 Task: Check the average views per listing of mountain view in the last 3 years.
Action: Mouse moved to (994, 240)
Screenshot: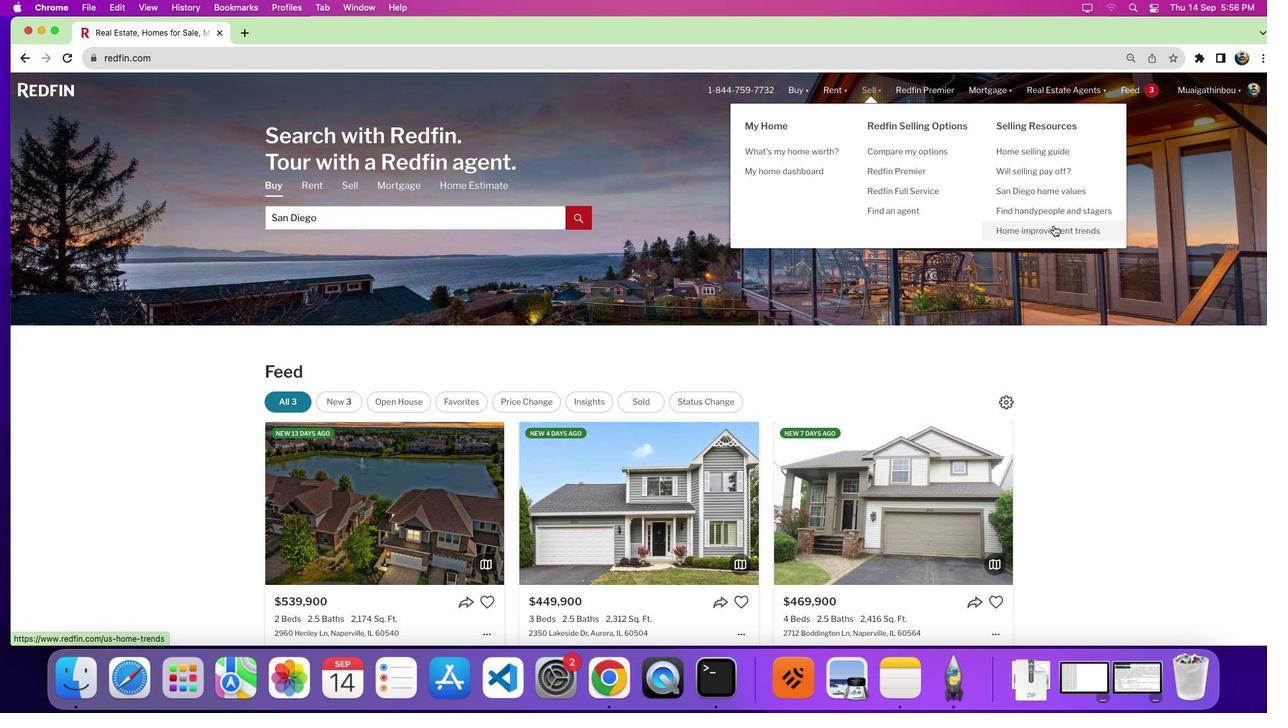 
Action: Mouse pressed left at (994, 240)
Screenshot: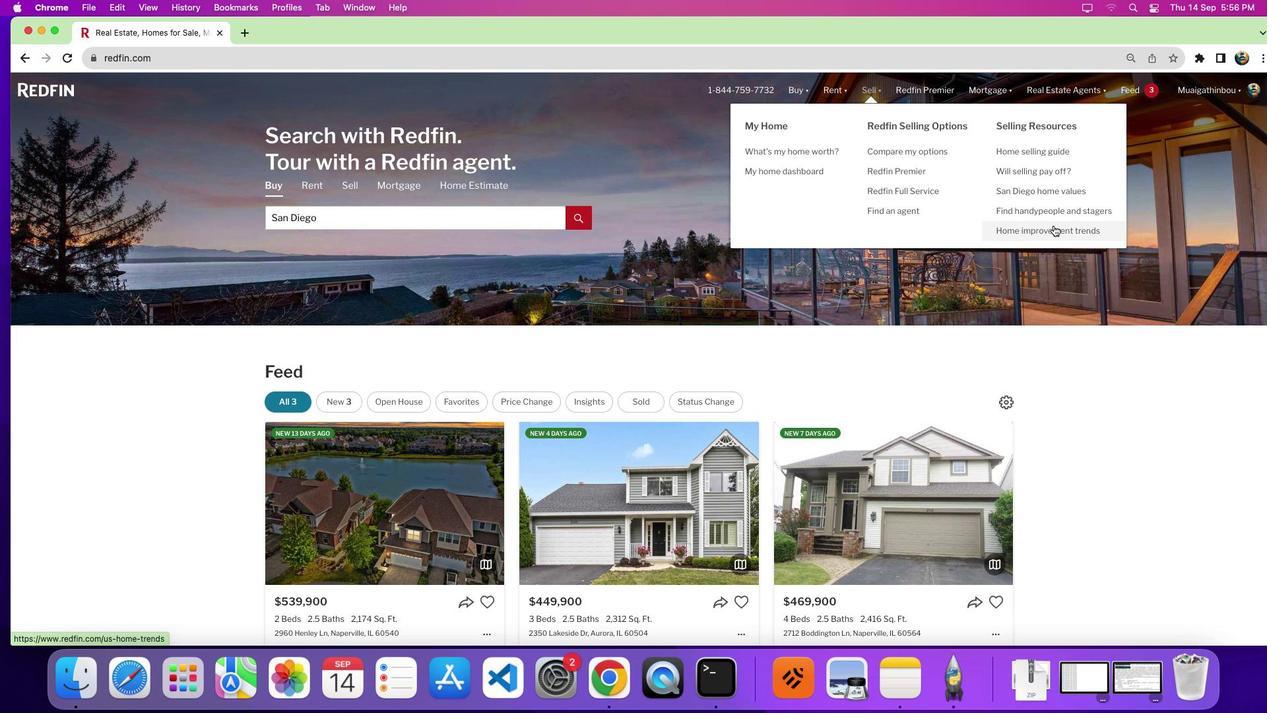 
Action: Mouse moved to (691, 369)
Screenshot: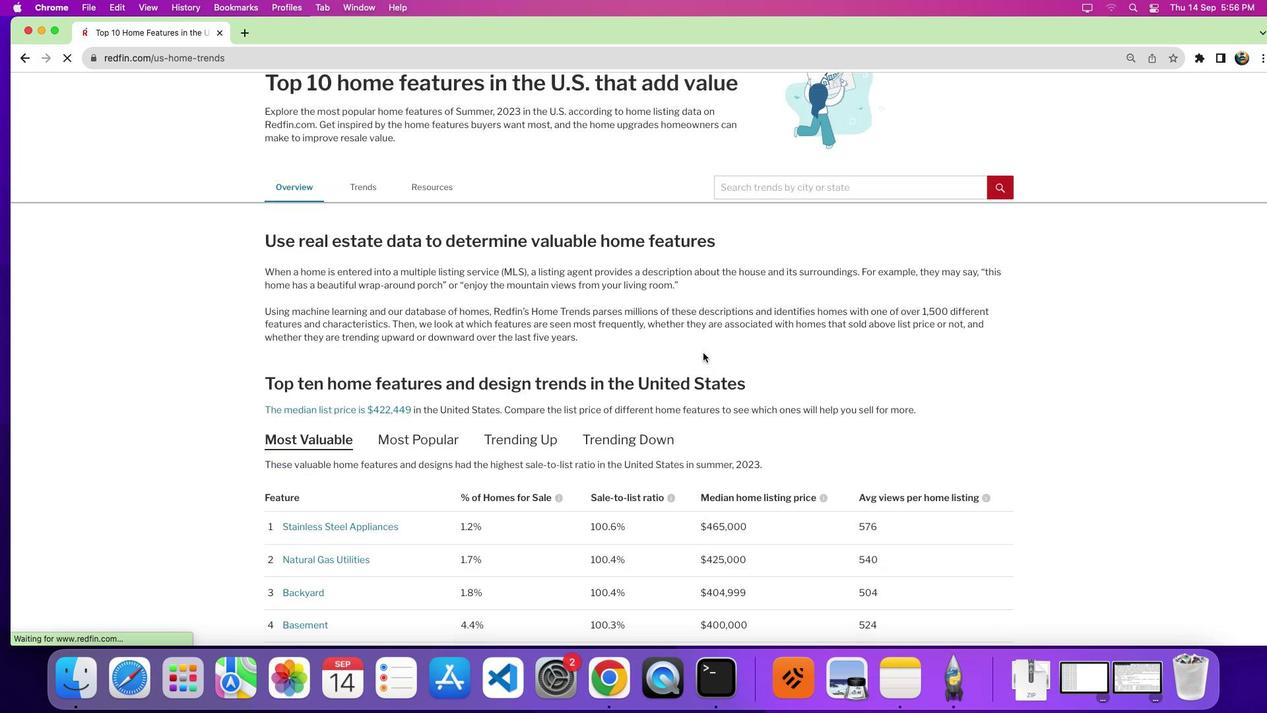 
Action: Mouse scrolled (691, 369) with delta (64, 26)
Screenshot: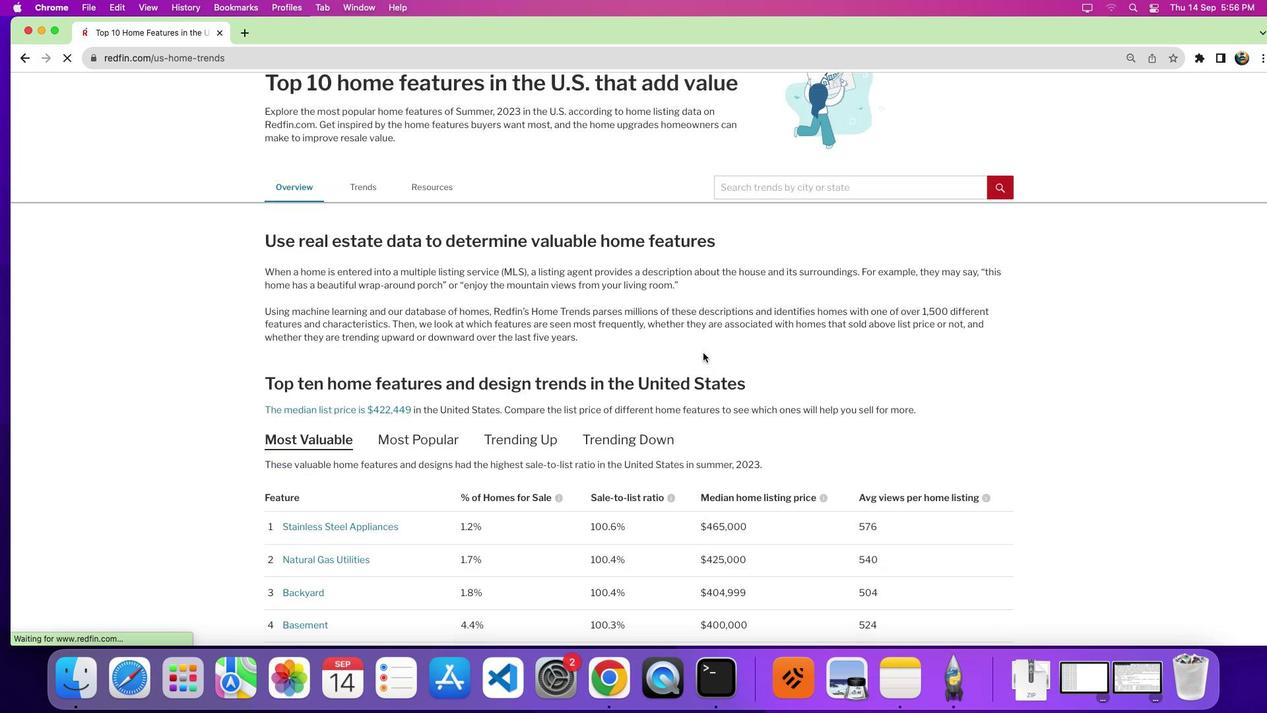 
Action: Mouse moved to (690, 368)
Screenshot: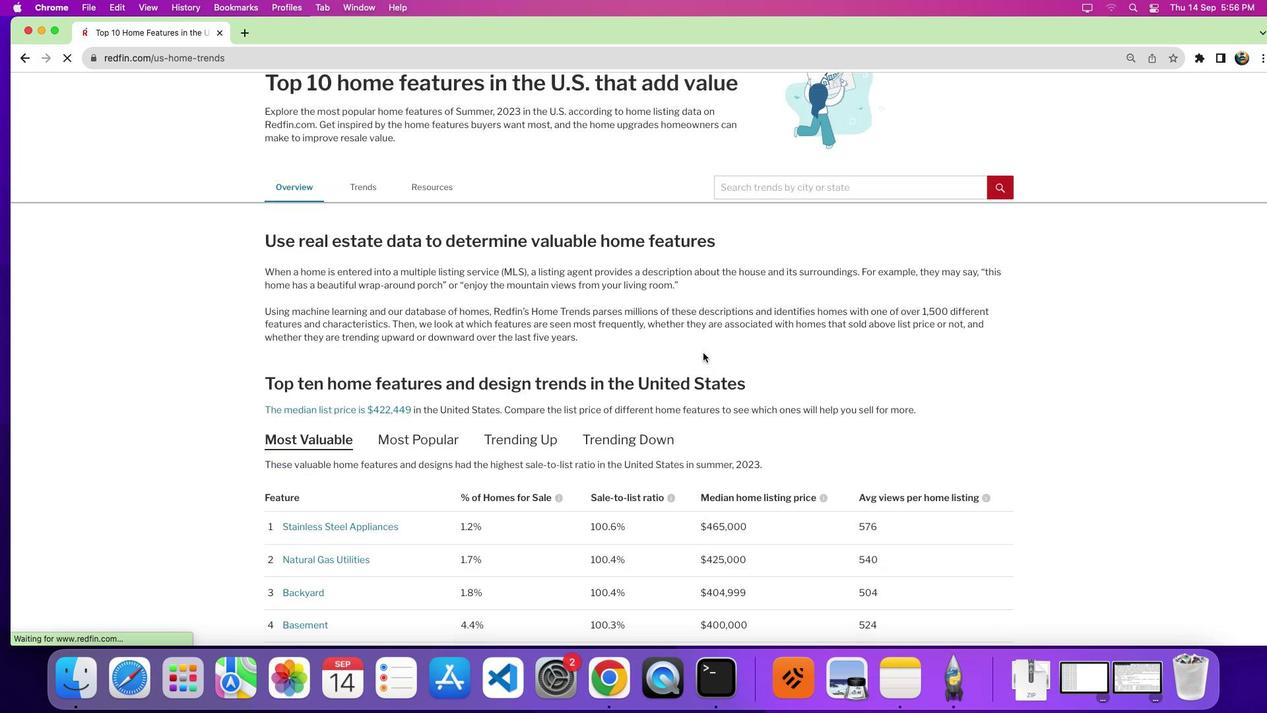 
Action: Mouse scrolled (690, 368) with delta (64, 26)
Screenshot: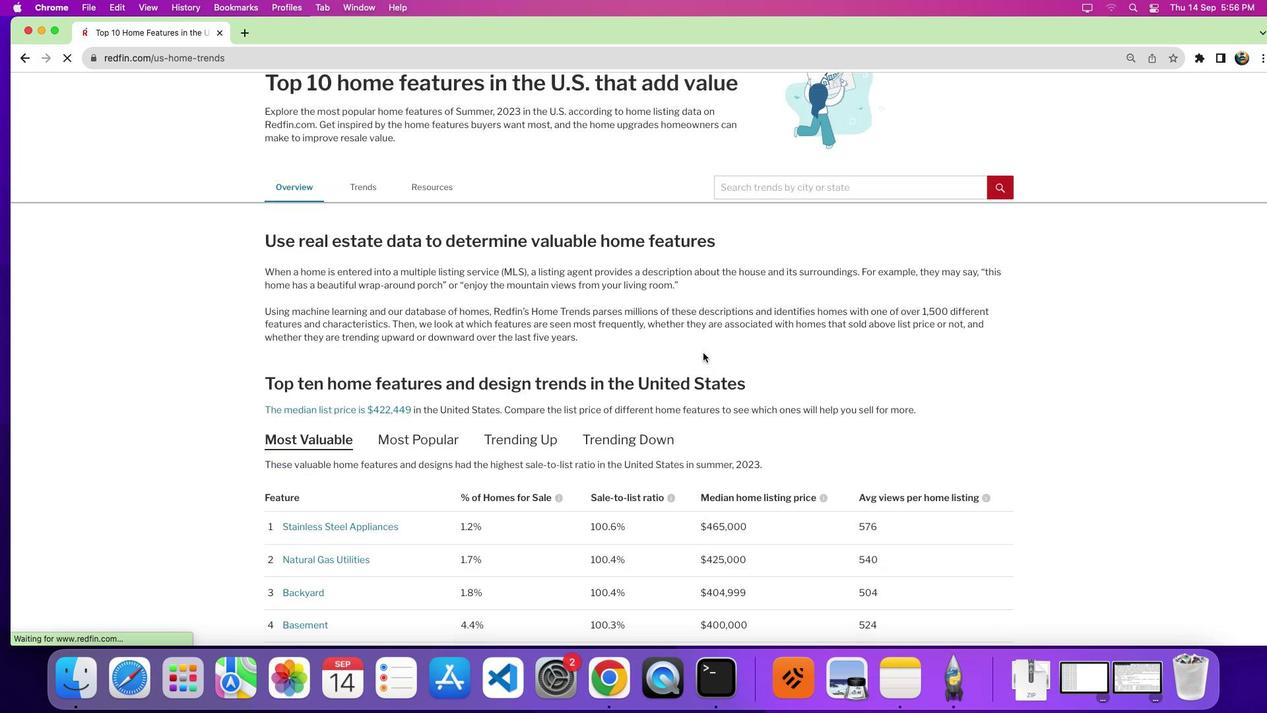 
Action: Mouse moved to (687, 363)
Screenshot: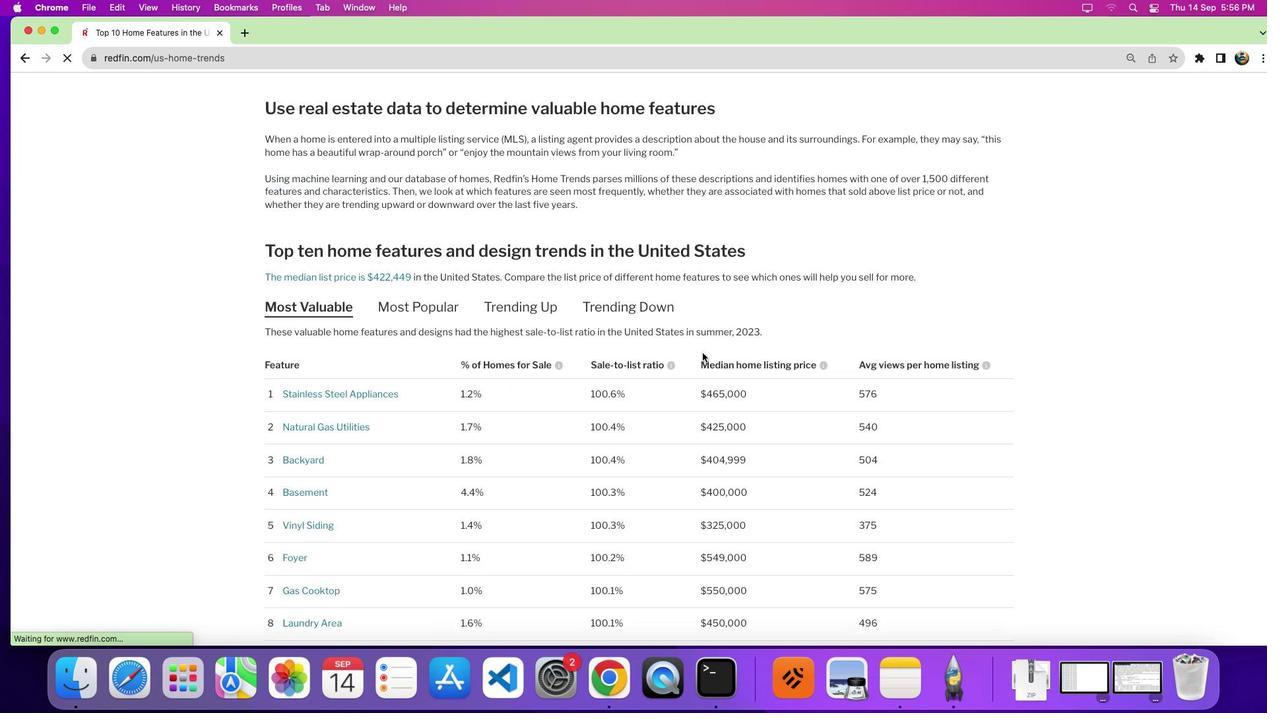 
Action: Mouse scrolled (687, 363) with delta (64, 22)
Screenshot: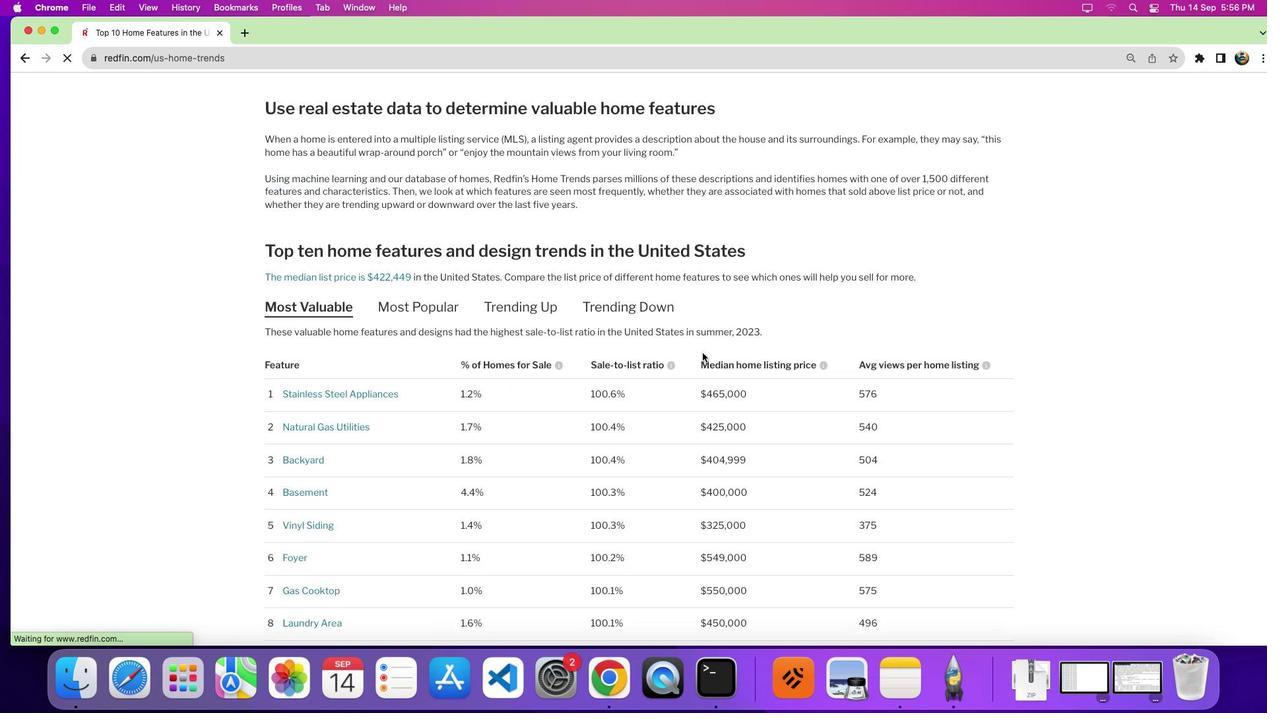 
Action: Mouse moved to (681, 360)
Screenshot: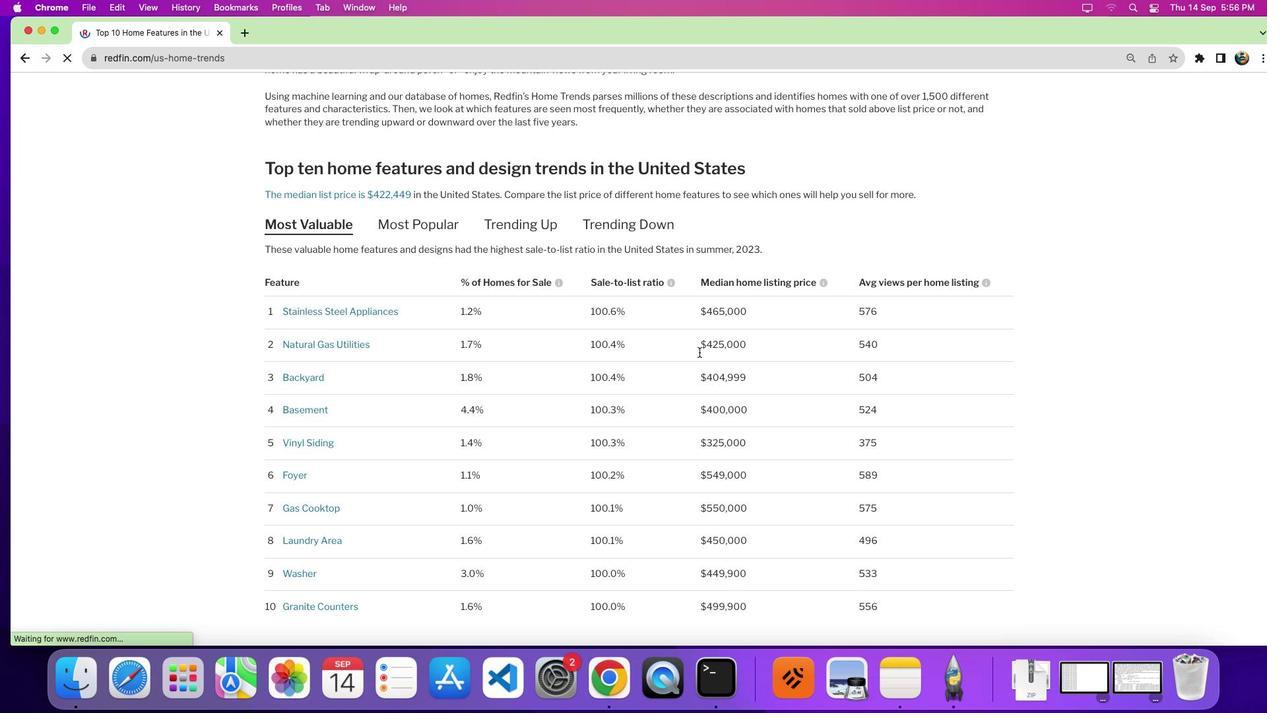 
Action: Mouse scrolled (681, 360) with delta (64, 26)
Screenshot: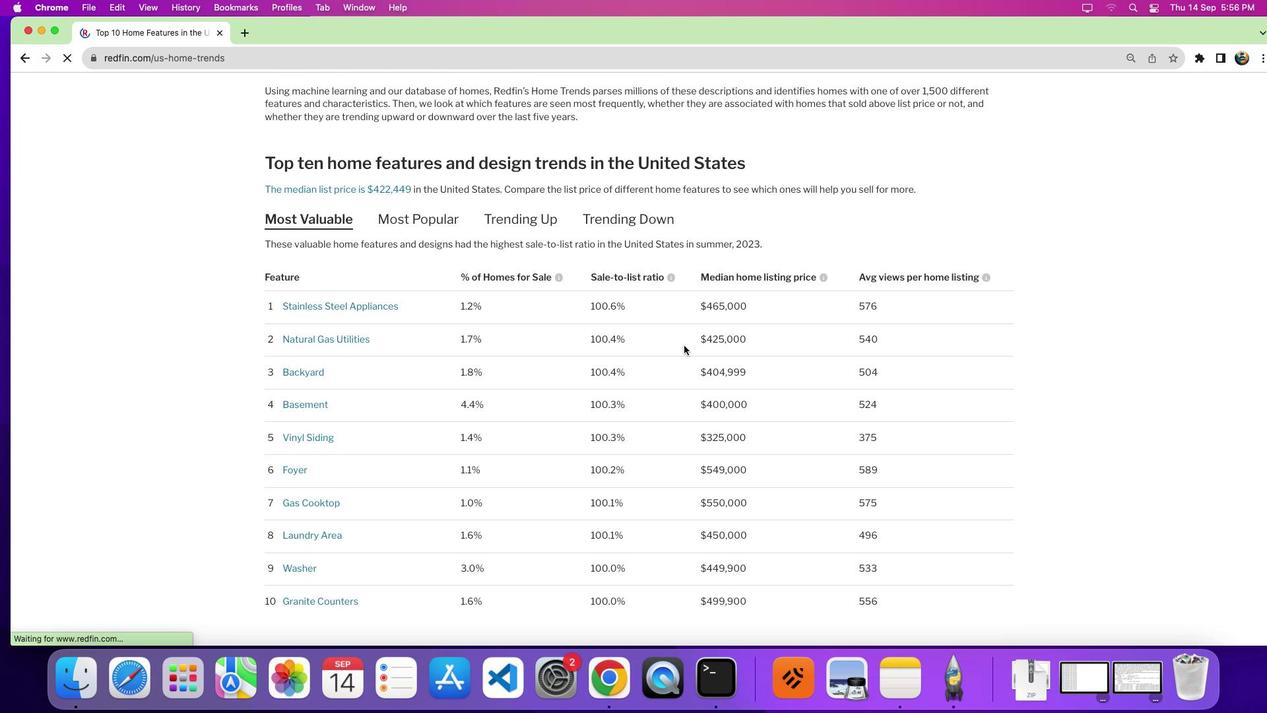 
Action: Mouse moved to (681, 360)
Screenshot: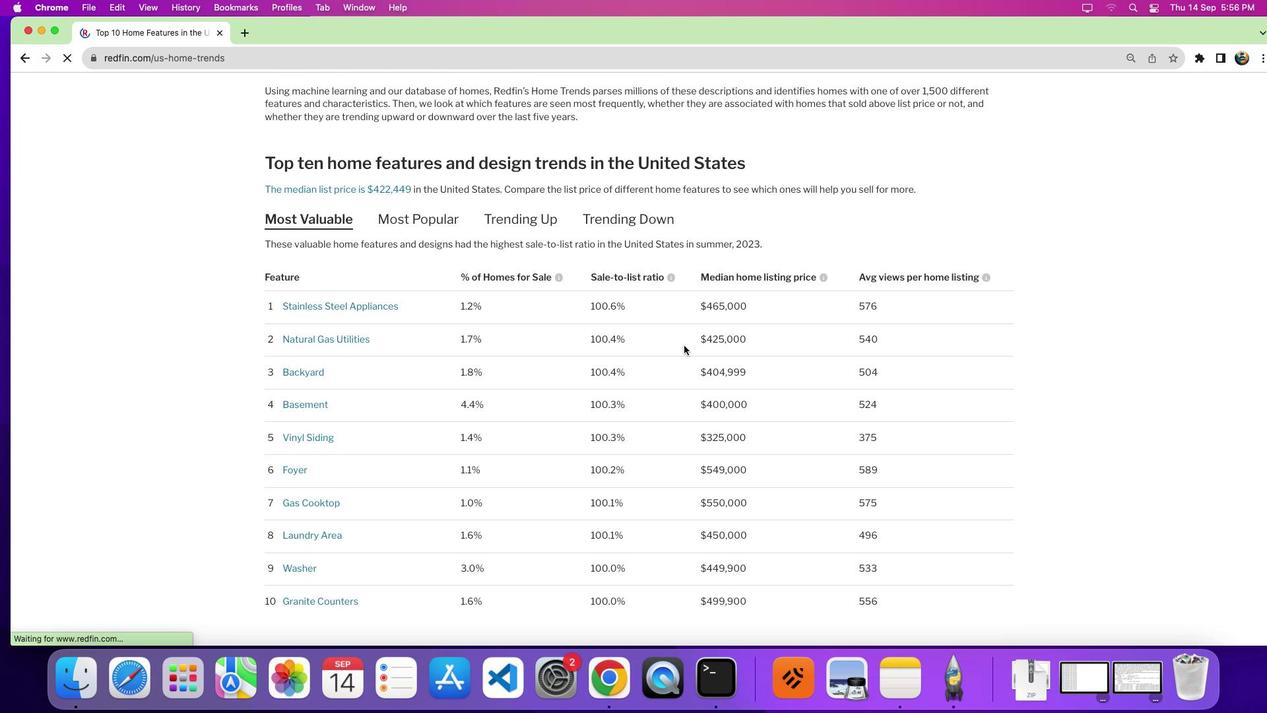 
Action: Mouse scrolled (681, 360) with delta (64, 26)
Screenshot: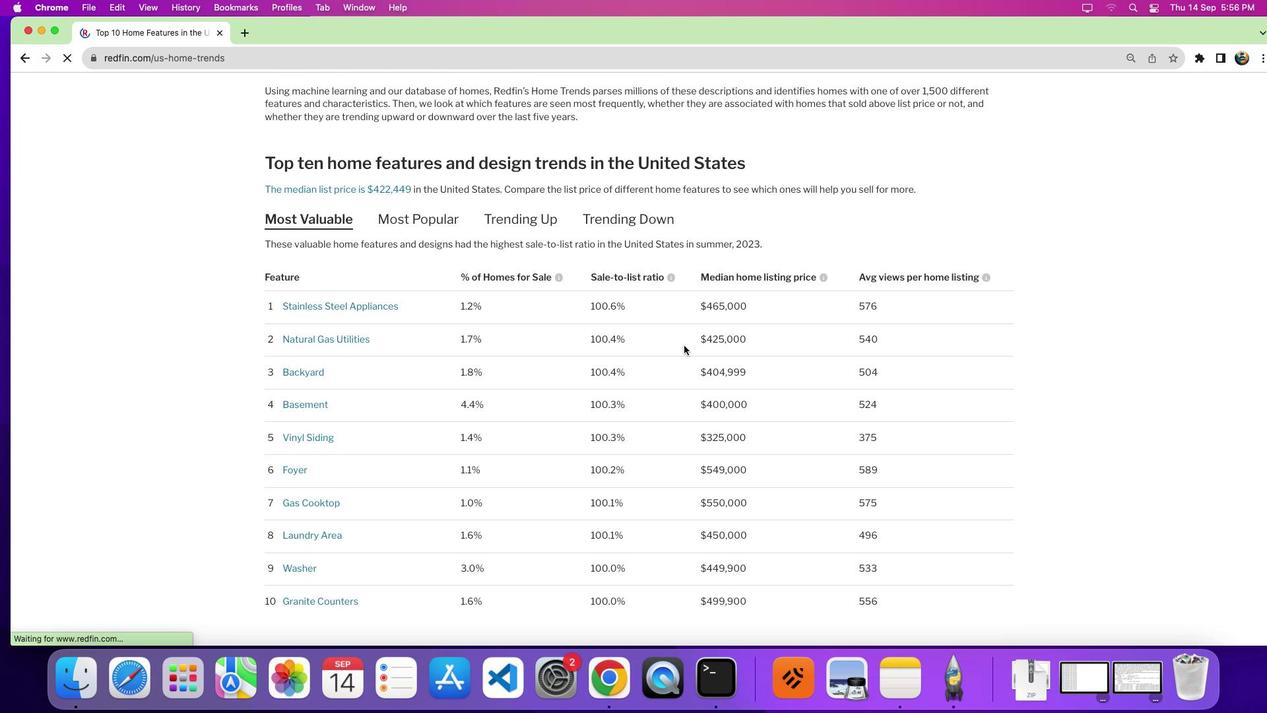 
Action: Mouse moved to (678, 359)
Screenshot: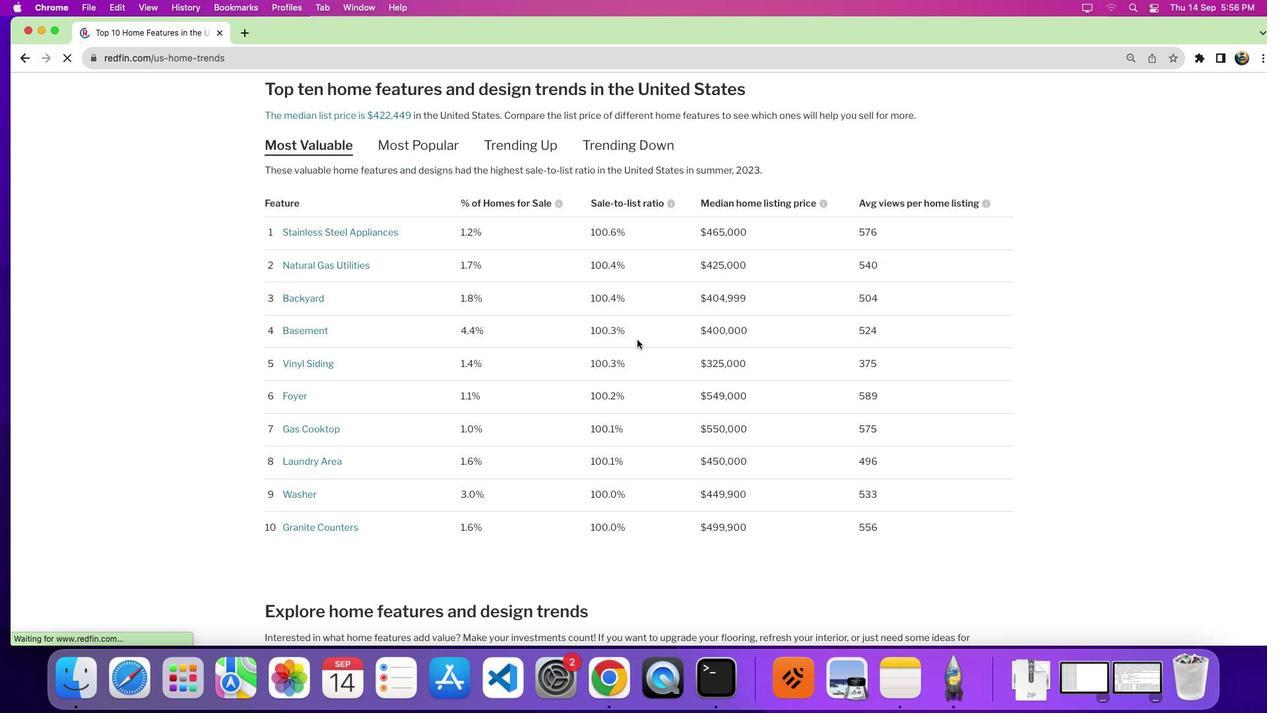 
Action: Mouse scrolled (678, 359) with delta (64, 23)
Screenshot: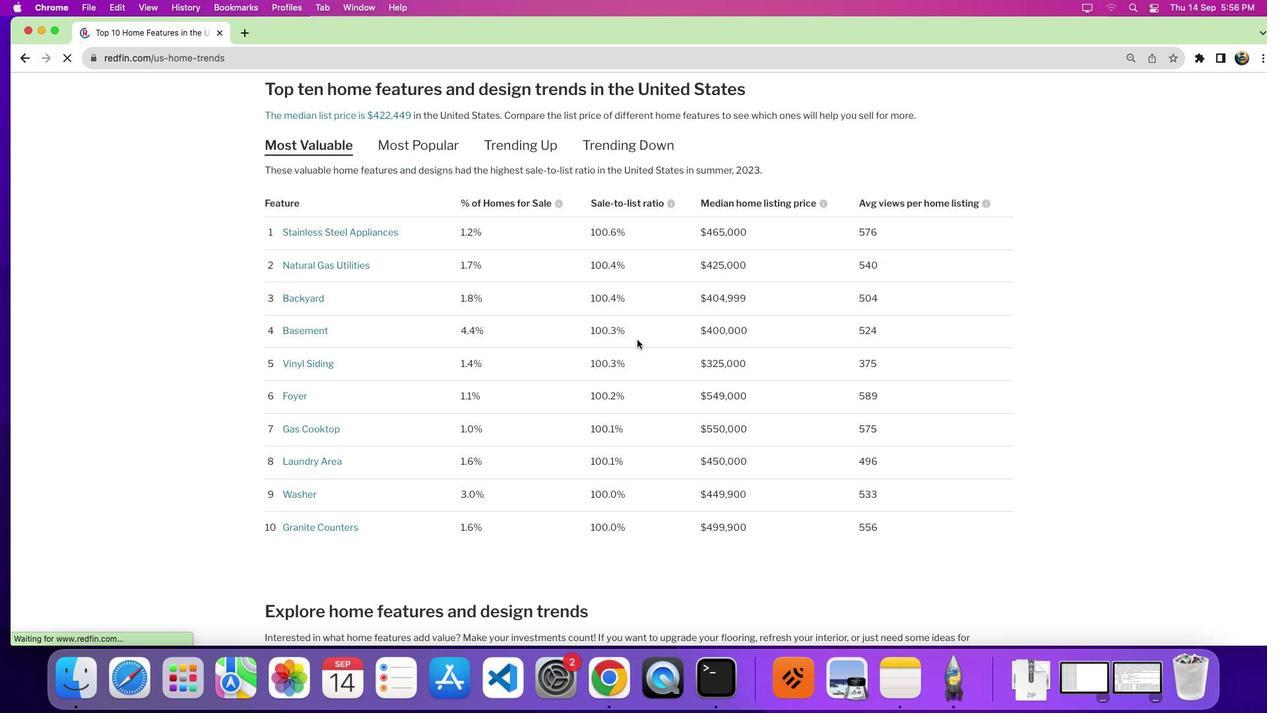 
Action: Mouse moved to (512, 349)
Screenshot: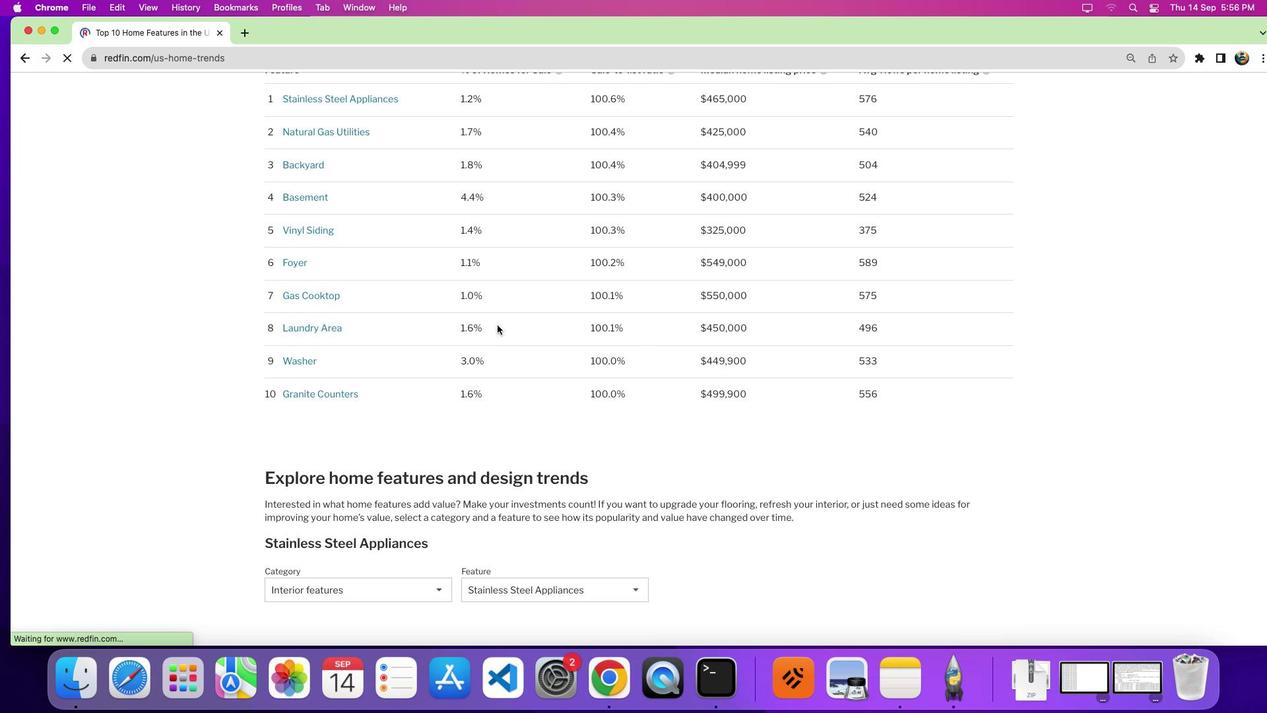 
Action: Mouse scrolled (512, 349) with delta (64, 26)
Screenshot: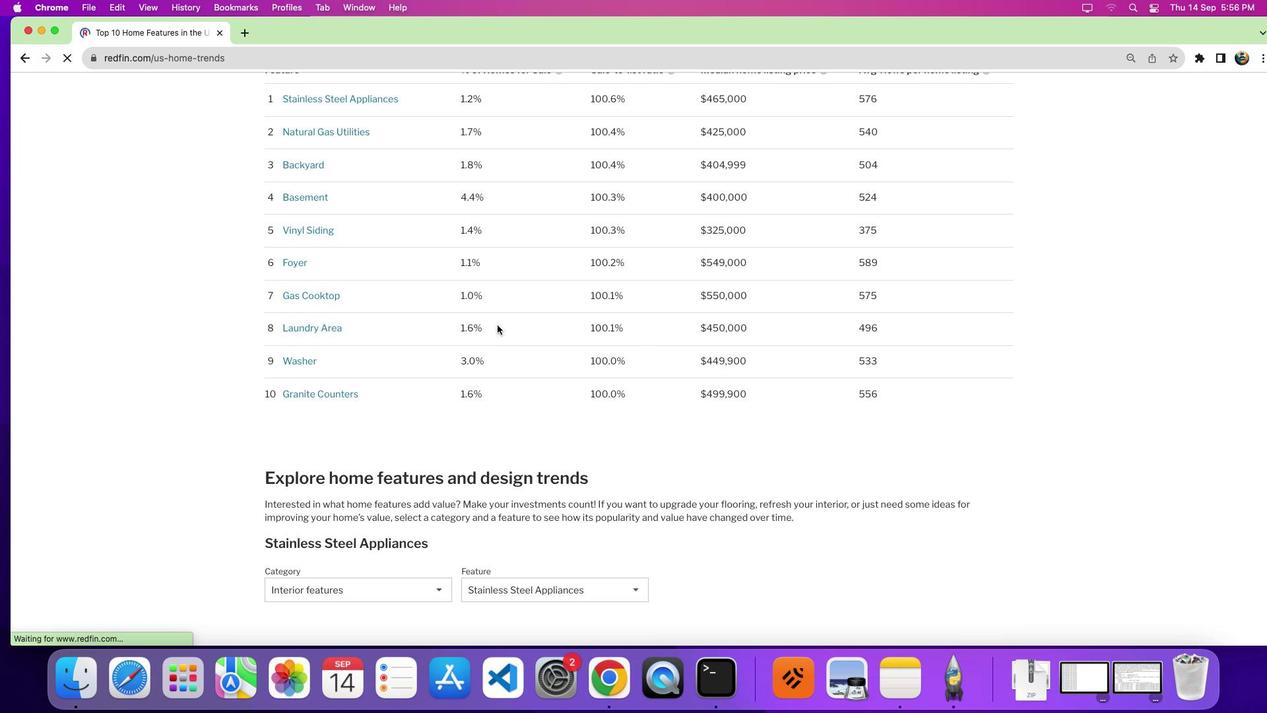 
Action: Mouse moved to (509, 345)
Screenshot: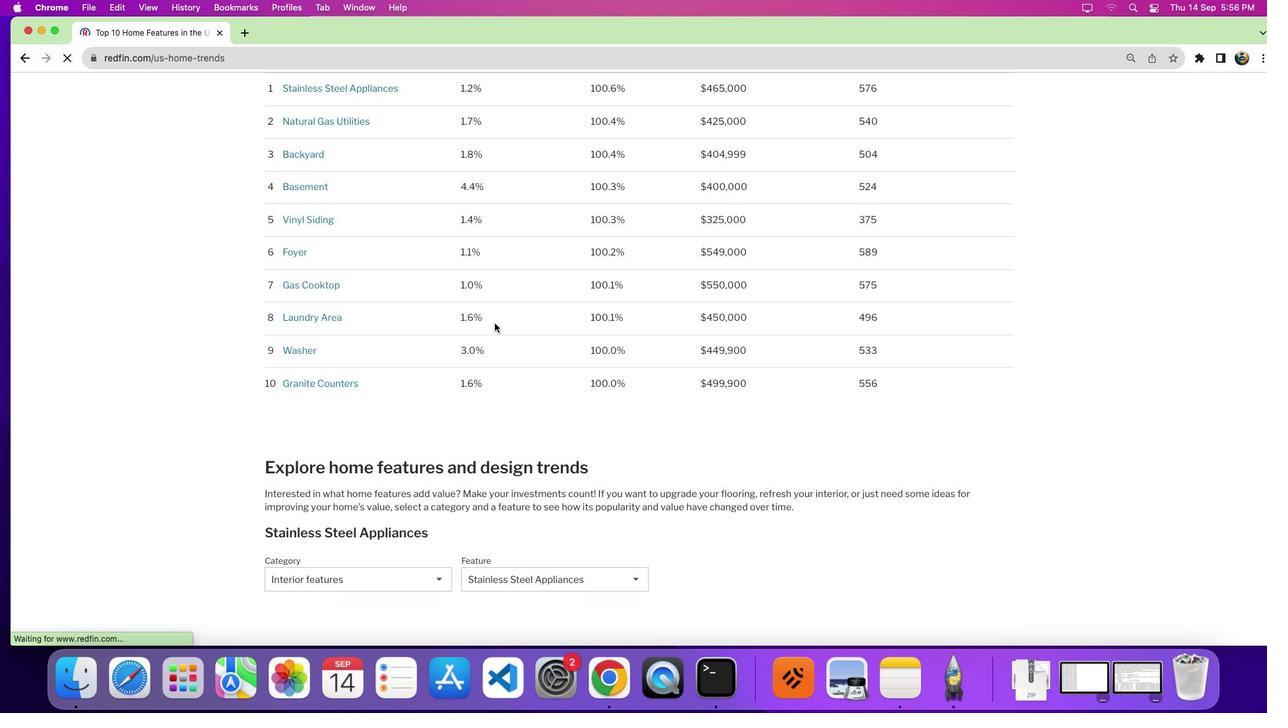 
Action: Mouse scrolled (509, 345) with delta (64, 26)
Screenshot: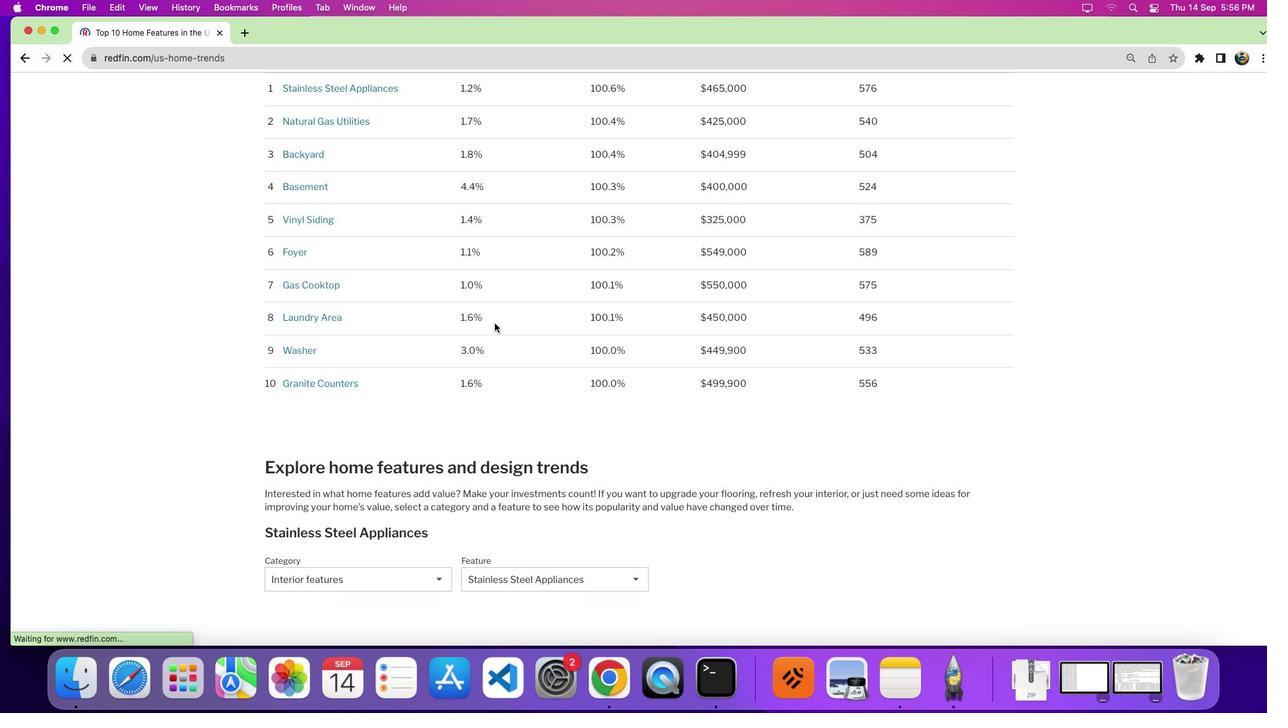 
Action: Mouse moved to (503, 335)
Screenshot: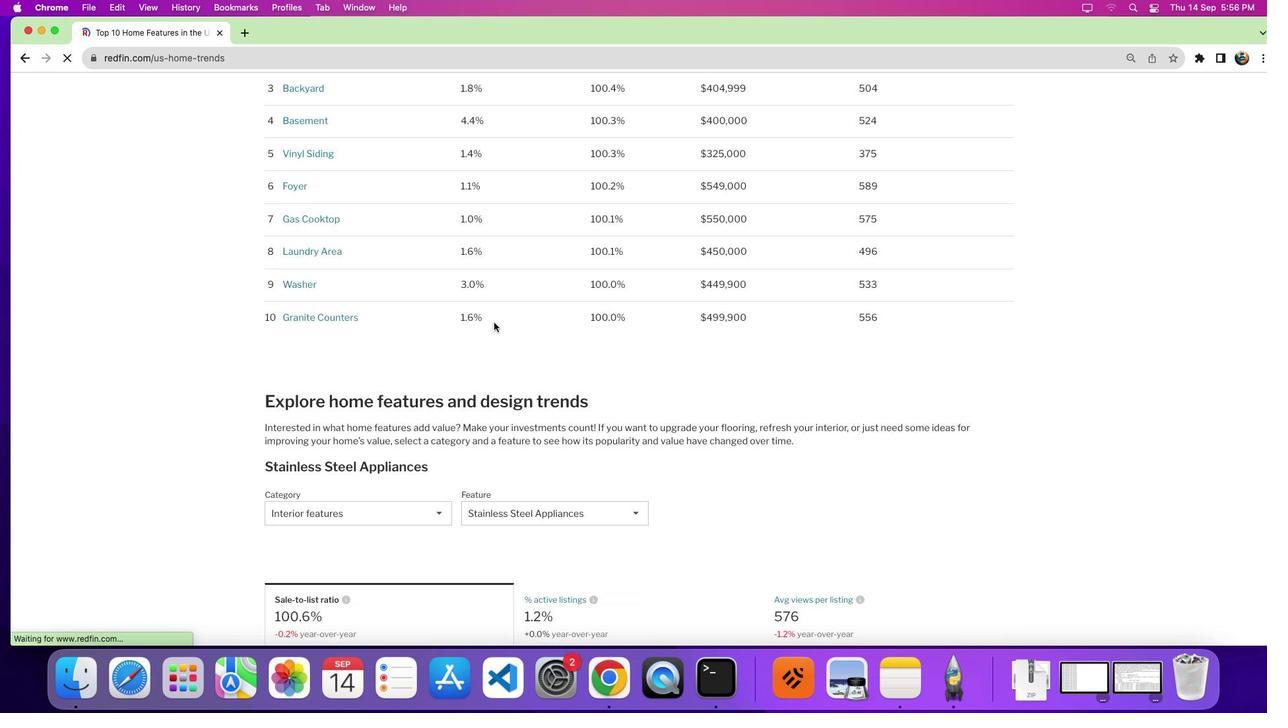 
Action: Mouse scrolled (503, 335) with delta (64, 25)
Screenshot: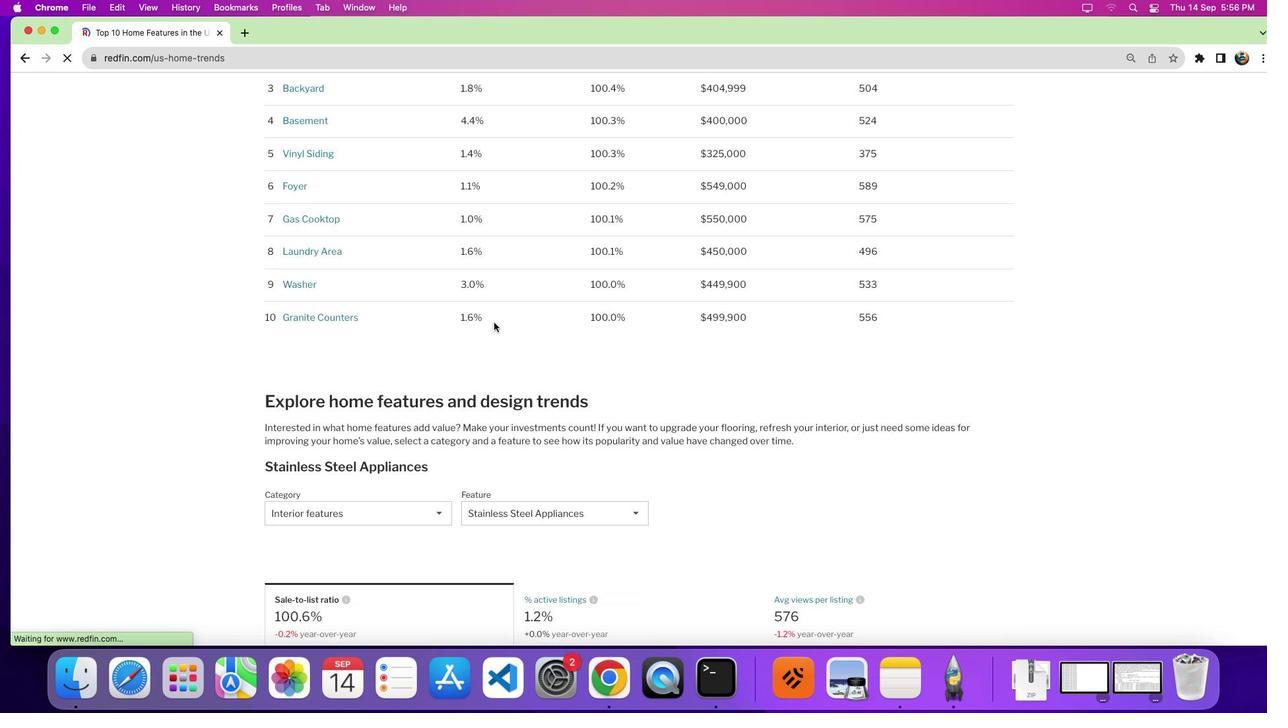
Action: Mouse moved to (431, 431)
Screenshot: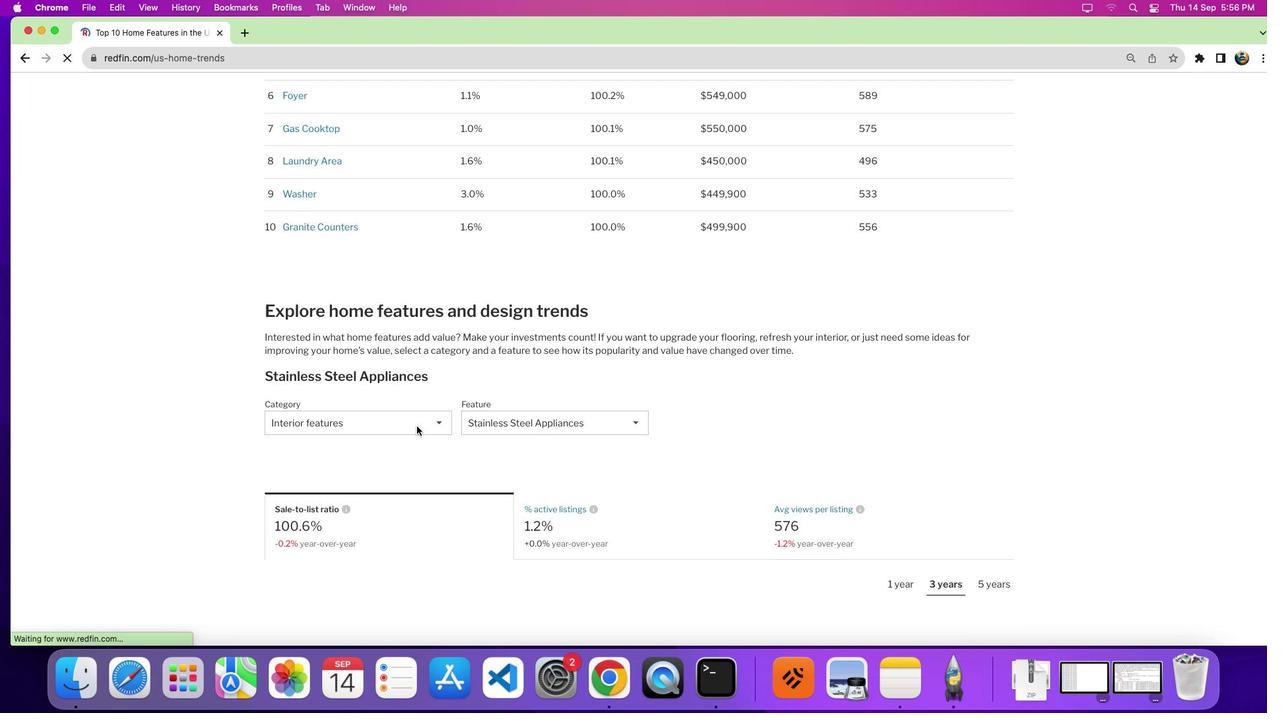 
Action: Mouse pressed left at (431, 431)
Screenshot: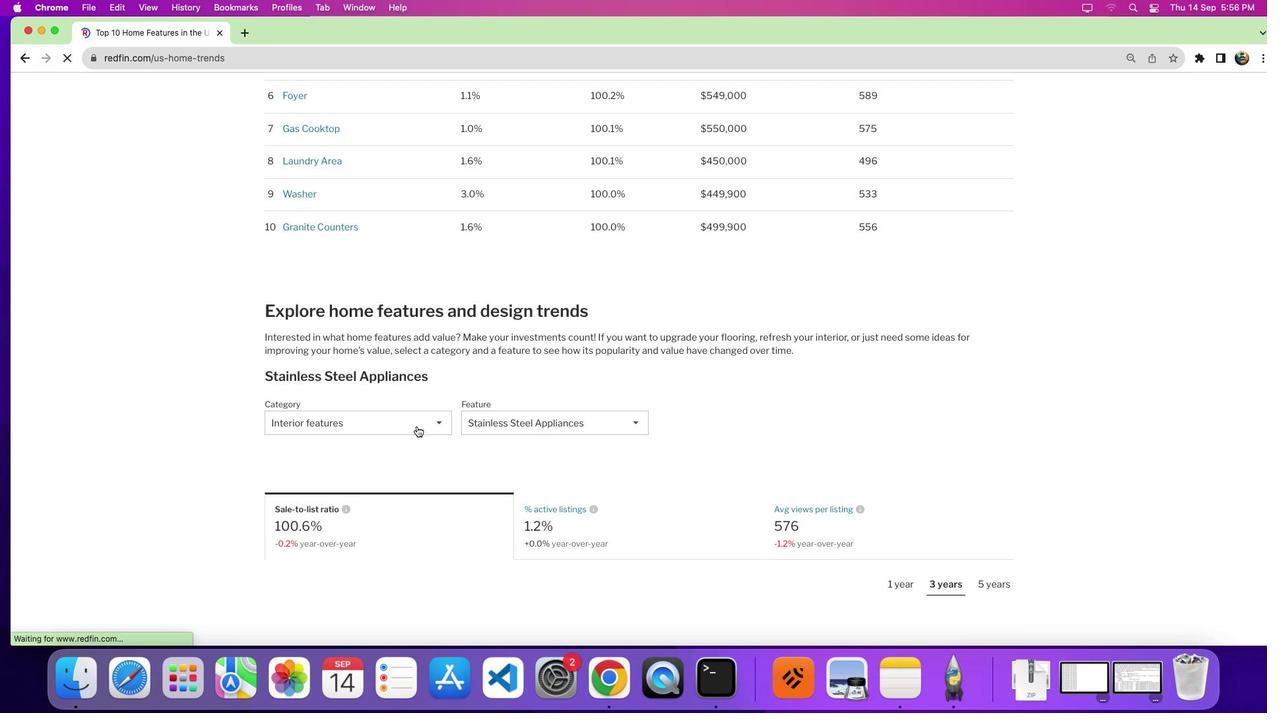 
Action: Mouse moved to (433, 452)
Screenshot: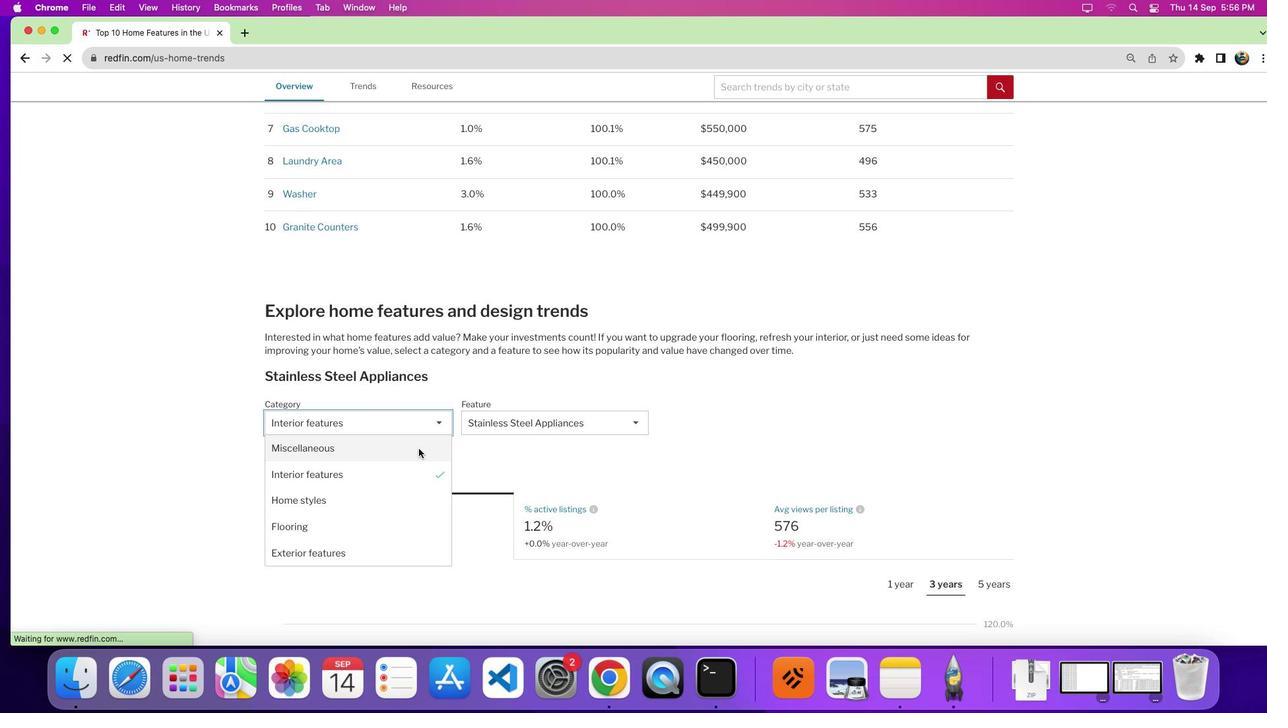 
Action: Mouse pressed left at (433, 452)
Screenshot: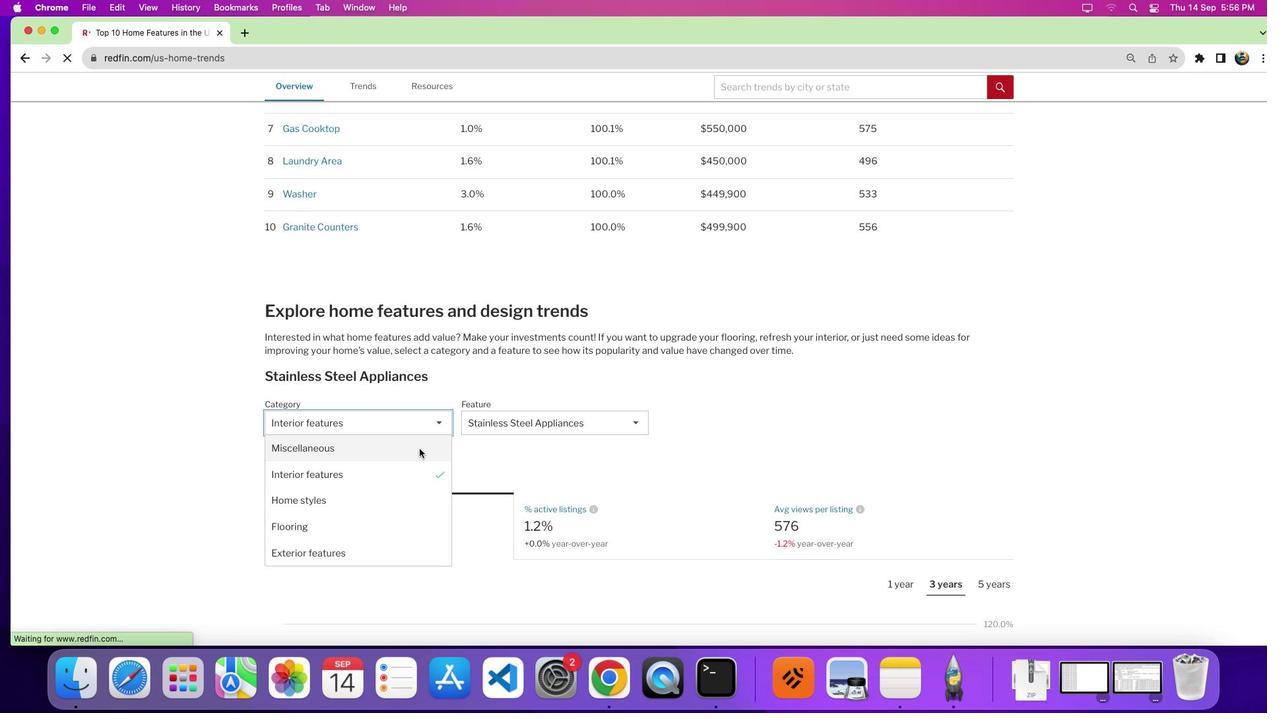 
Action: Mouse moved to (512, 423)
Screenshot: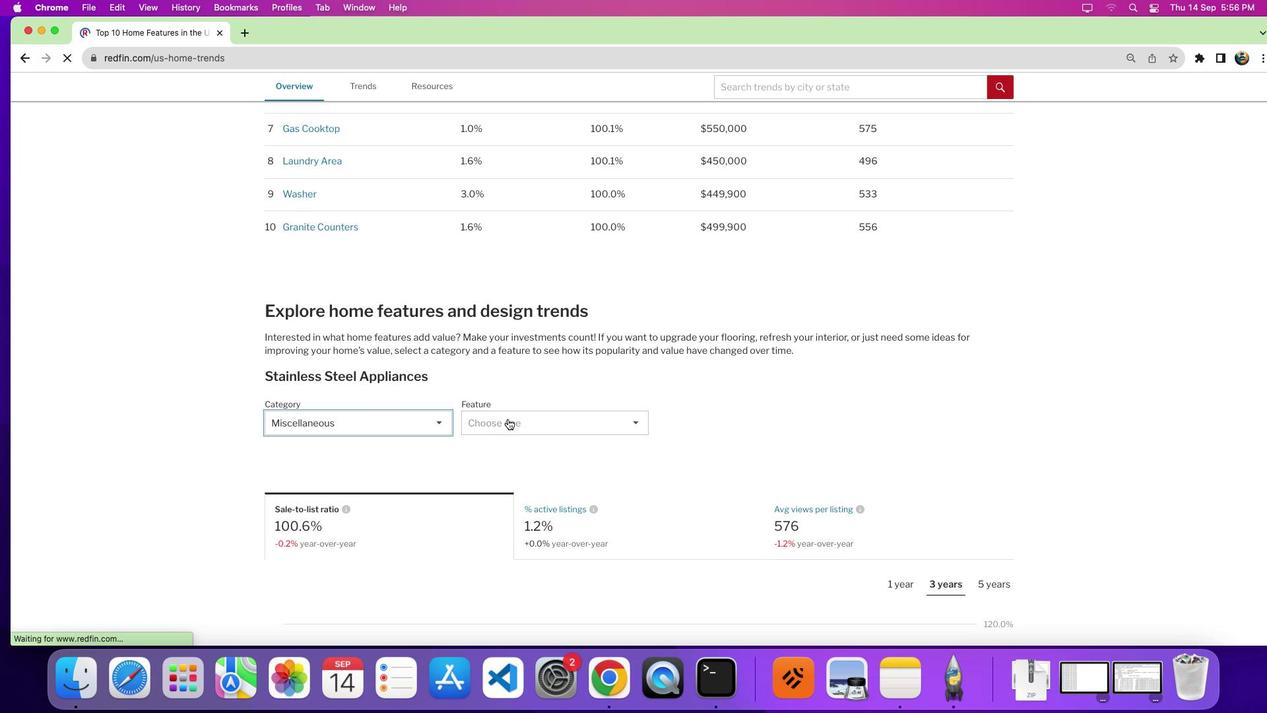 
Action: Mouse pressed left at (512, 423)
Screenshot: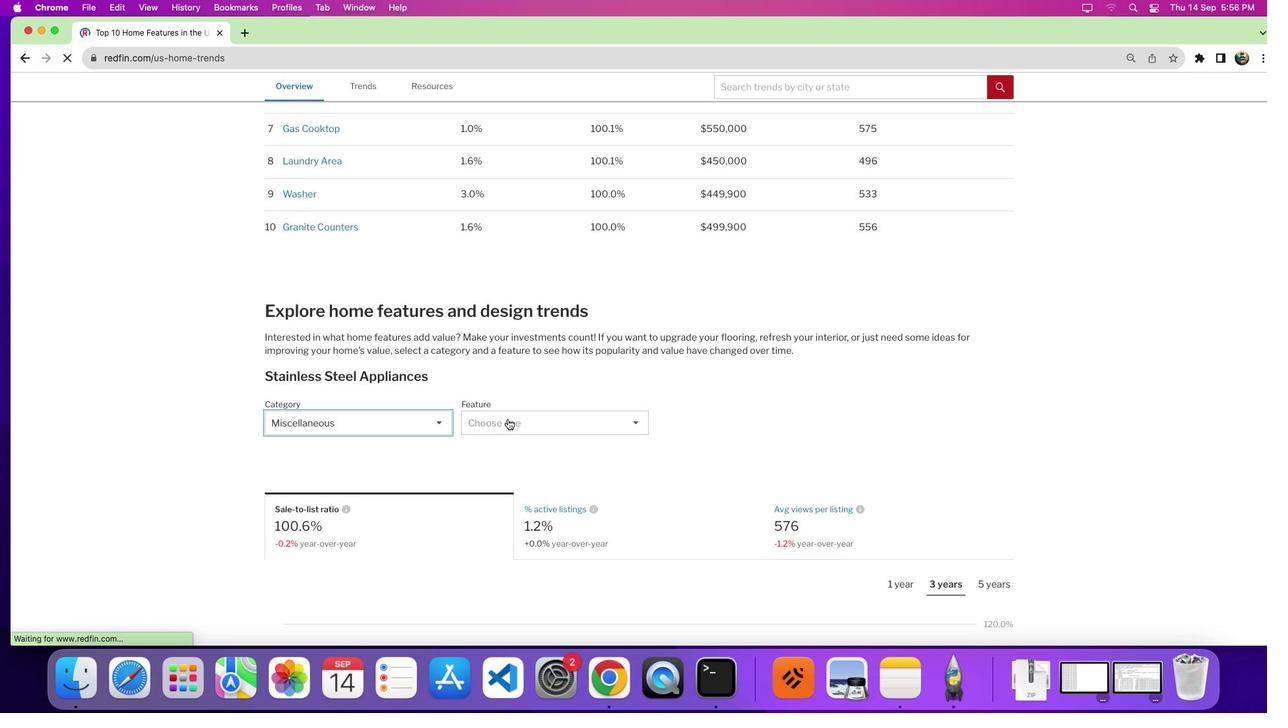
Action: Mouse moved to (514, 437)
Screenshot: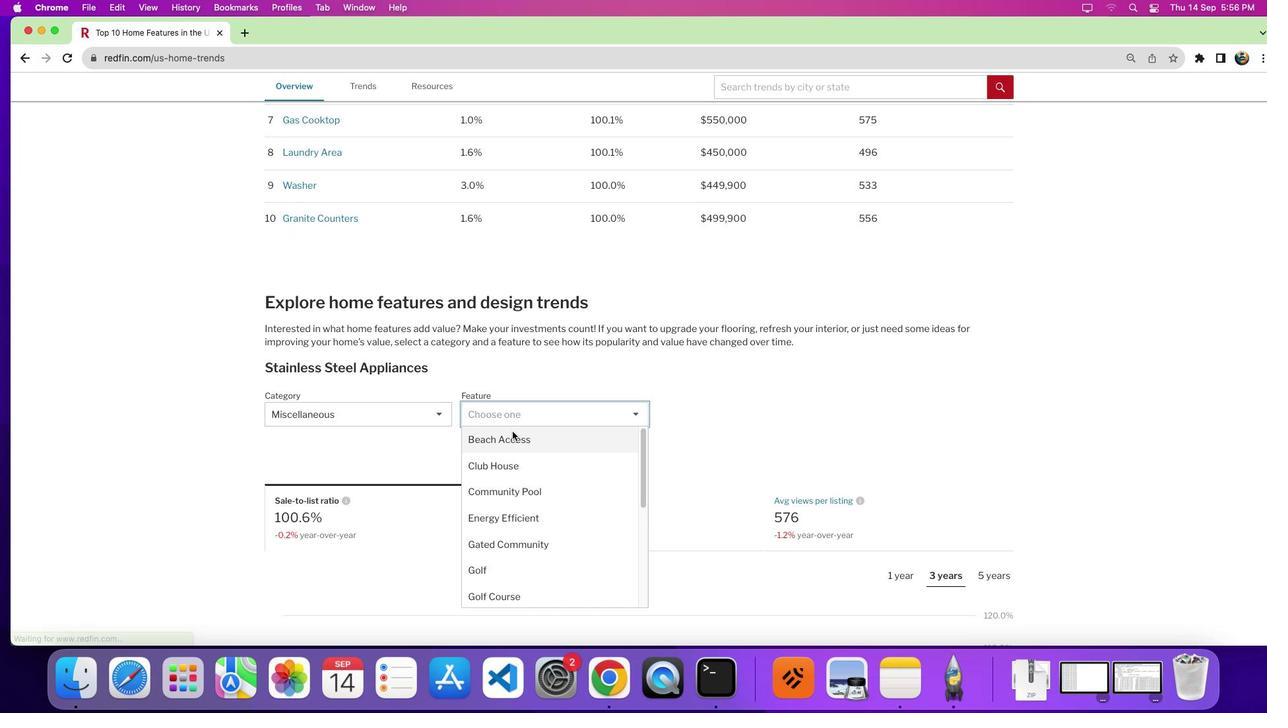 
Action: Mouse scrolled (514, 437) with delta (64, 26)
Screenshot: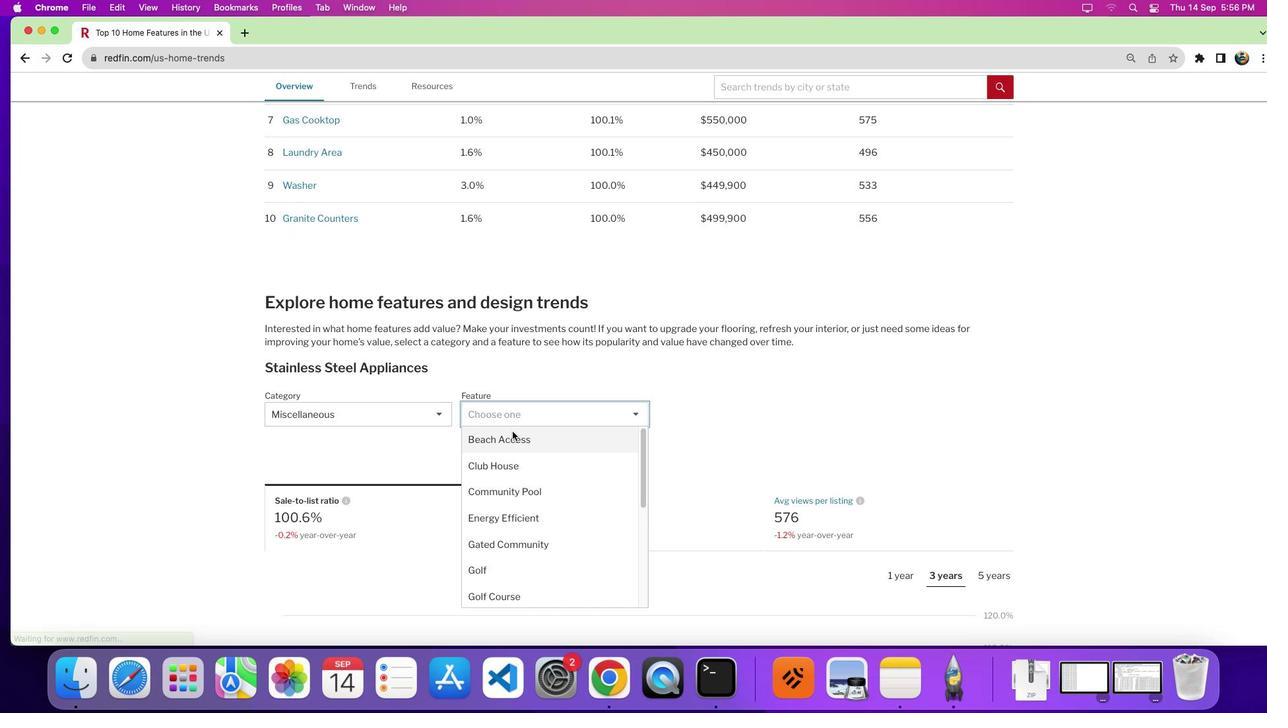 
Action: Mouse moved to (514, 437)
Screenshot: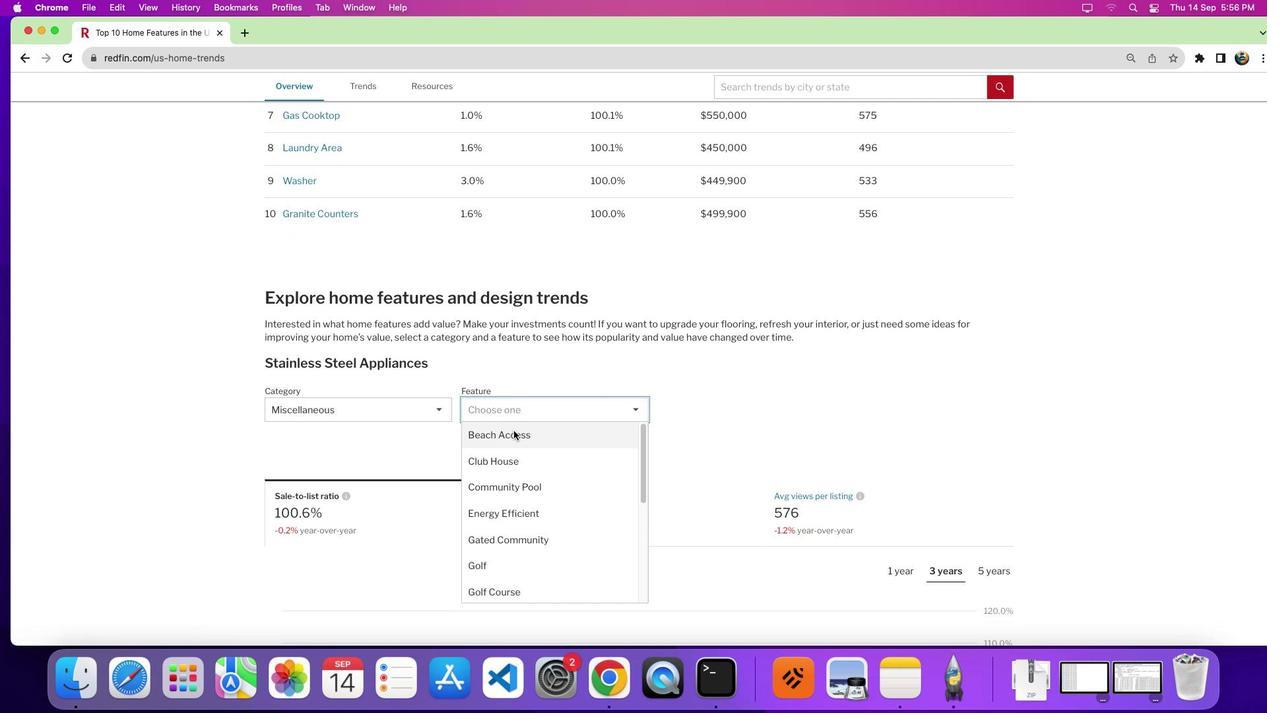
Action: Mouse scrolled (514, 437) with delta (64, 26)
Screenshot: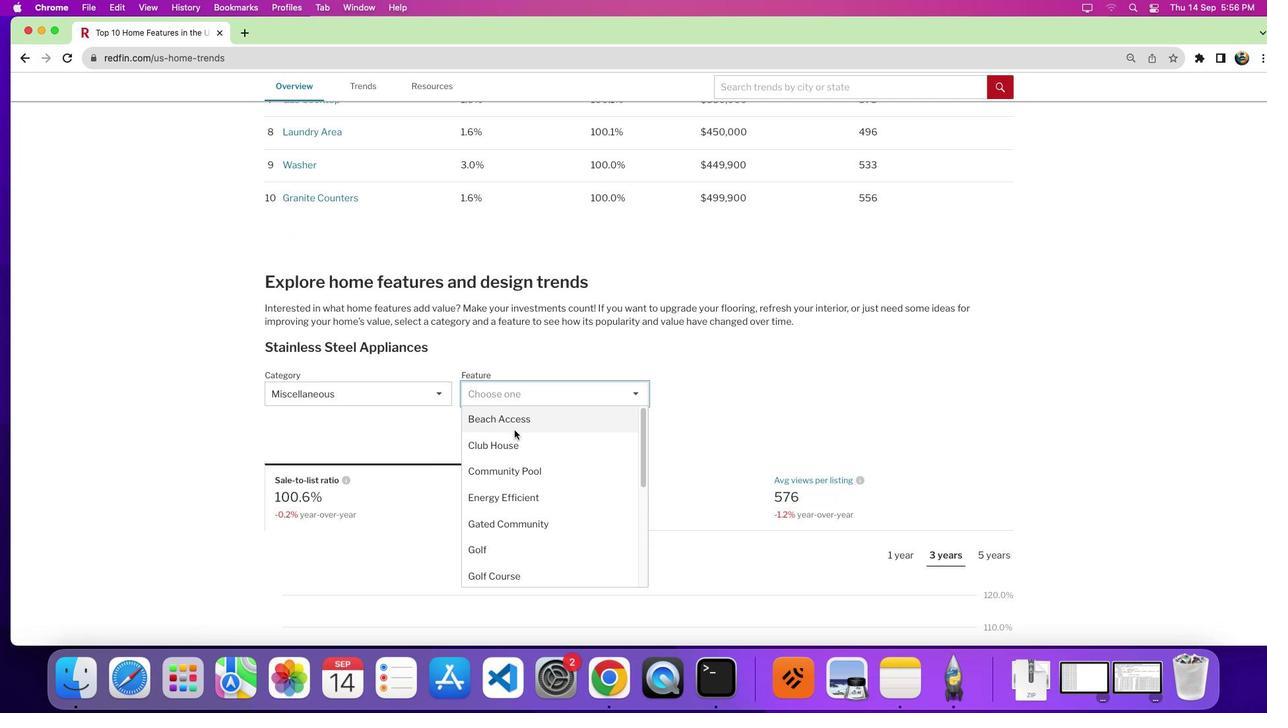 
Action: Mouse moved to (530, 433)
Screenshot: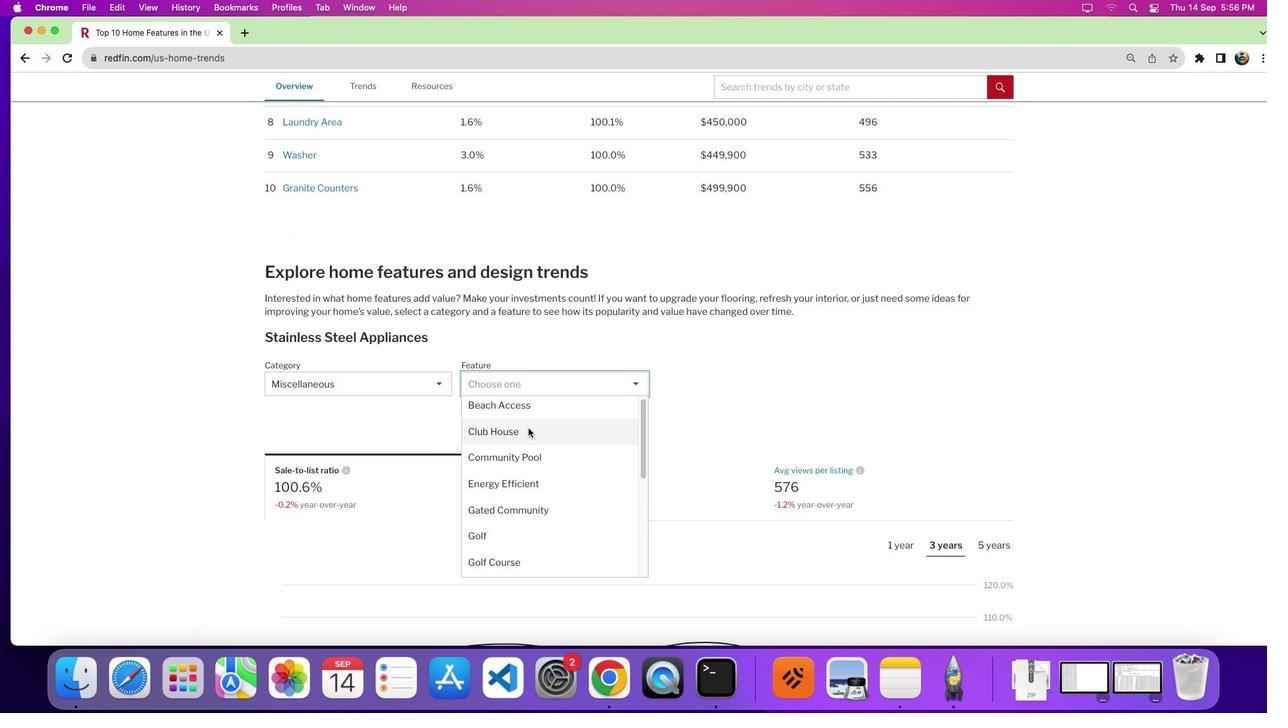 
Action: Mouse scrolled (530, 433) with delta (64, 26)
Screenshot: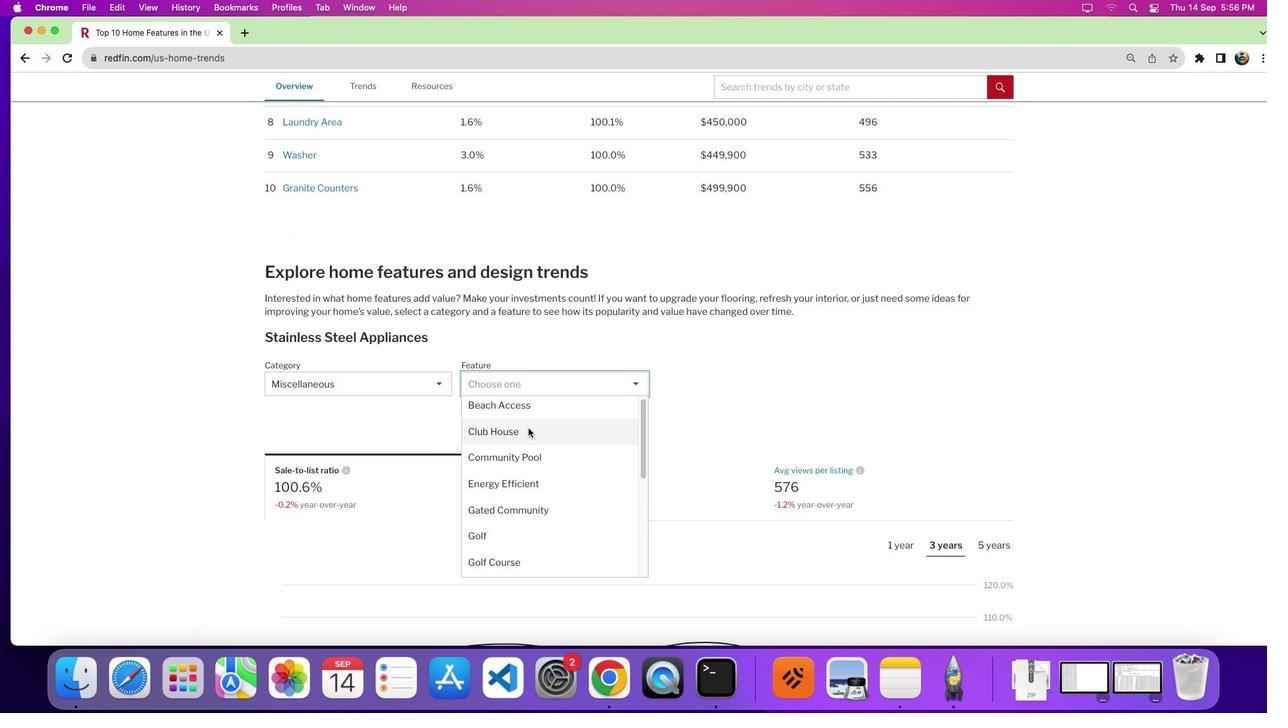
Action: Mouse scrolled (530, 433) with delta (64, 26)
Screenshot: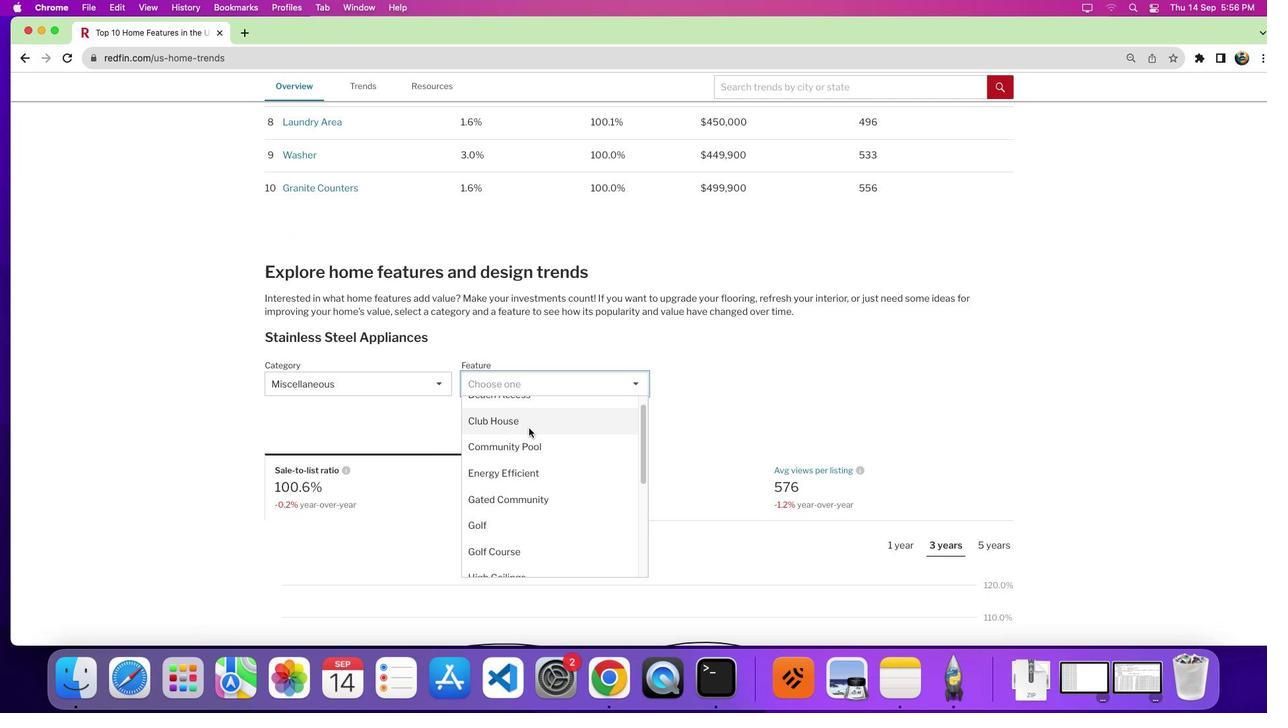
Action: Mouse moved to (531, 432)
Screenshot: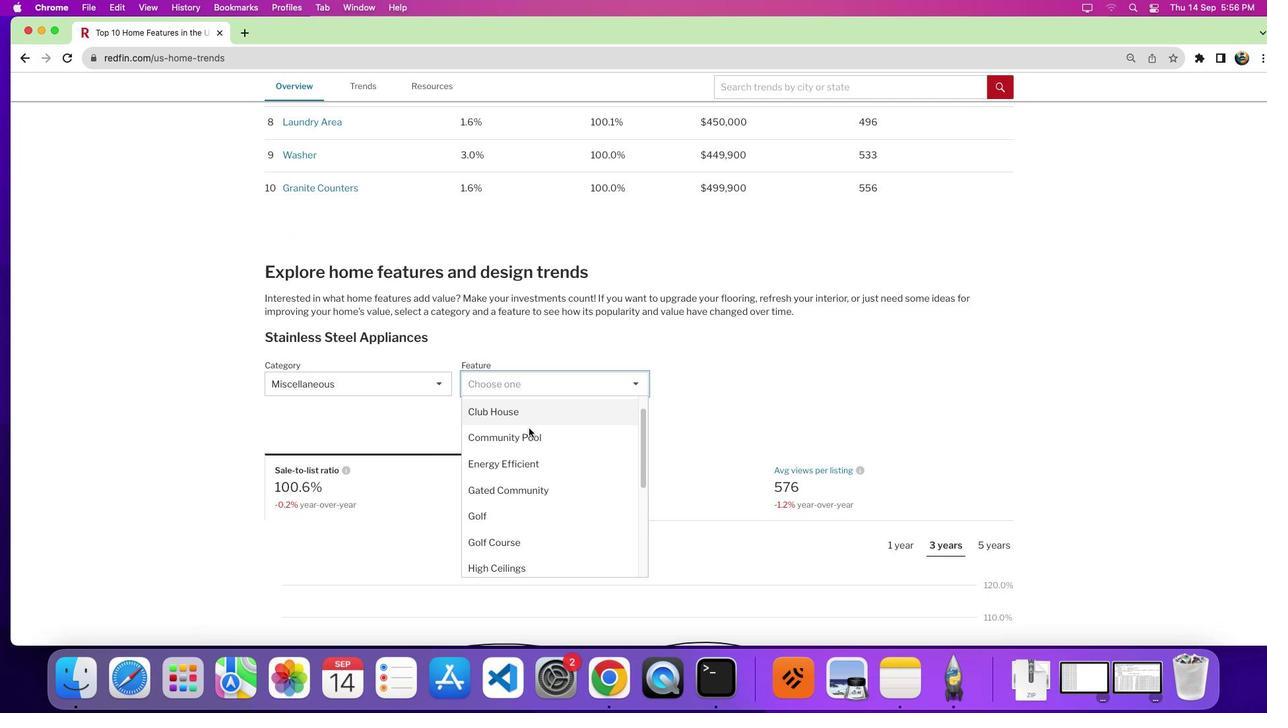 
Action: Mouse scrolled (531, 432) with delta (64, 26)
Screenshot: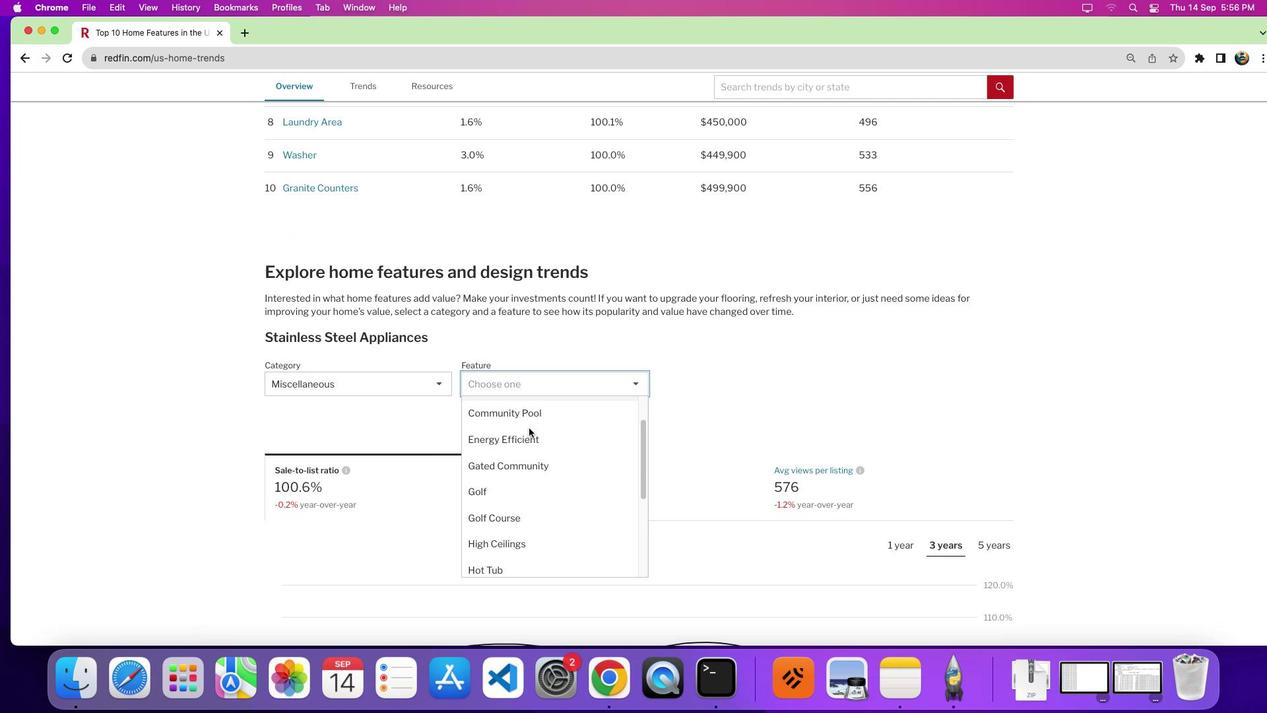 
Action: Mouse scrolled (531, 432) with delta (64, 26)
Screenshot: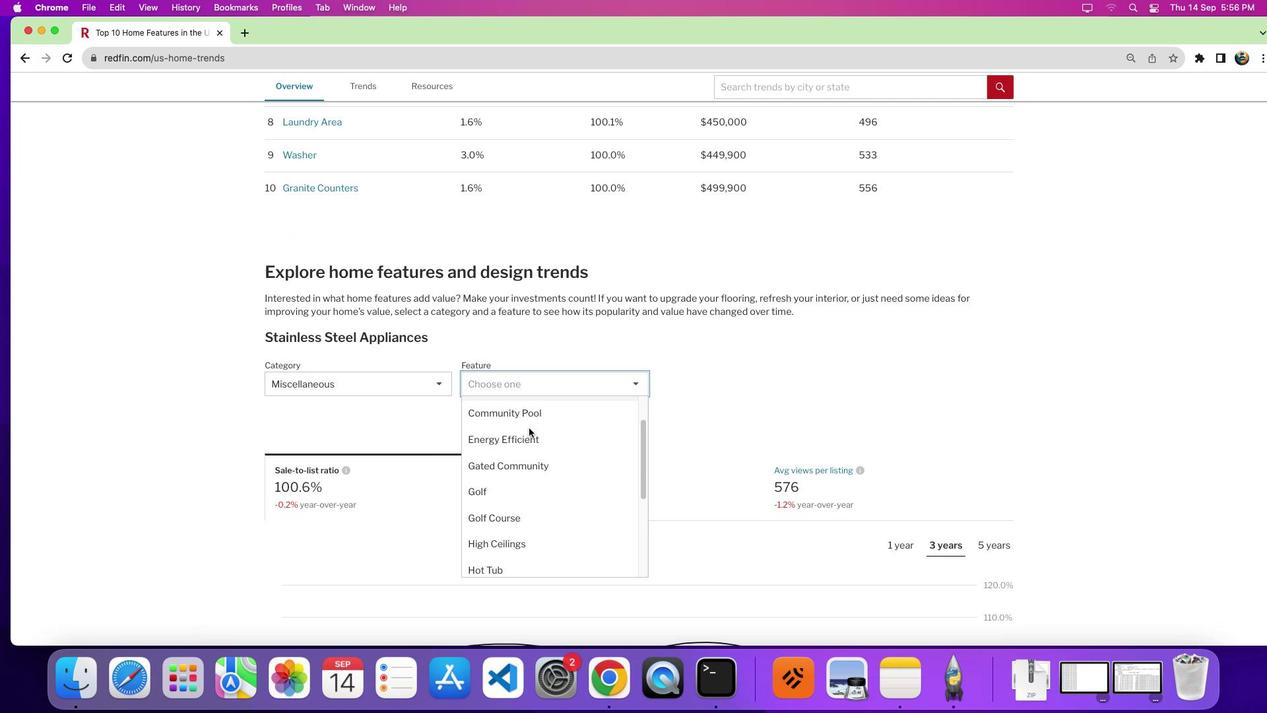 
Action: Mouse moved to (533, 435)
Screenshot: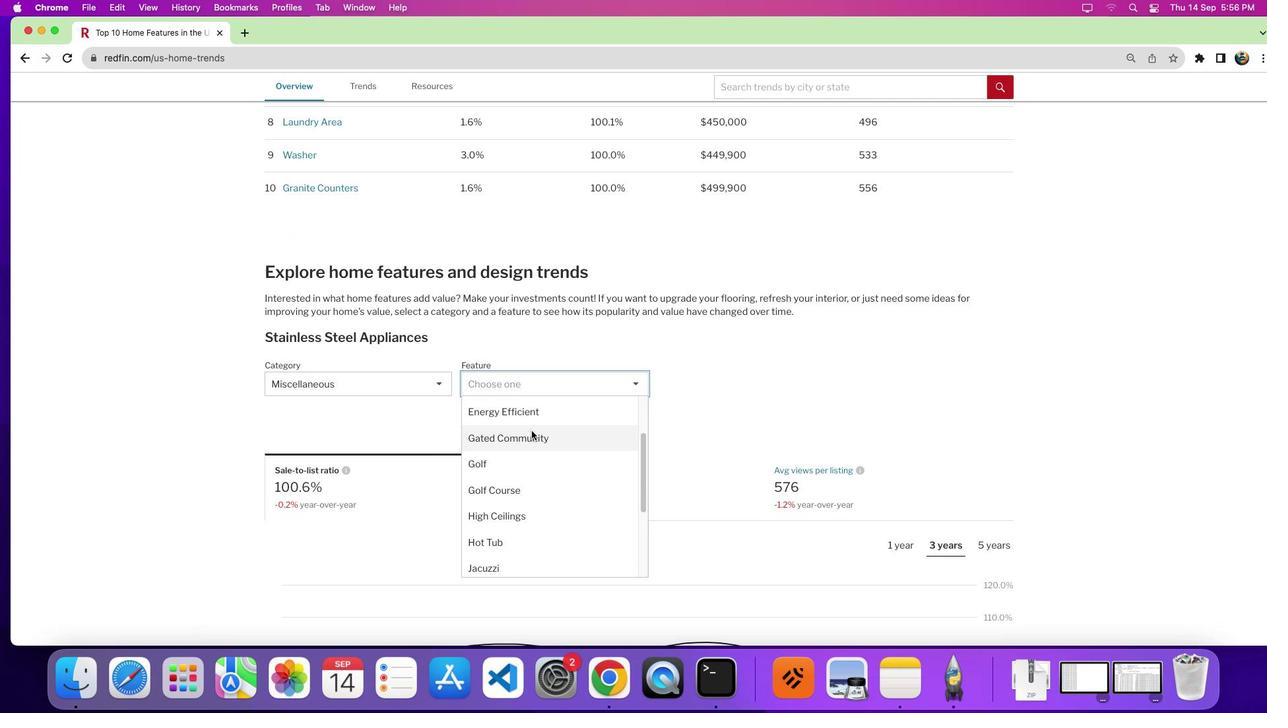 
Action: Mouse scrolled (533, 435) with delta (64, 26)
Screenshot: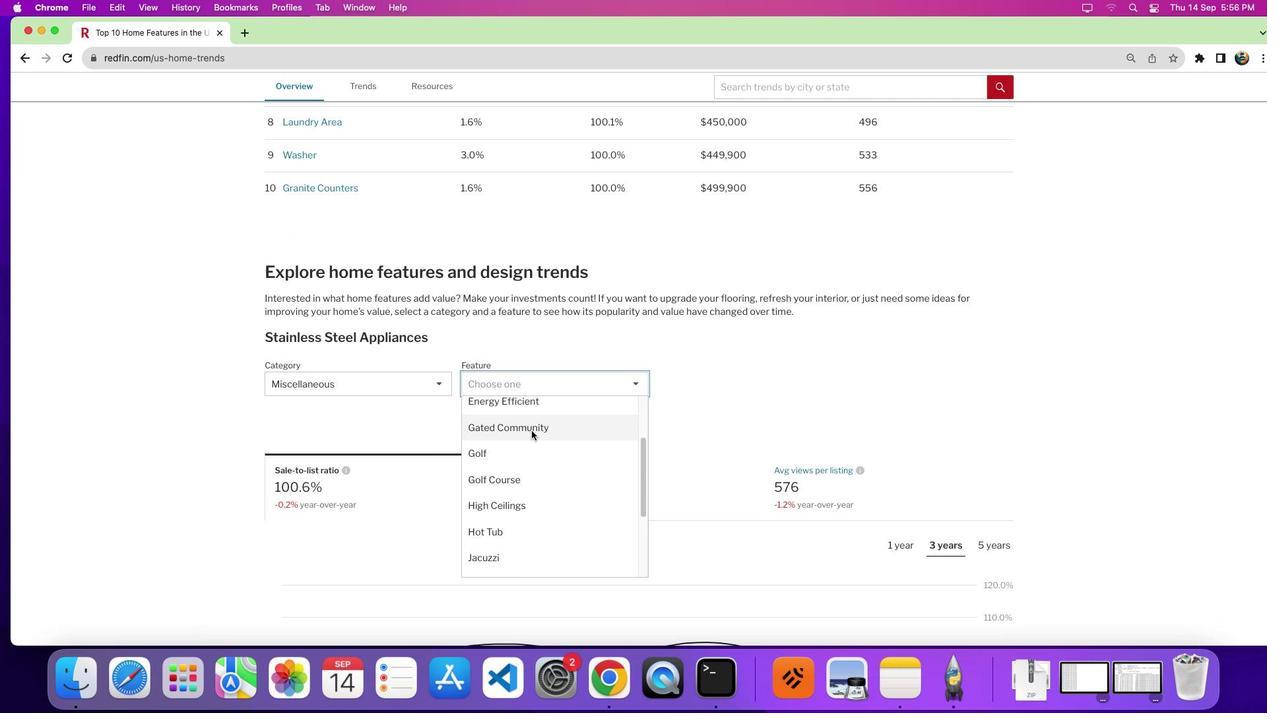 
Action: Mouse moved to (534, 435)
Screenshot: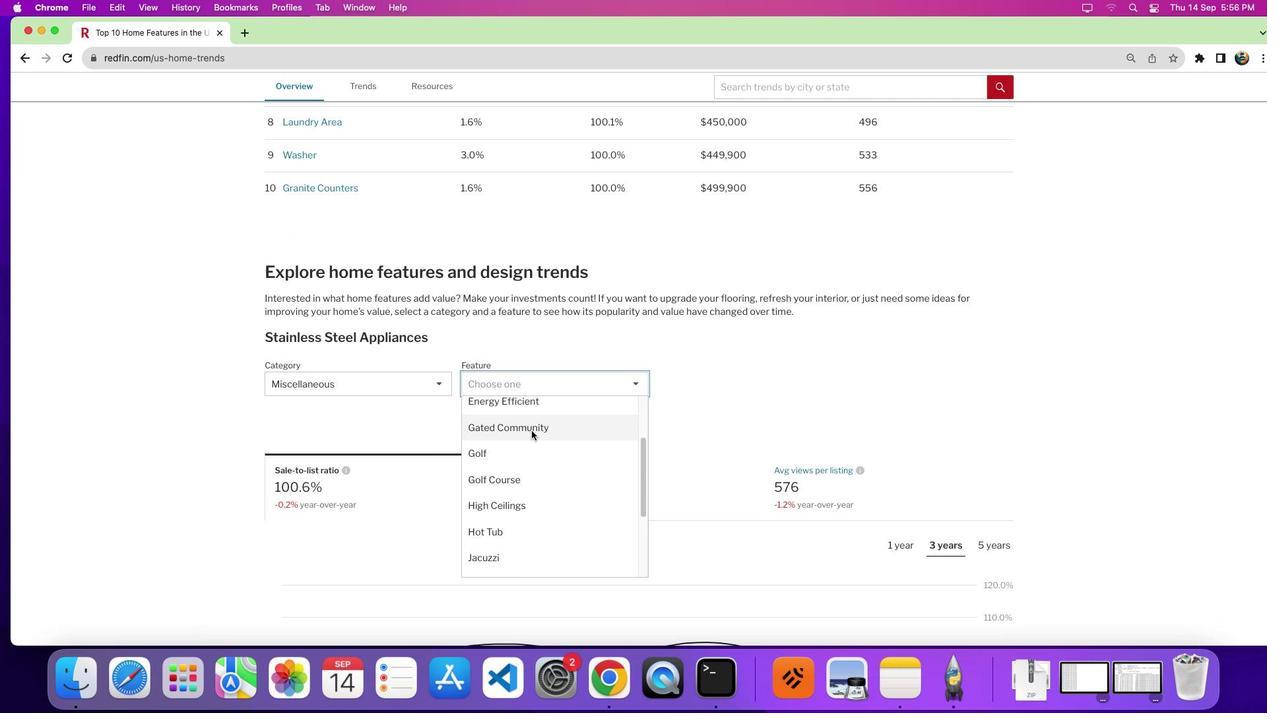 
Action: Mouse scrolled (534, 435) with delta (64, 26)
Screenshot: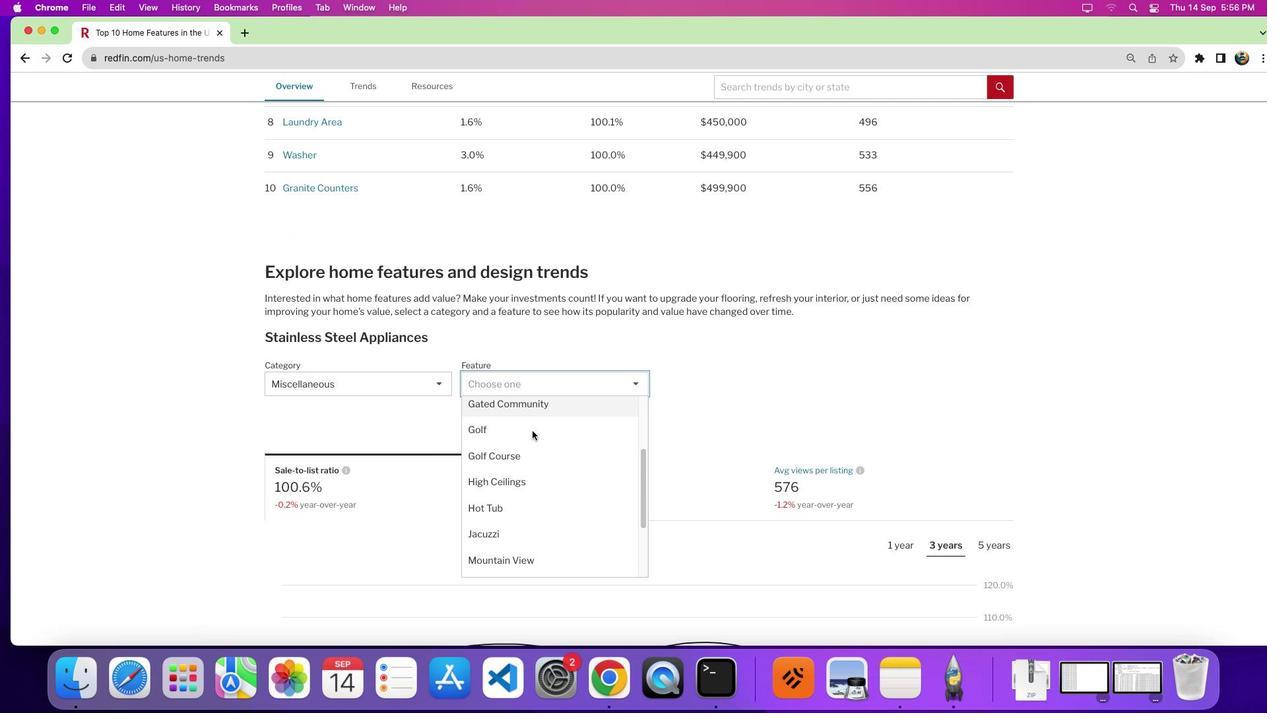 
Action: Mouse moved to (534, 435)
Screenshot: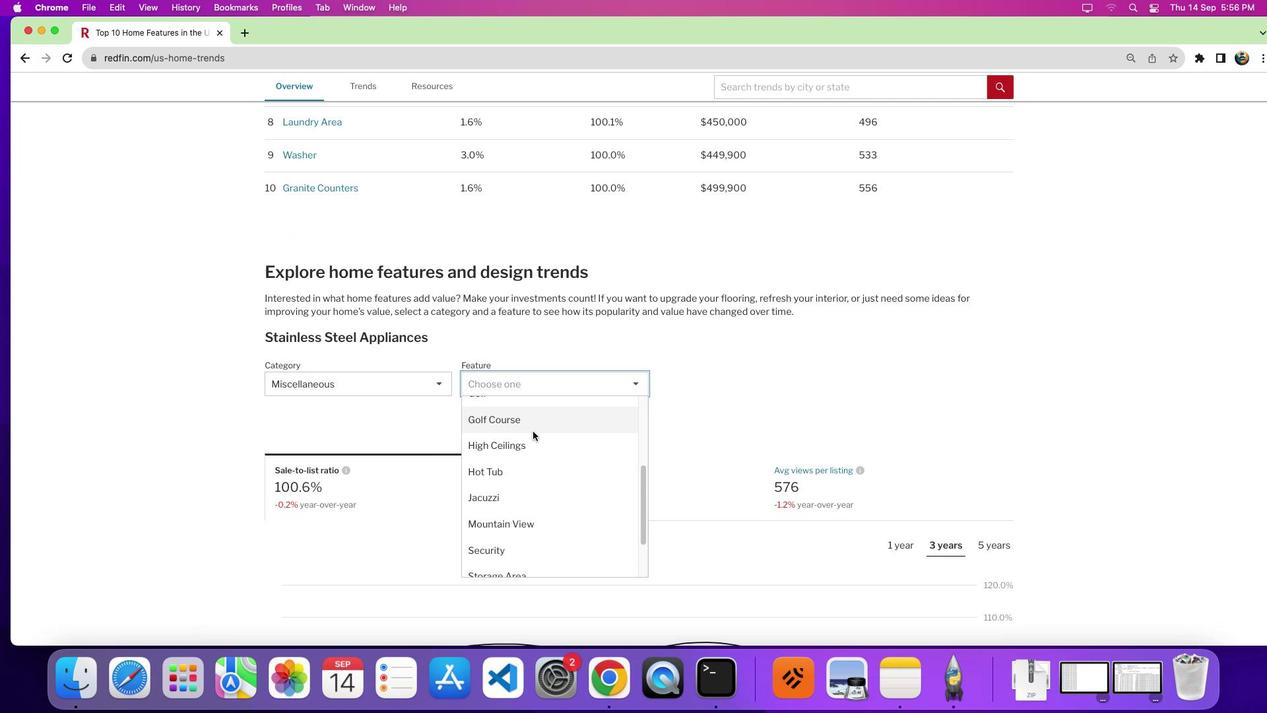 
Action: Mouse scrolled (534, 435) with delta (64, 24)
Screenshot: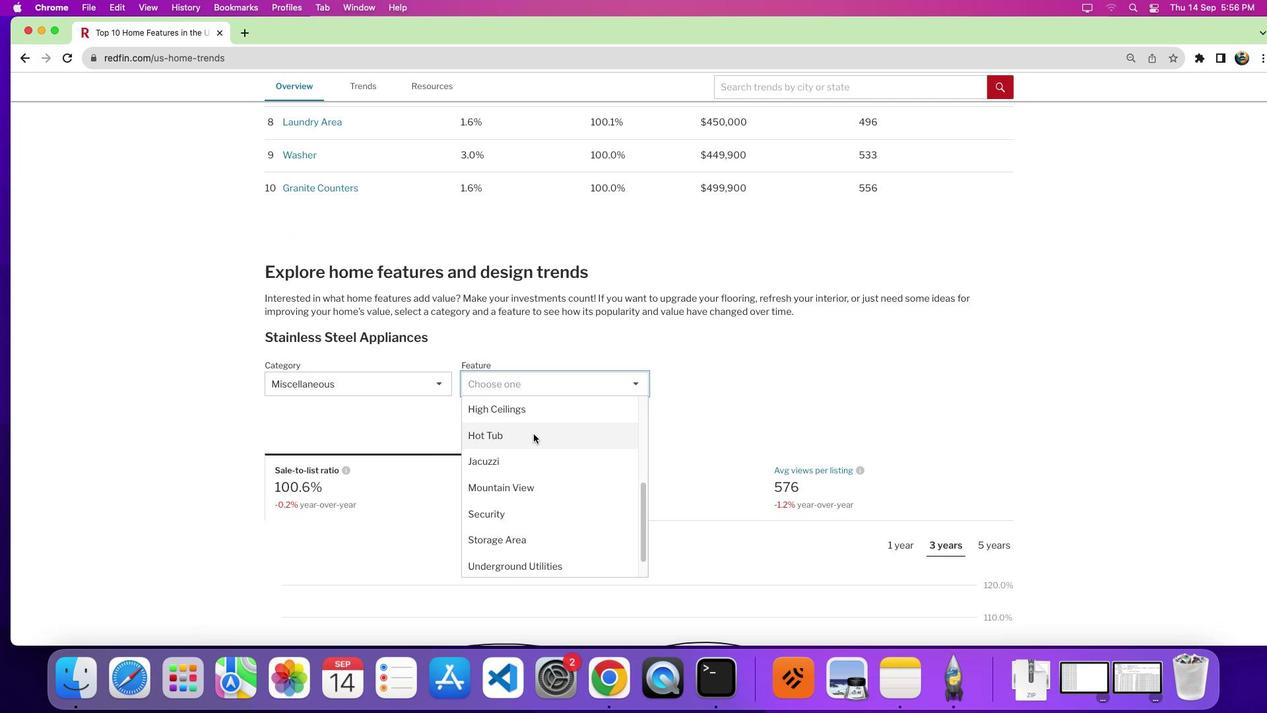 
Action: Mouse moved to (543, 470)
Screenshot: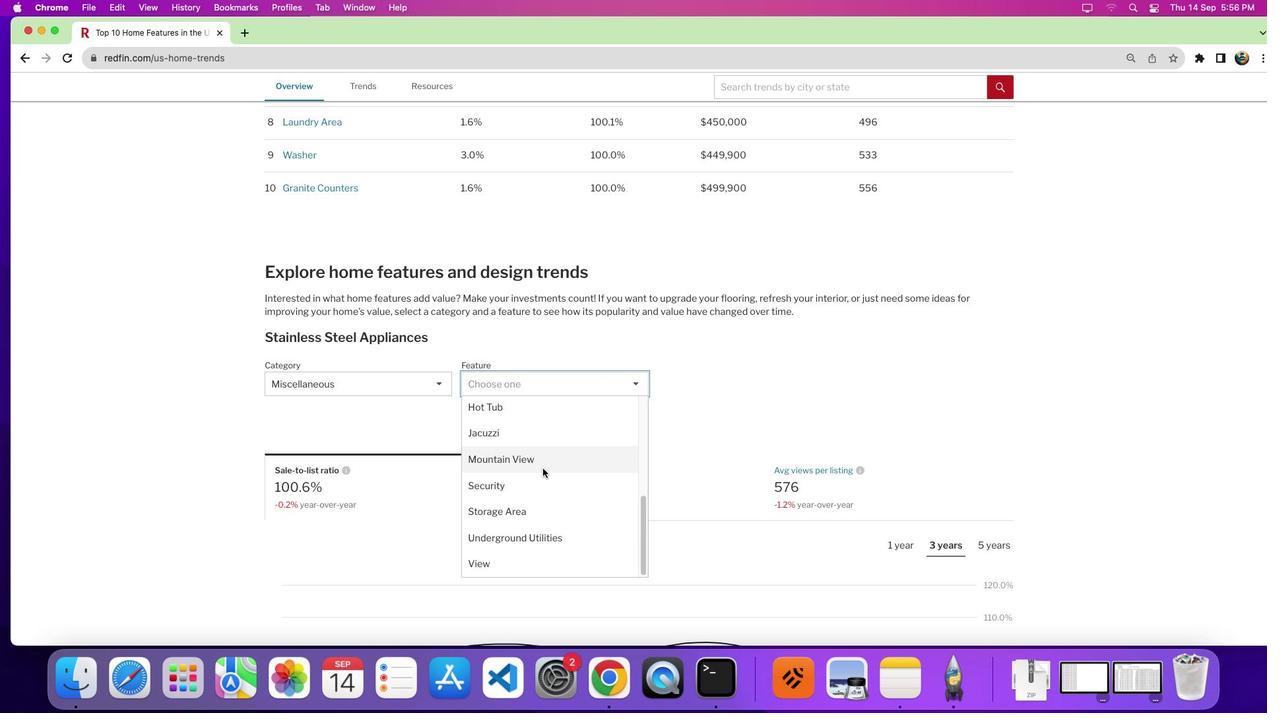 
Action: Mouse pressed left at (543, 470)
Screenshot: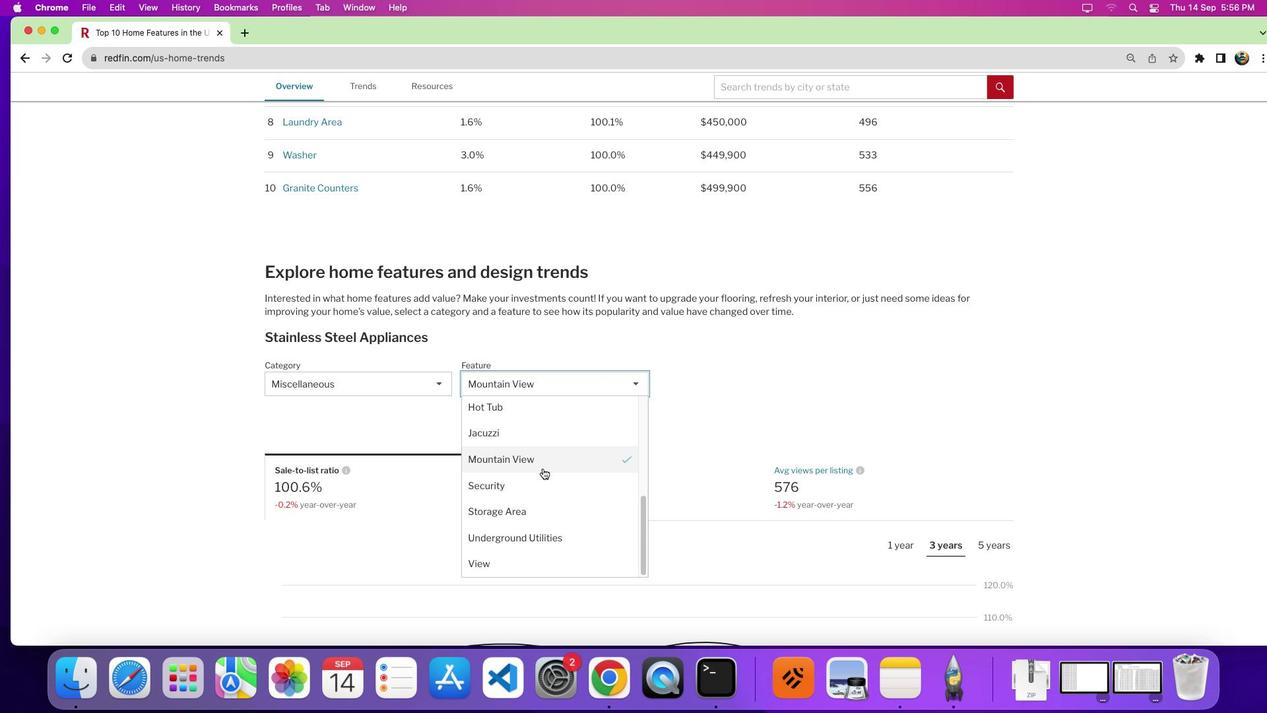 
Action: Mouse moved to (604, 444)
Screenshot: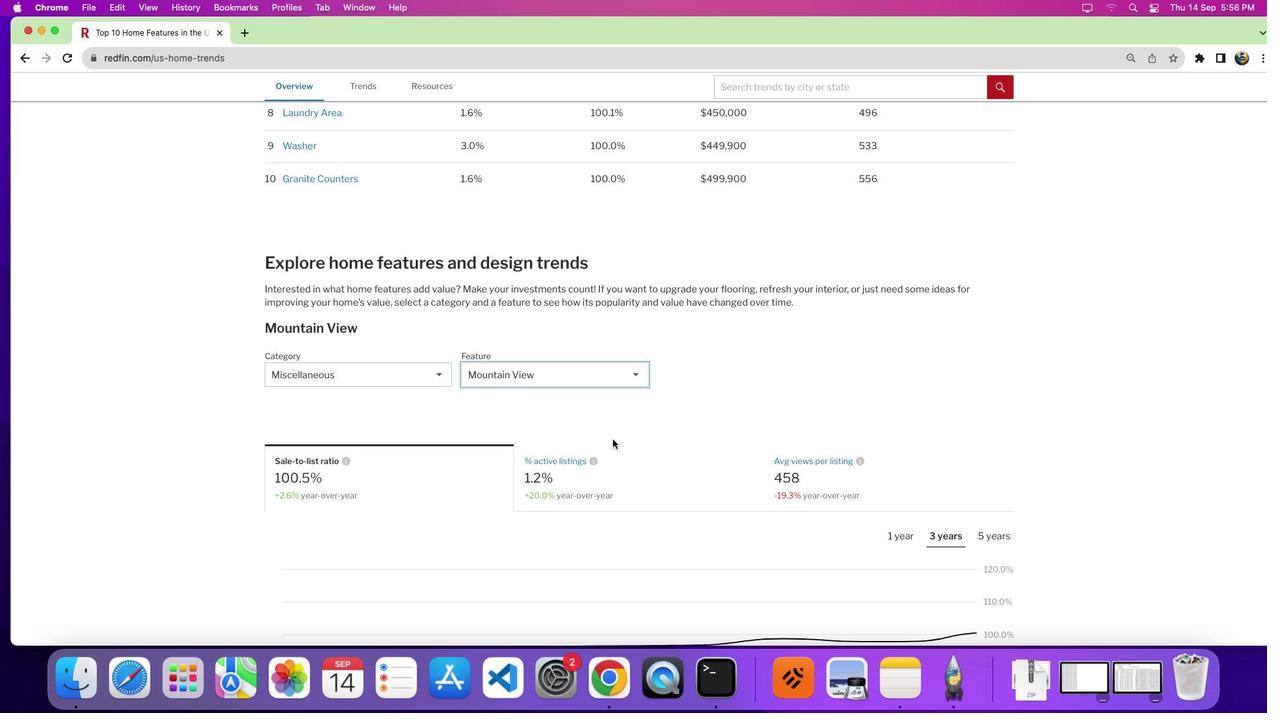 
Action: Mouse scrolled (604, 444) with delta (64, 26)
Screenshot: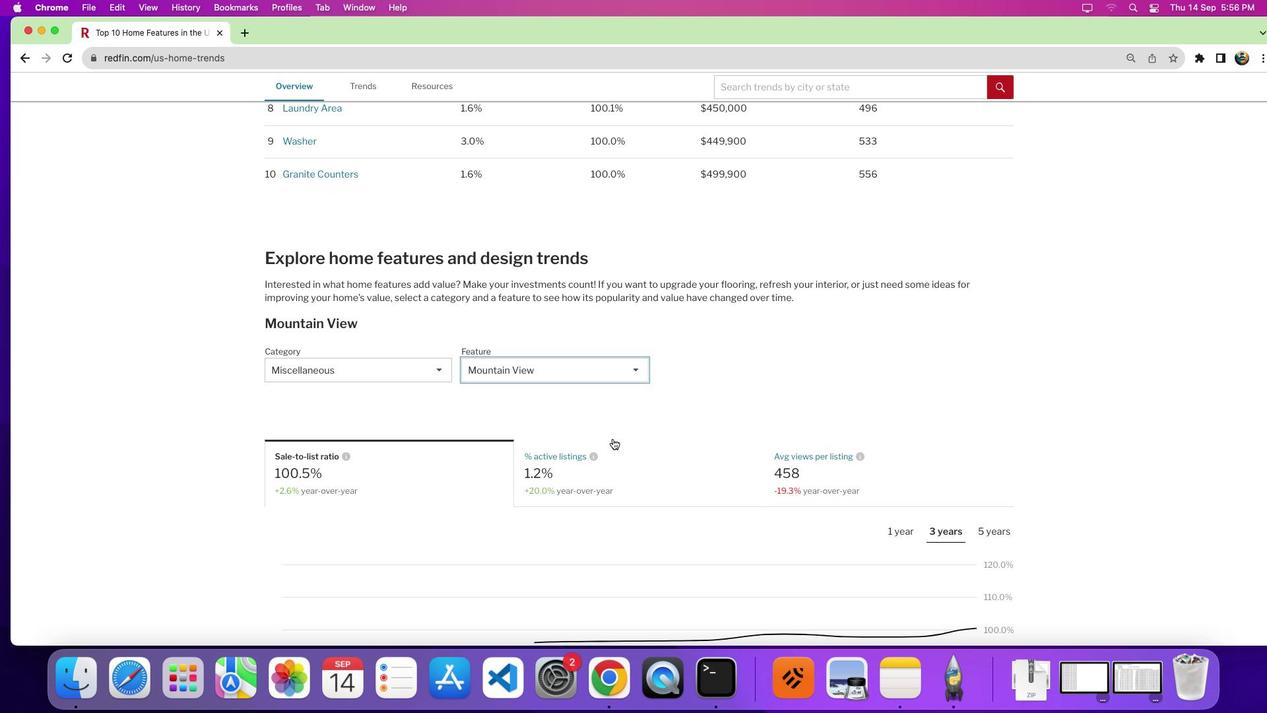 
Action: Mouse moved to (604, 444)
Screenshot: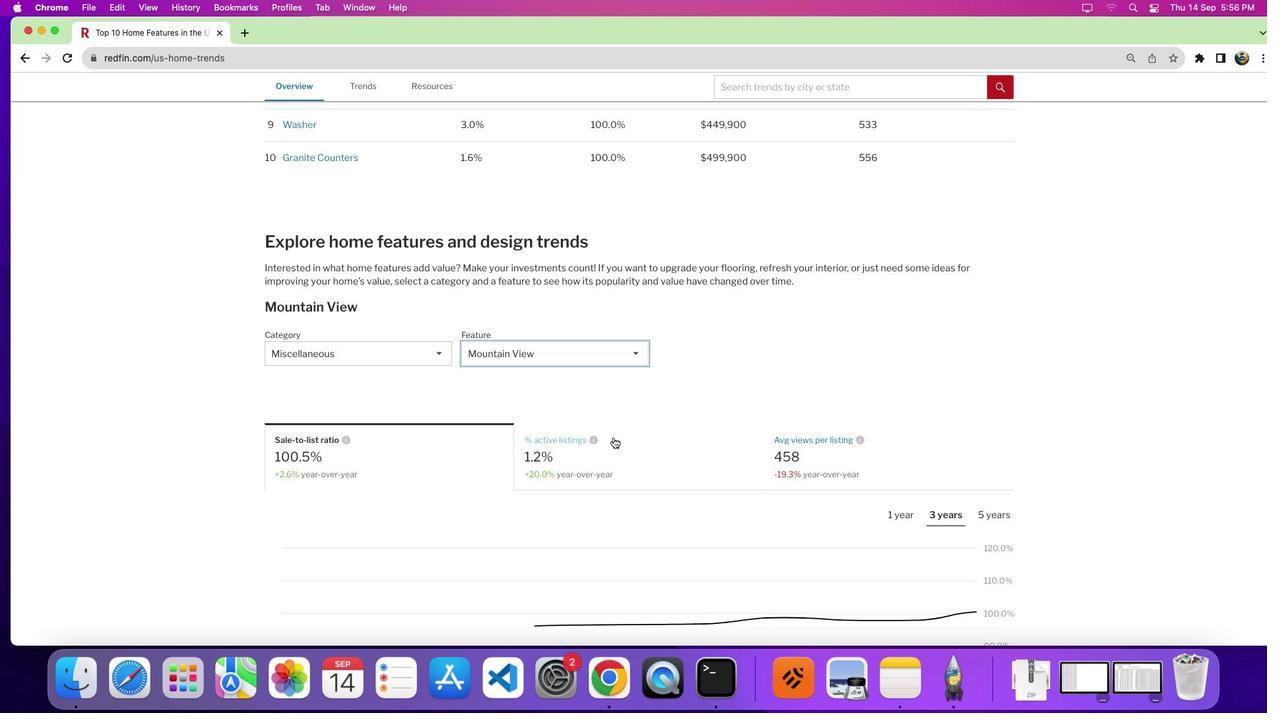 
Action: Mouse scrolled (604, 444) with delta (64, 26)
Screenshot: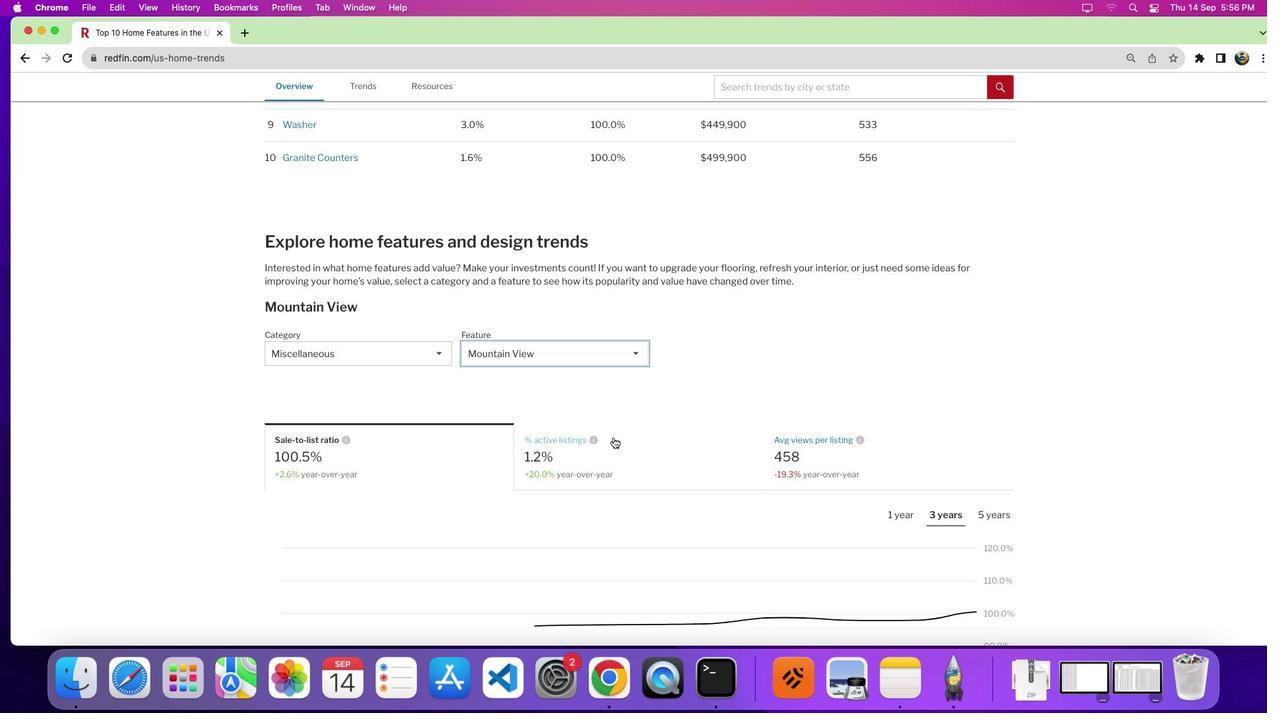 
Action: Mouse moved to (605, 443)
Screenshot: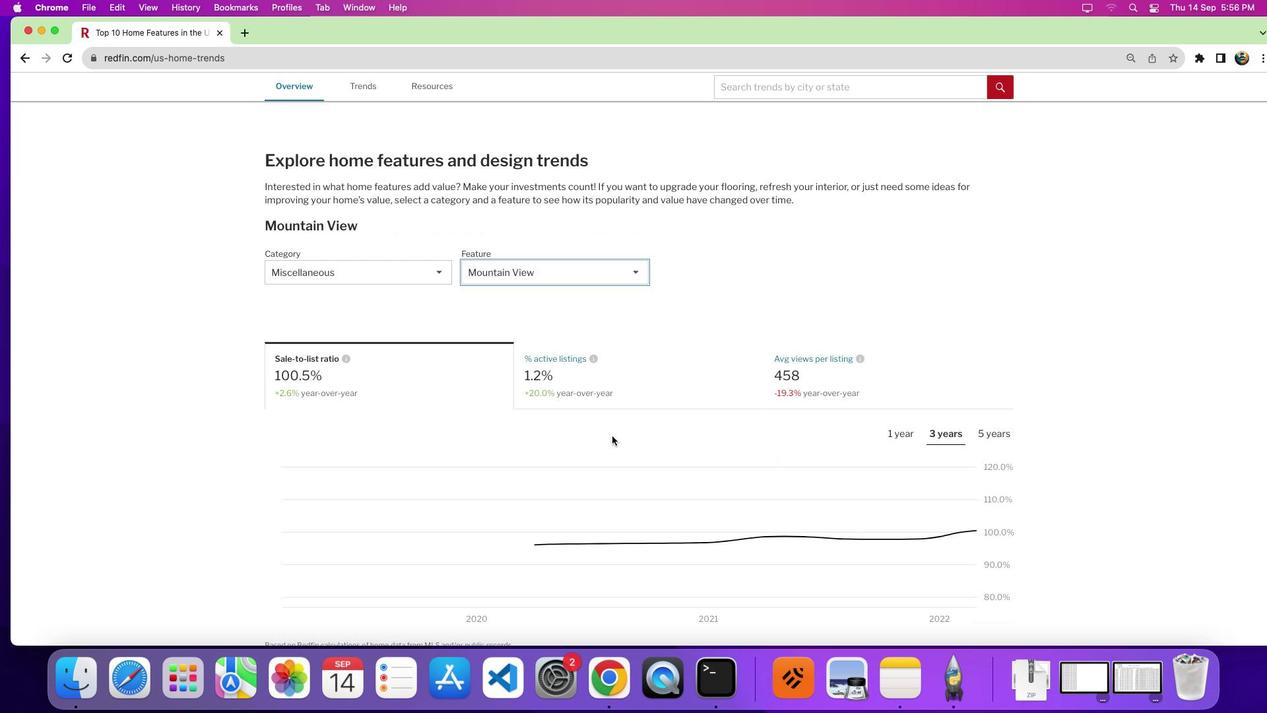 
Action: Mouse scrolled (605, 443) with delta (64, 25)
Screenshot: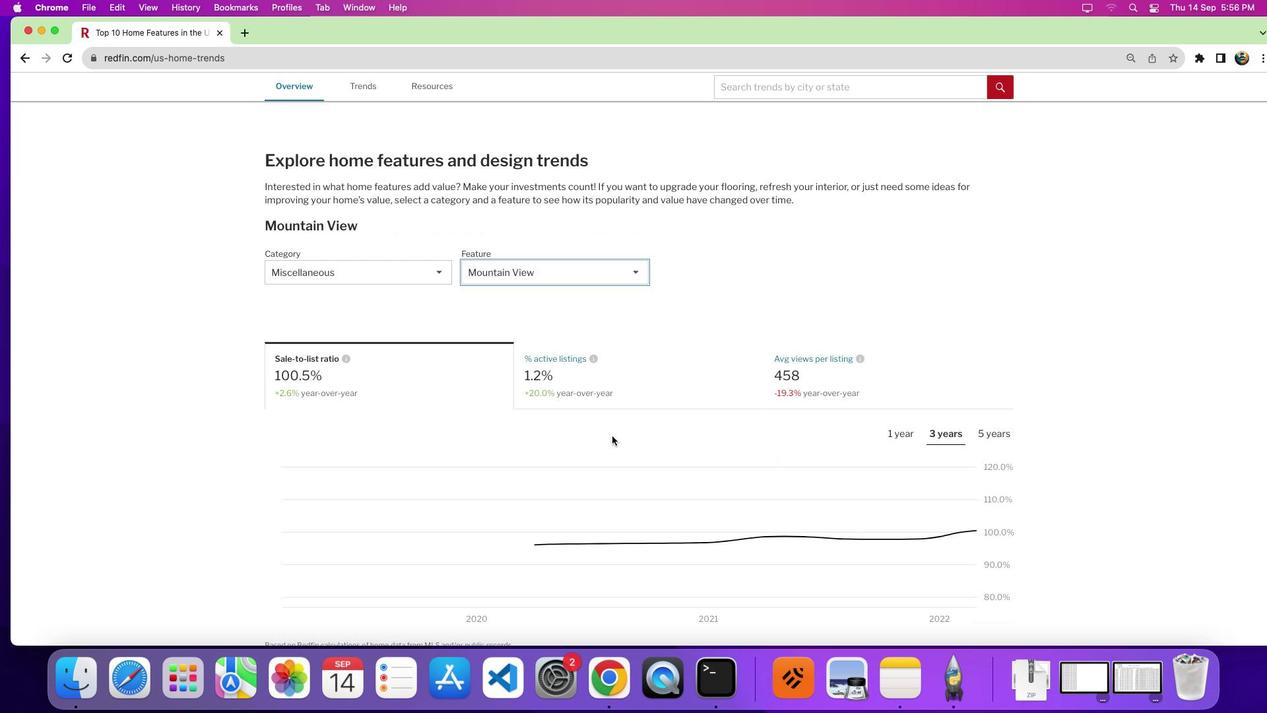 
Action: Mouse moved to (598, 434)
Screenshot: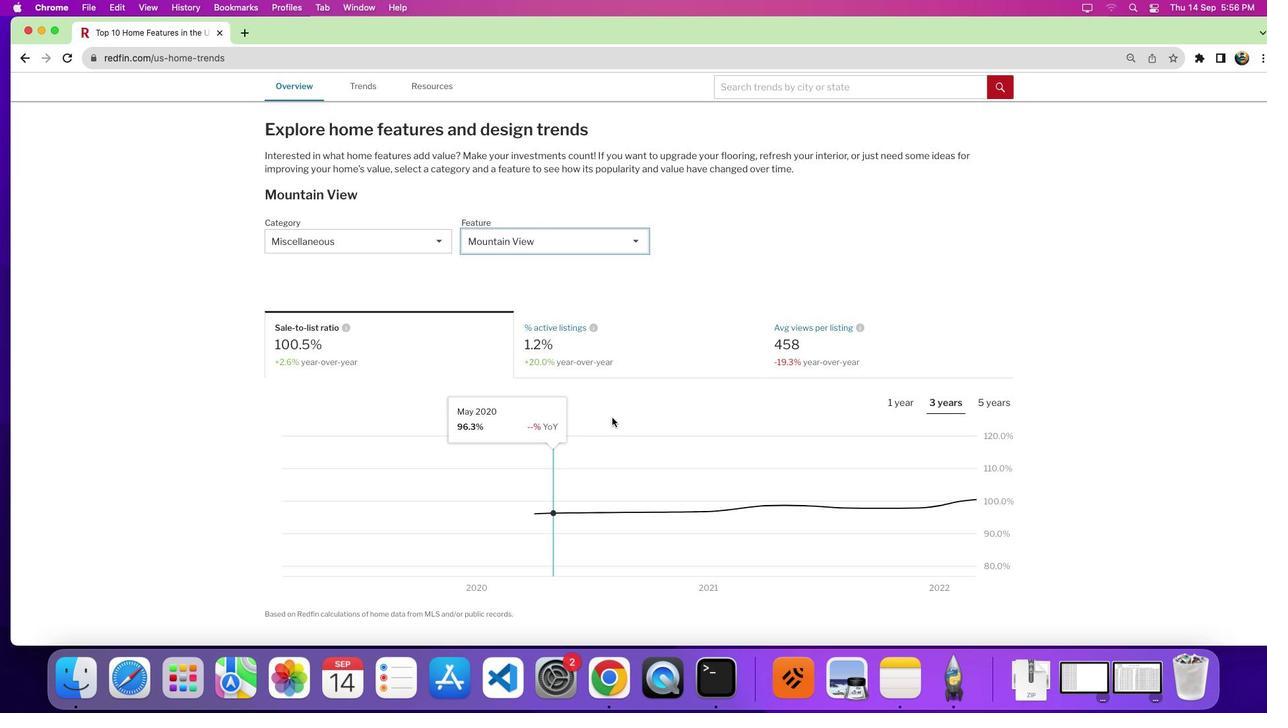 
Action: Mouse scrolled (598, 434) with delta (64, 26)
Screenshot: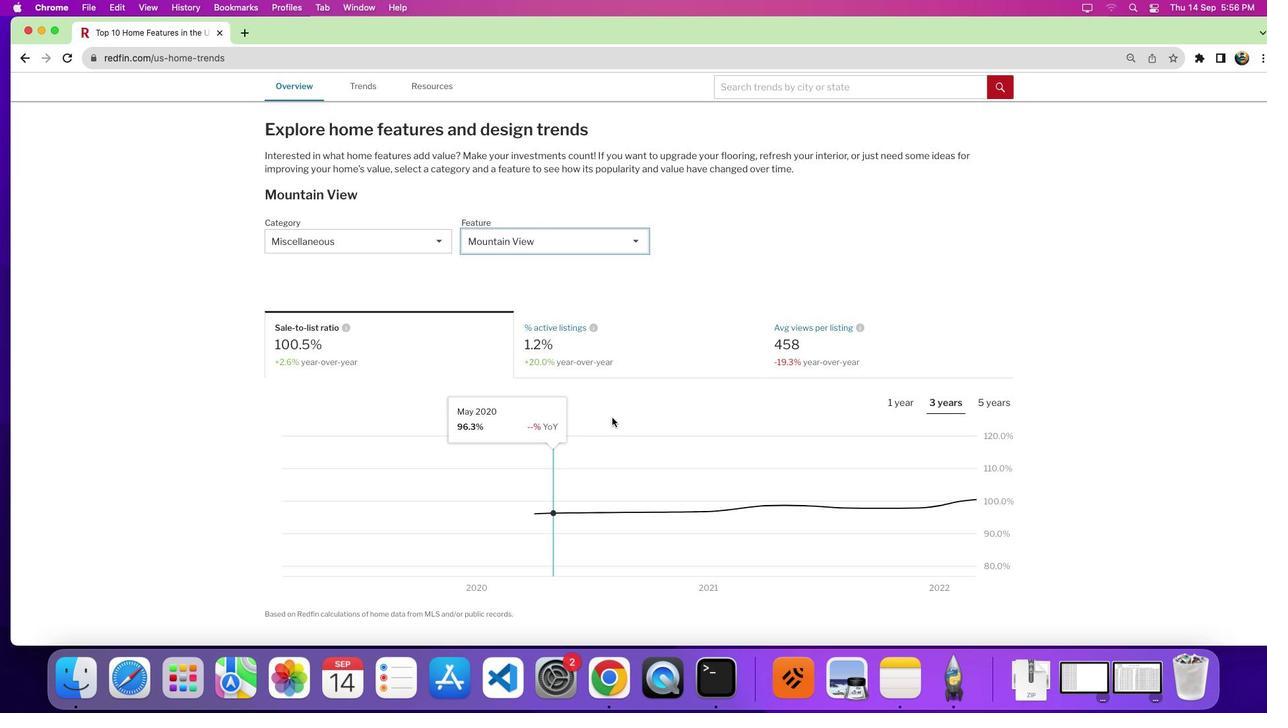 
Action: Mouse moved to (769, 357)
Screenshot: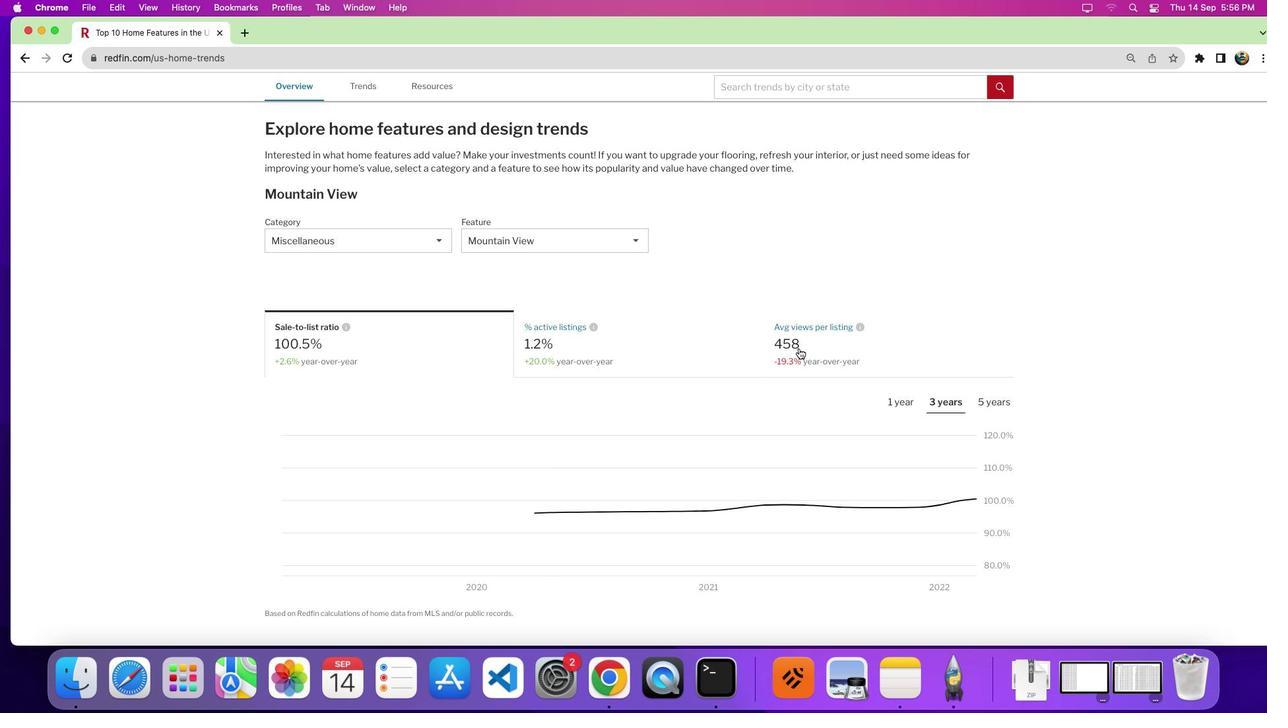 
Action: Mouse pressed left at (769, 357)
Screenshot: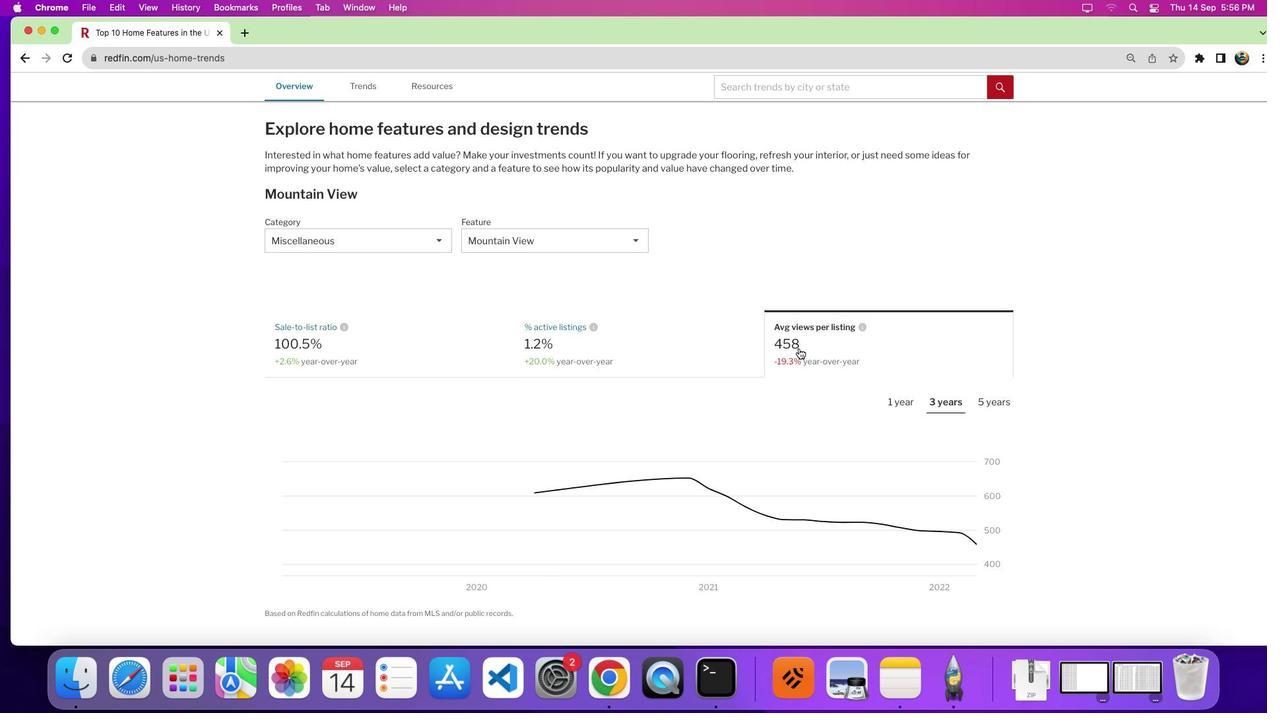 
Action: Mouse pressed left at (769, 357)
Screenshot: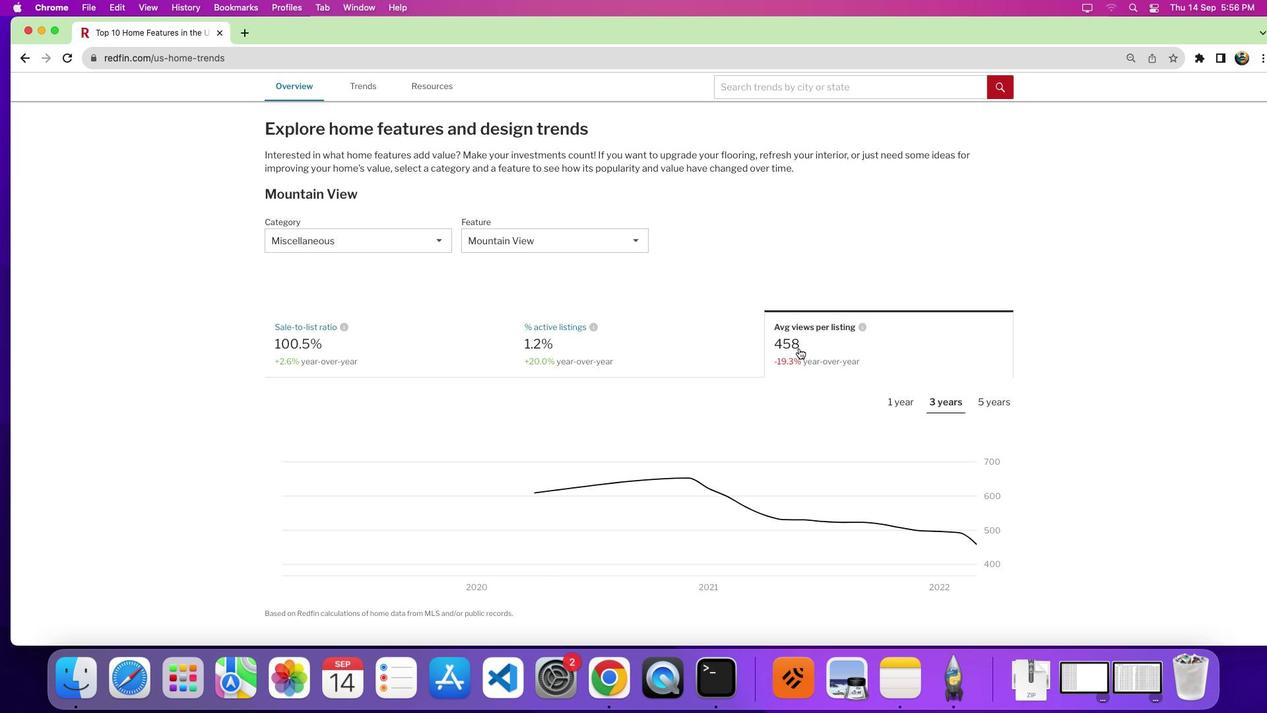 
Action: Mouse moved to (968, 445)
Screenshot: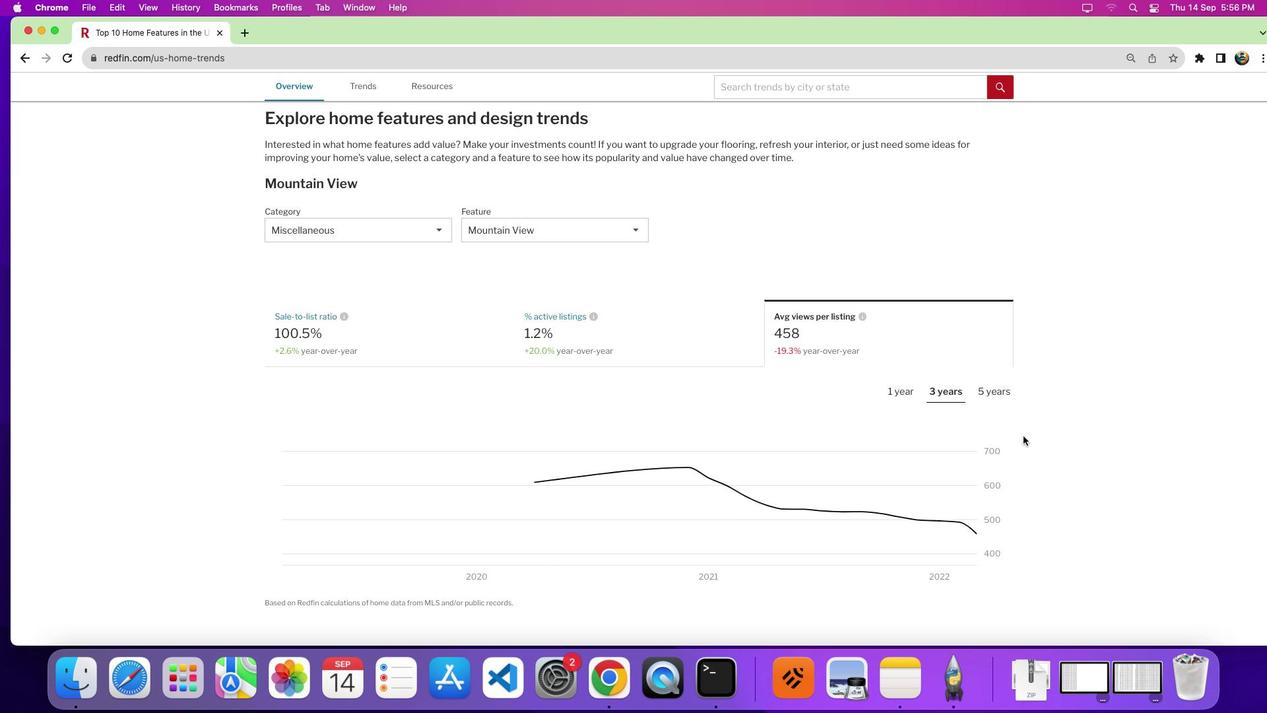 
Action: Mouse scrolled (968, 445) with delta (64, 26)
Screenshot: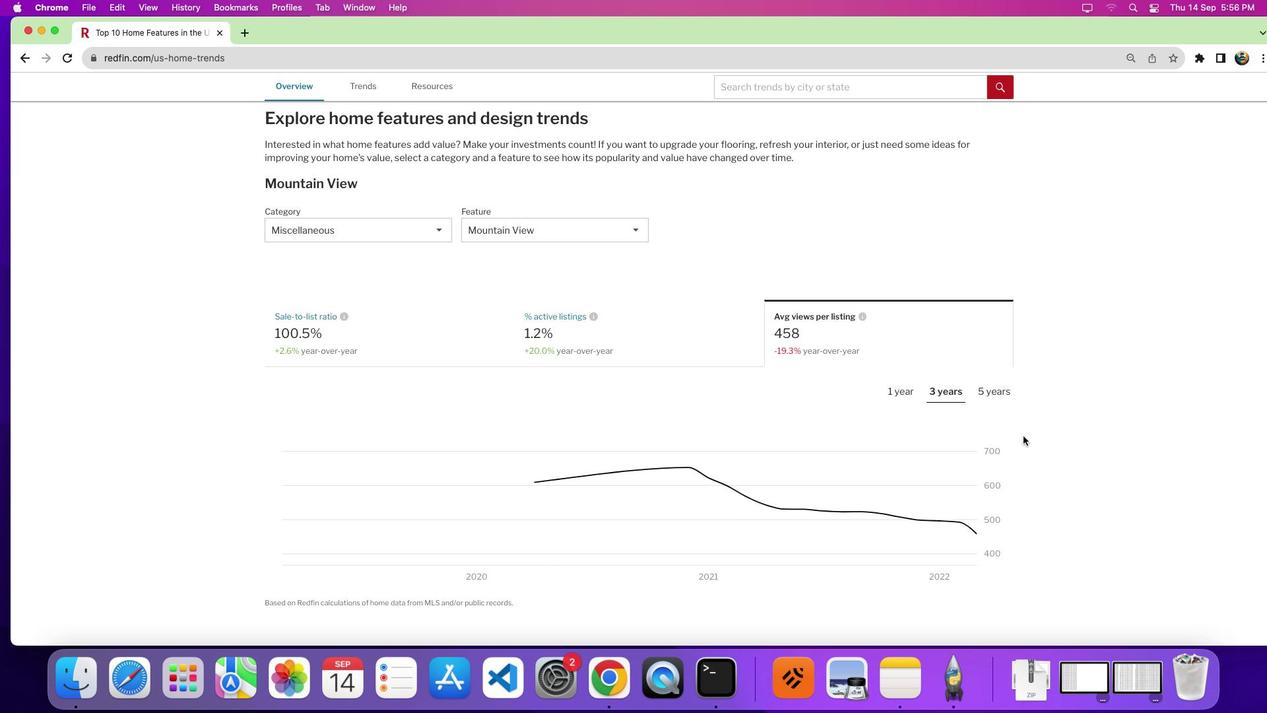 
Action: Mouse moved to (968, 444)
Screenshot: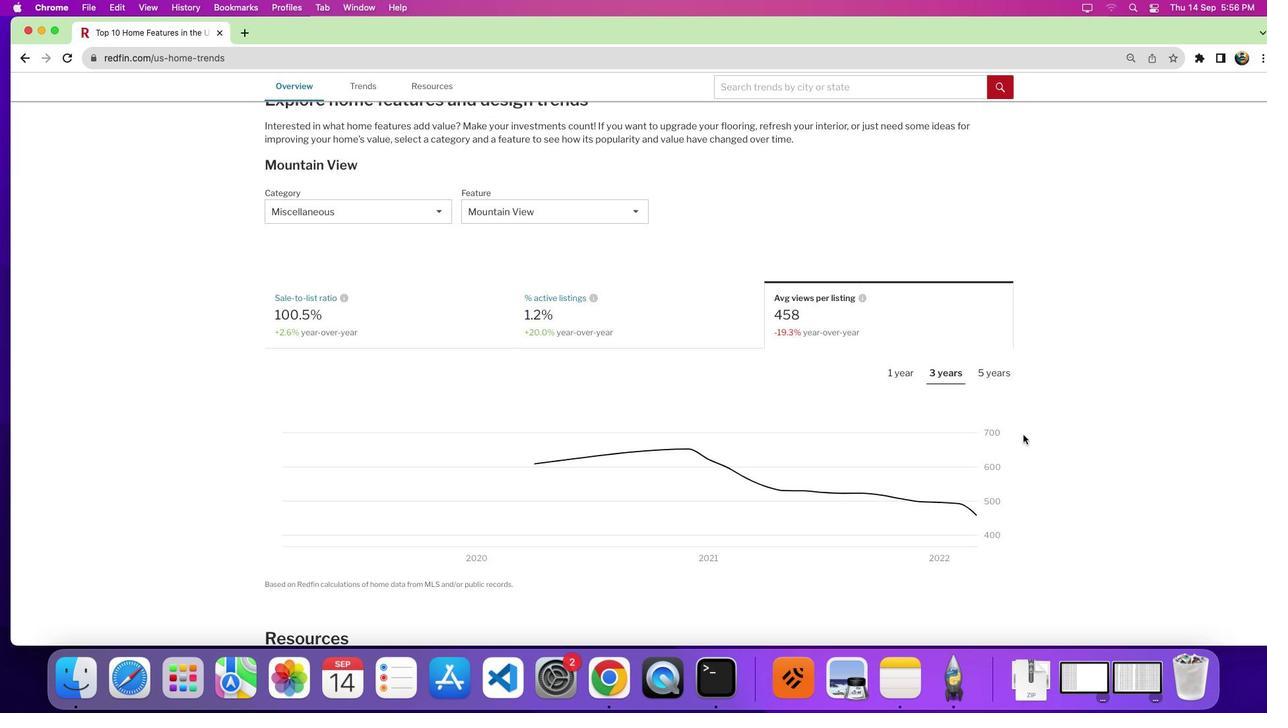 
Action: Mouse scrolled (968, 444) with delta (64, 26)
Screenshot: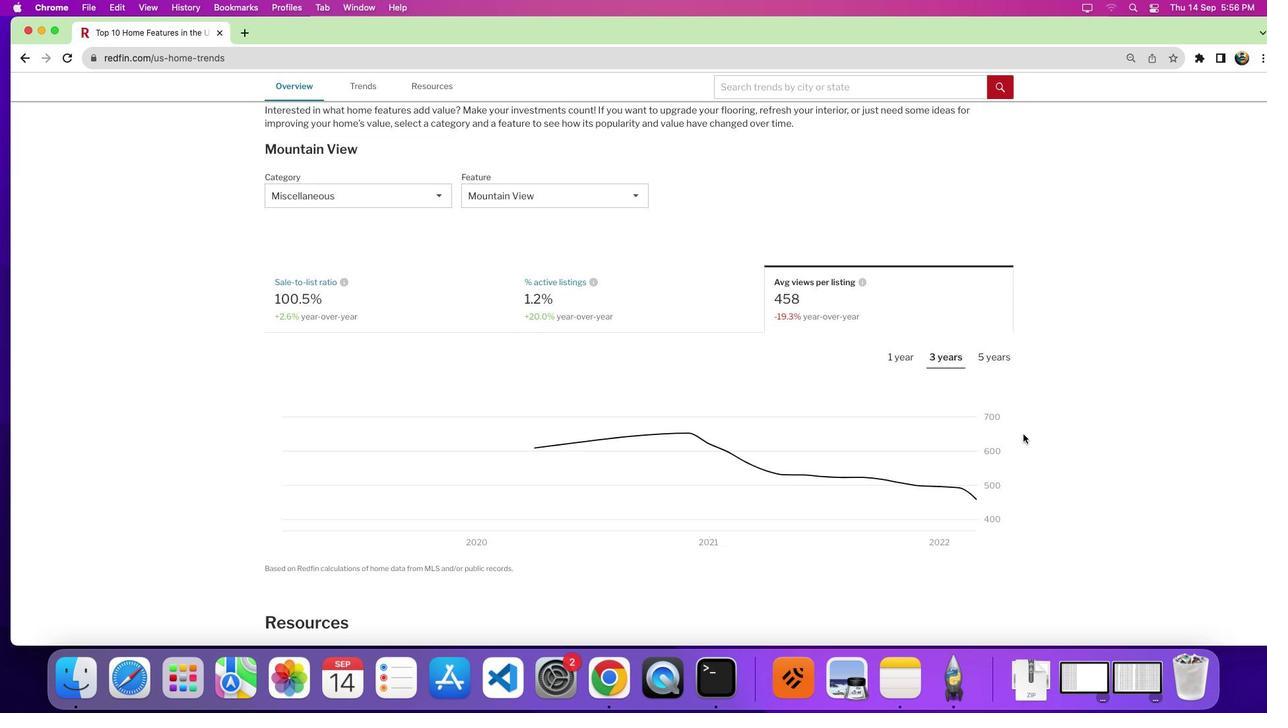 
Action: Mouse moved to (967, 441)
Screenshot: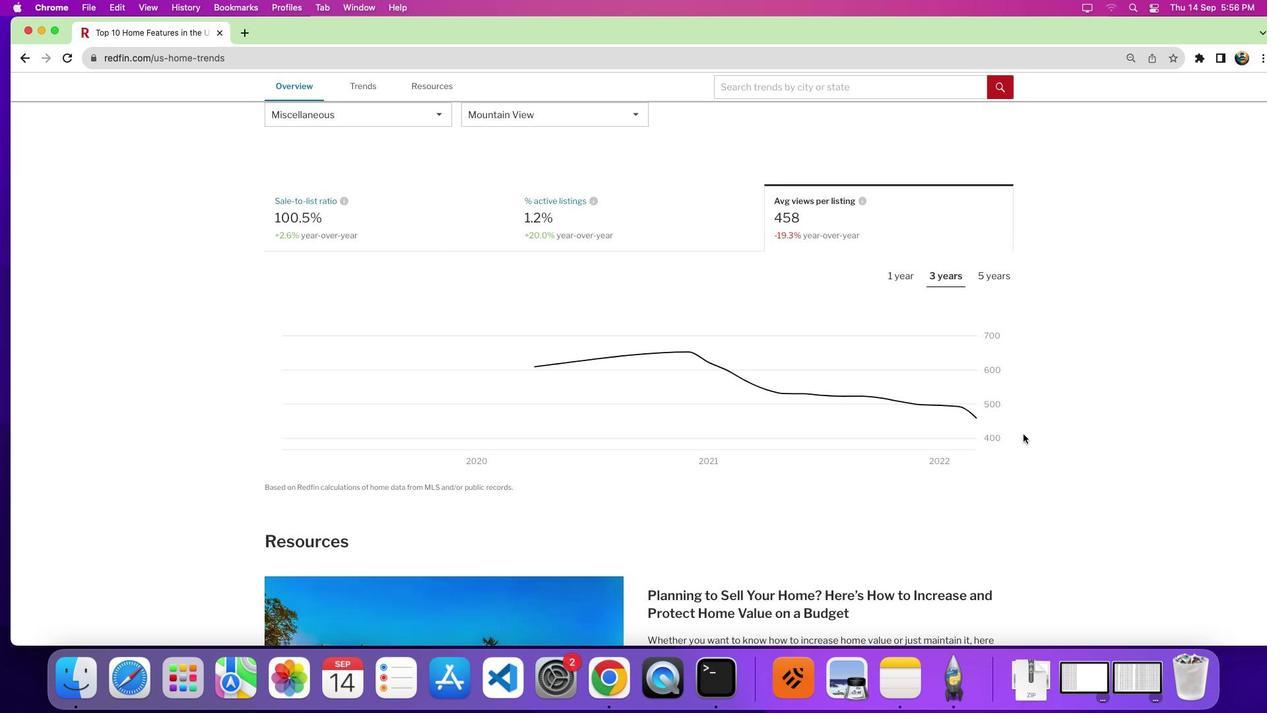 
Action: Mouse scrolled (967, 441) with delta (64, 25)
Screenshot: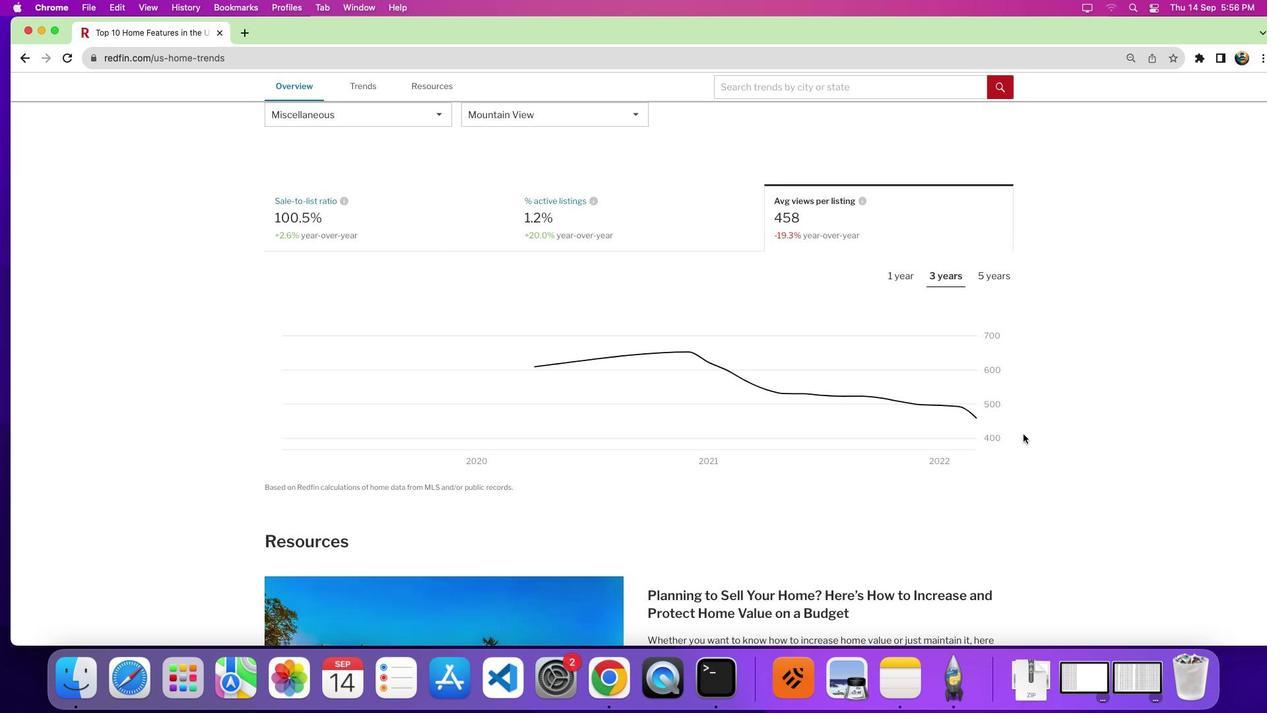 
Action: Mouse moved to (535, 269)
Screenshot: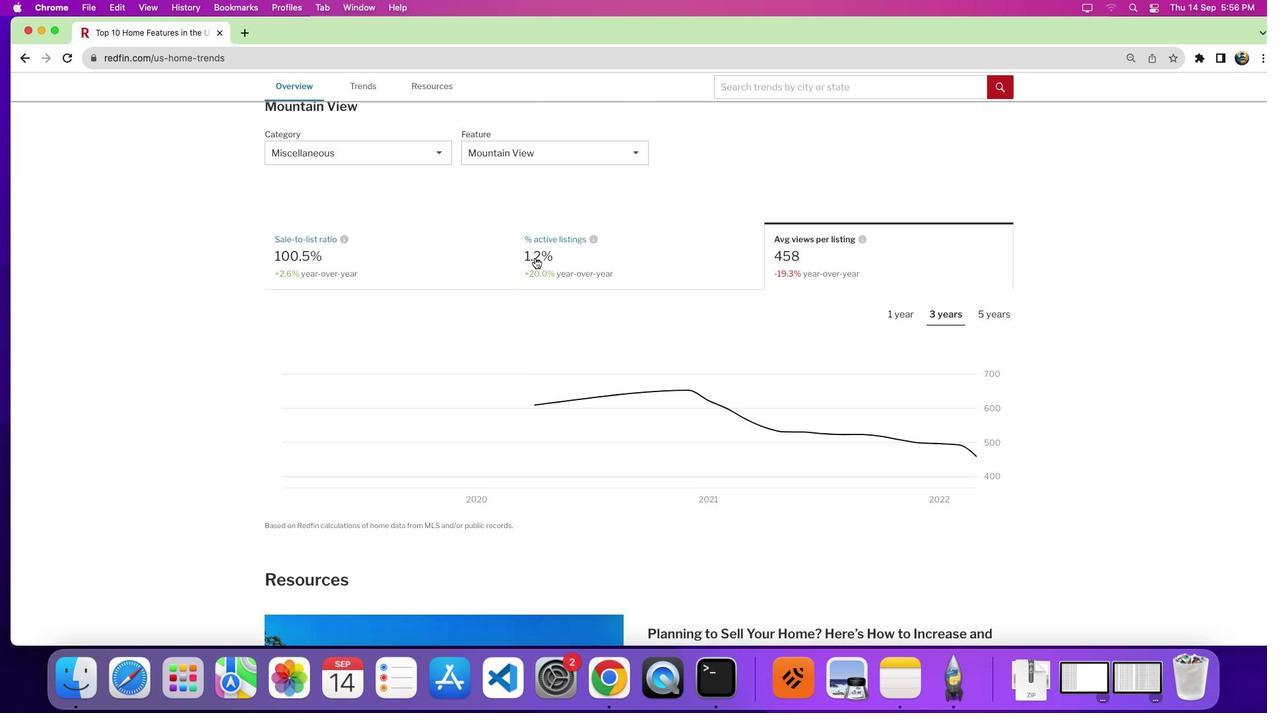 
Action: Mouse scrolled (535, 269) with delta (64, 27)
Screenshot: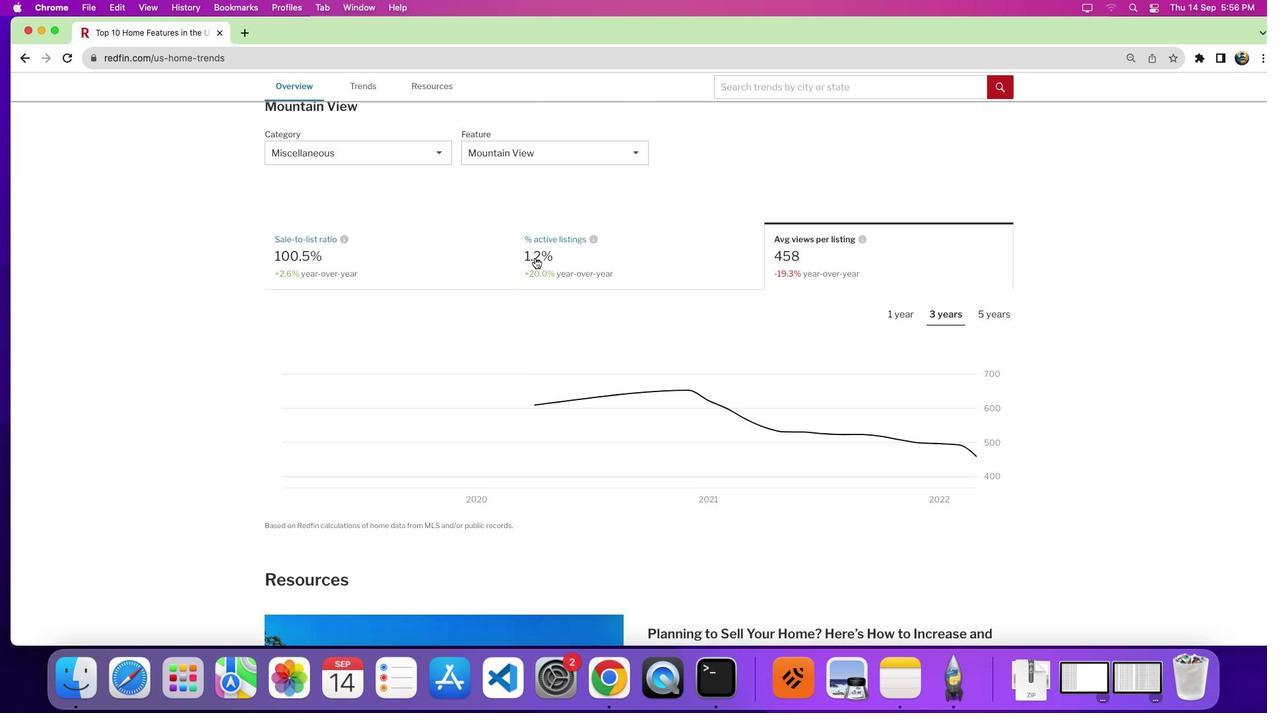 
Action: Mouse moved to (536, 270)
Screenshot: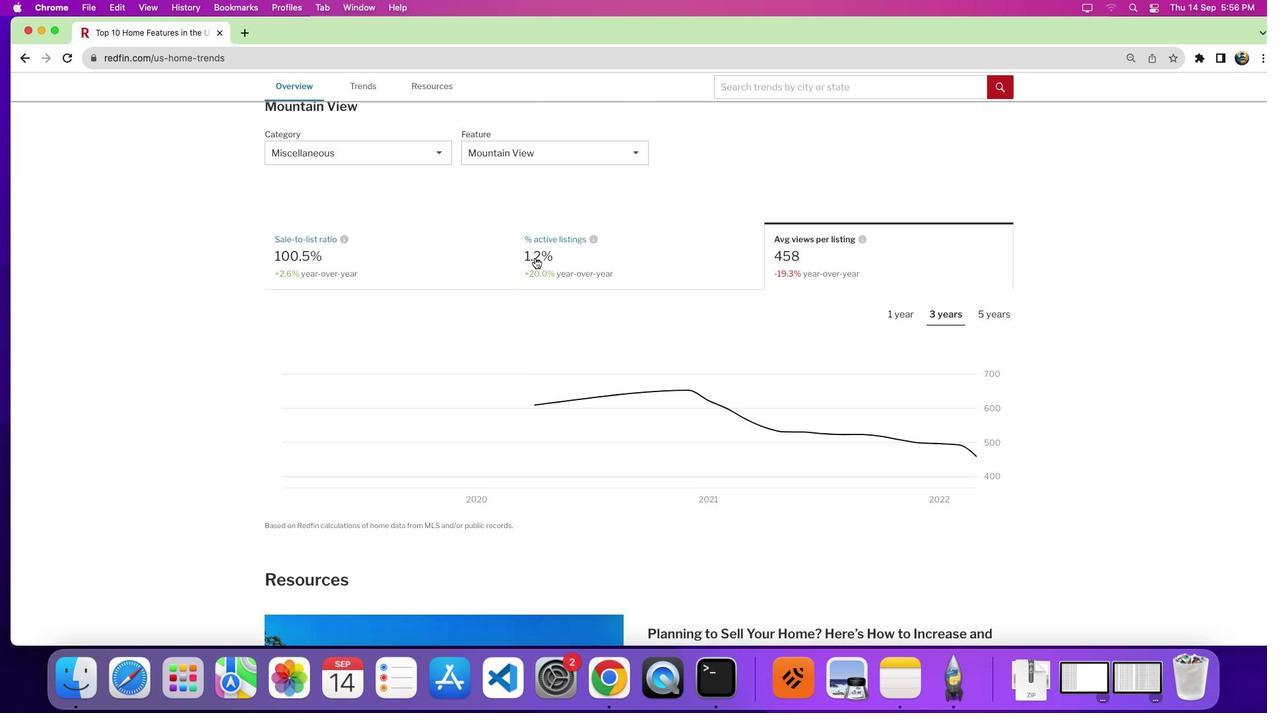 
Action: Mouse scrolled (536, 270) with delta (64, 27)
Screenshot: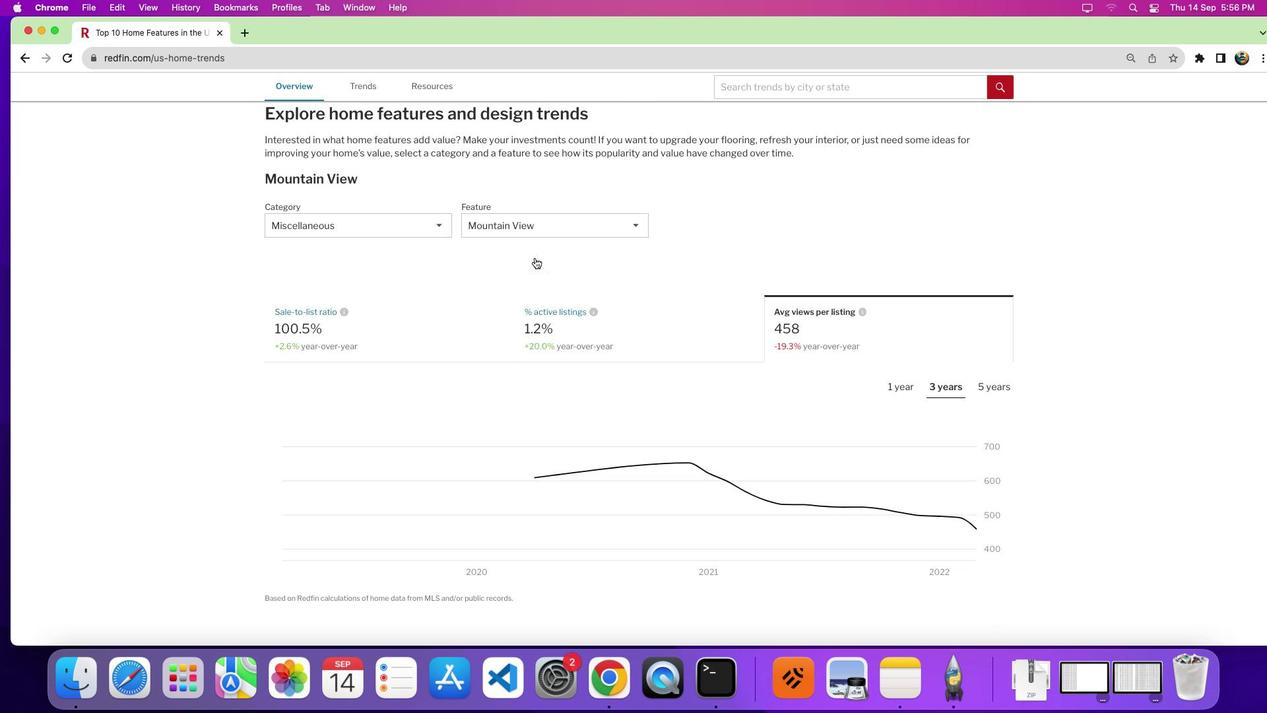 
Action: Mouse moved to (536, 270)
Screenshot: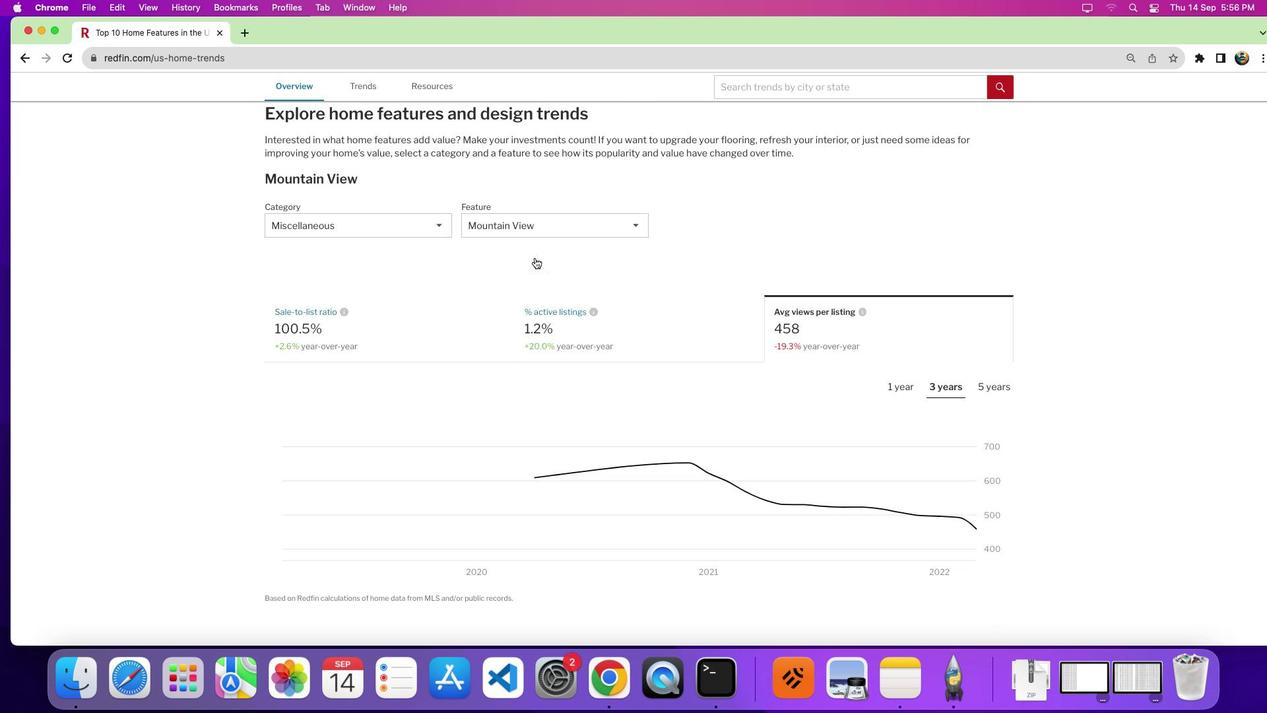 
Action: Mouse scrolled (536, 270) with delta (64, 31)
Screenshot: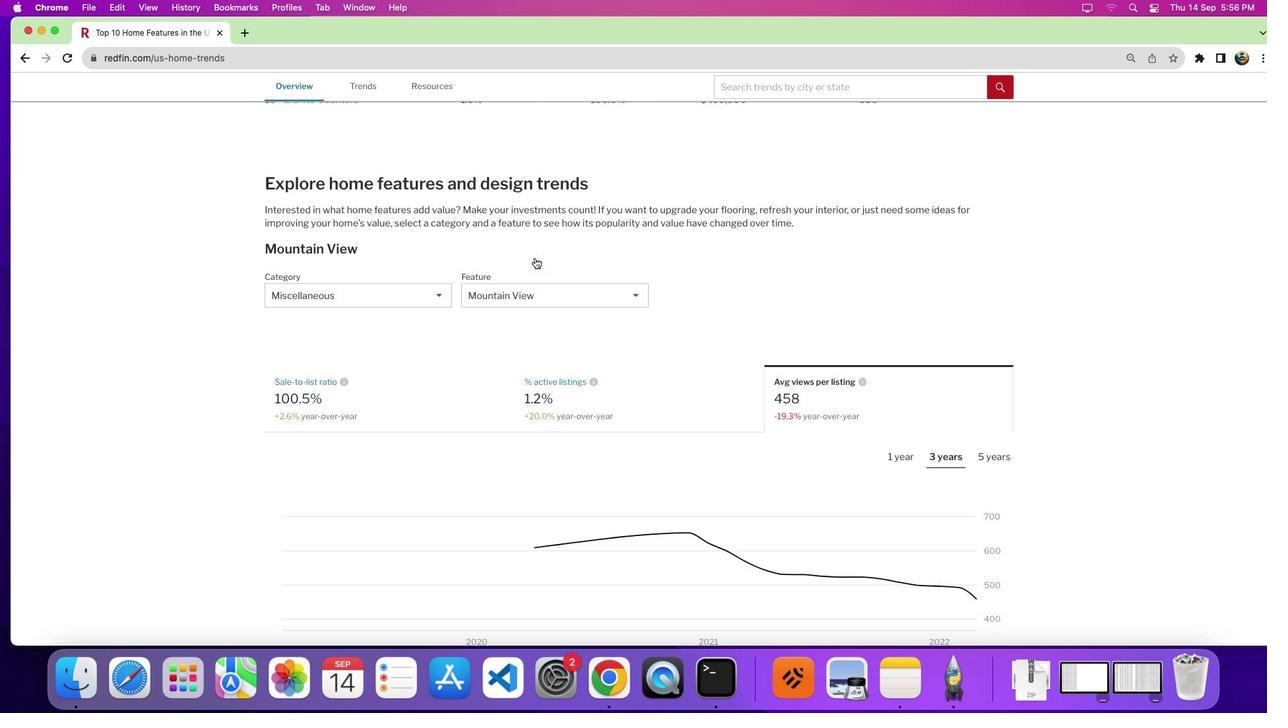 
Action: Mouse moved to (518, 282)
Screenshot: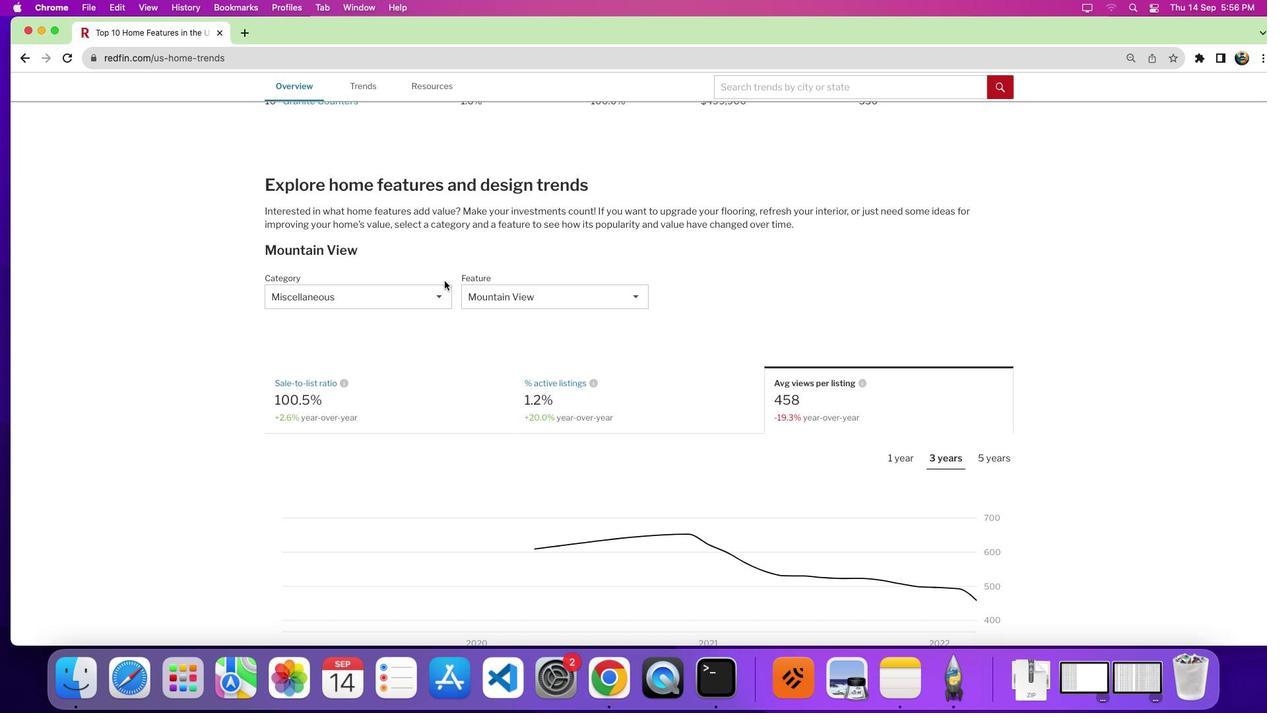
Action: Mouse scrolled (518, 282) with delta (64, 26)
Screenshot: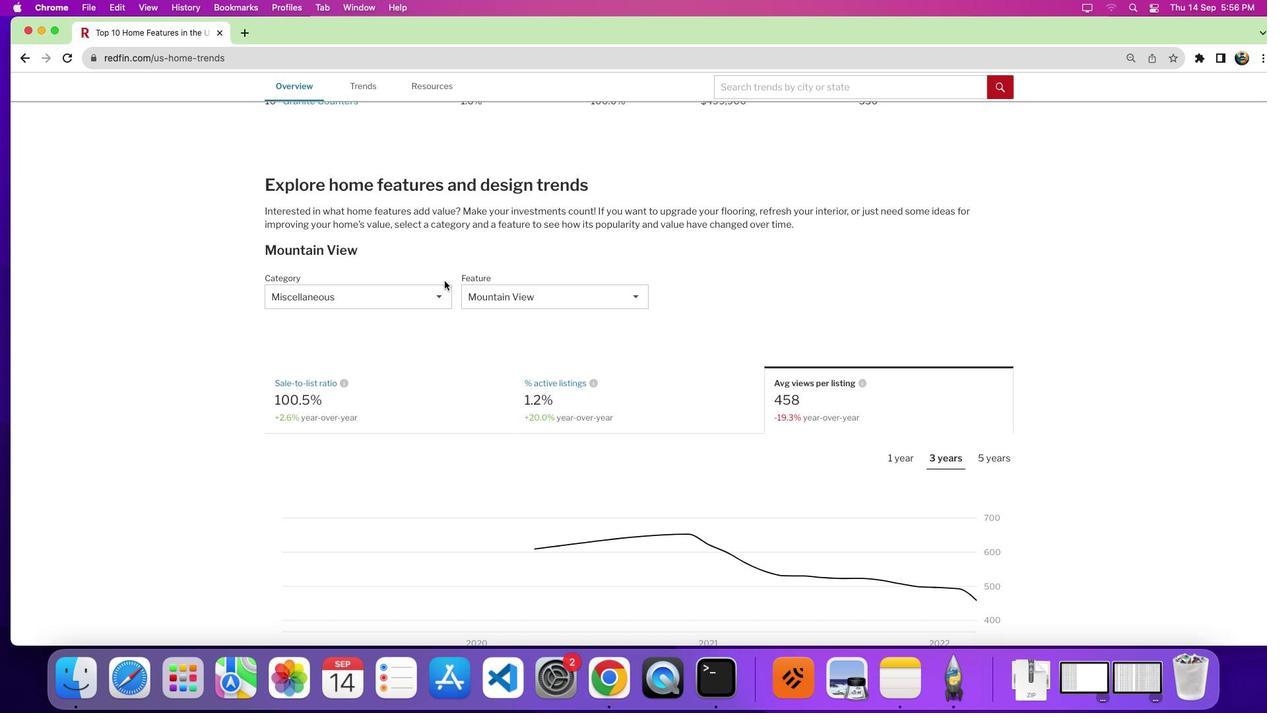 
Action: Mouse moved to (432, 320)
Screenshot: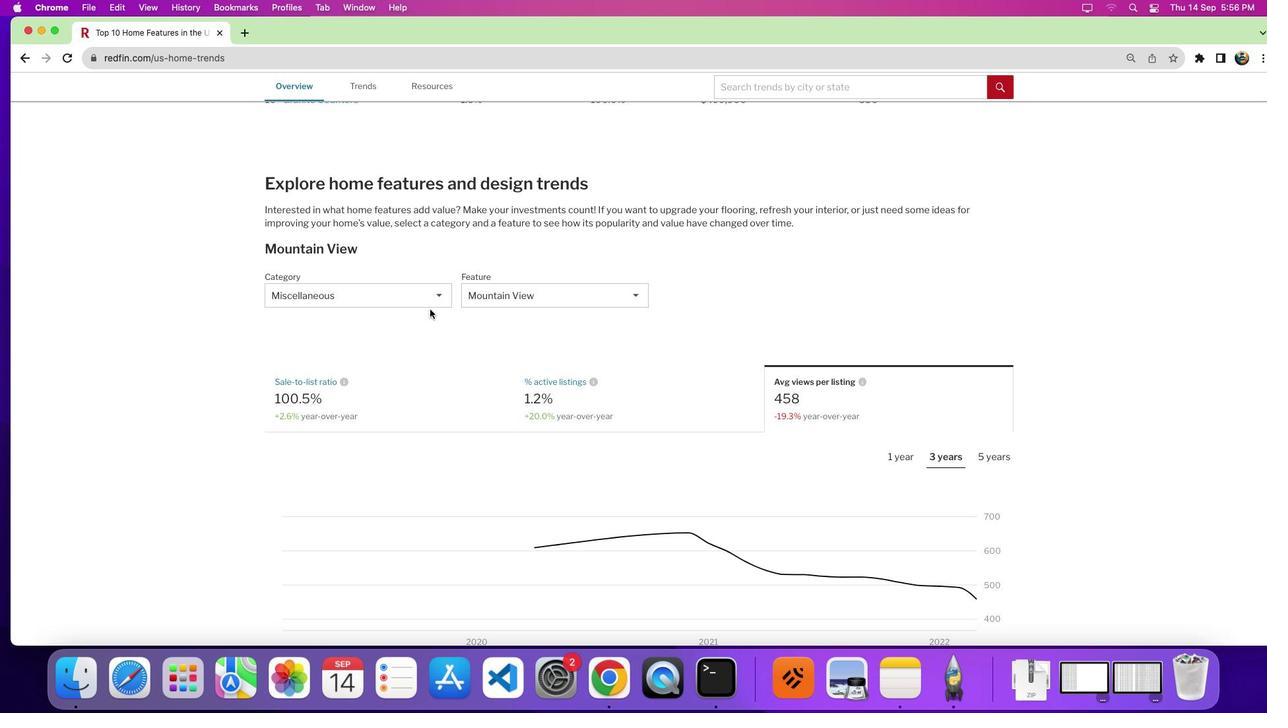 
Action: Mouse scrolled (432, 320) with delta (64, 26)
Screenshot: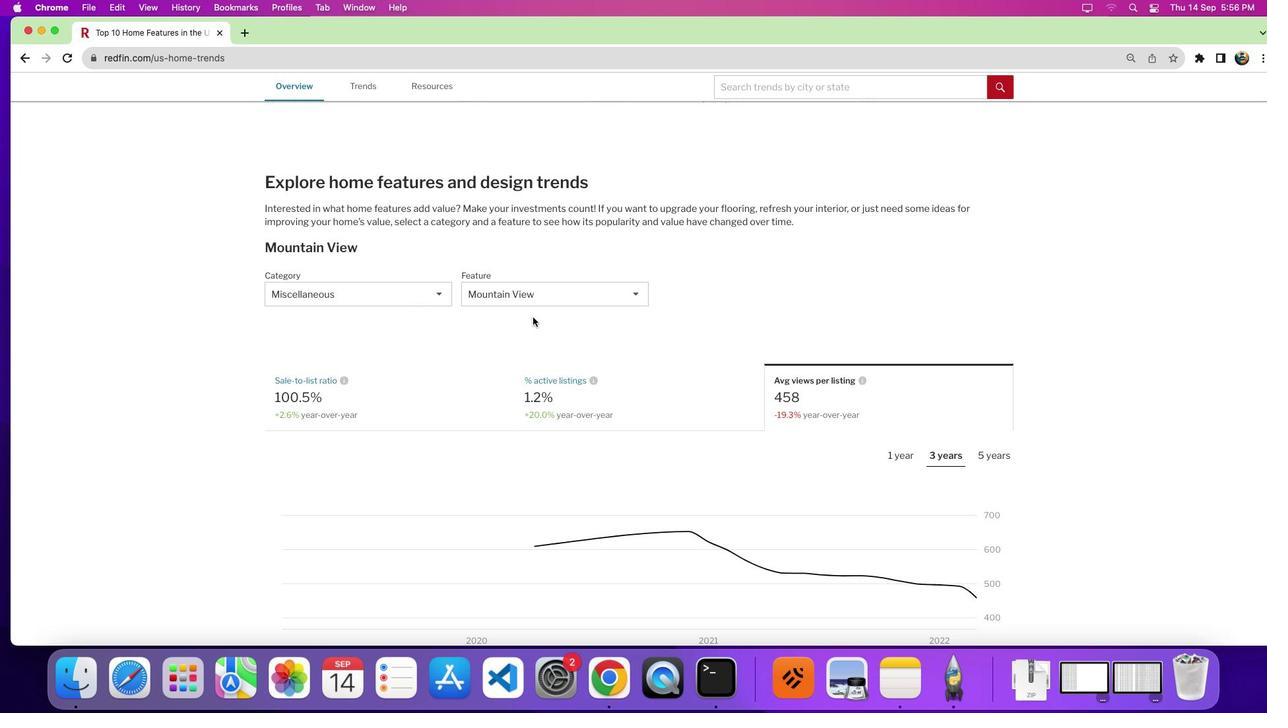 
Action: Mouse moved to (693, 369)
Screenshot: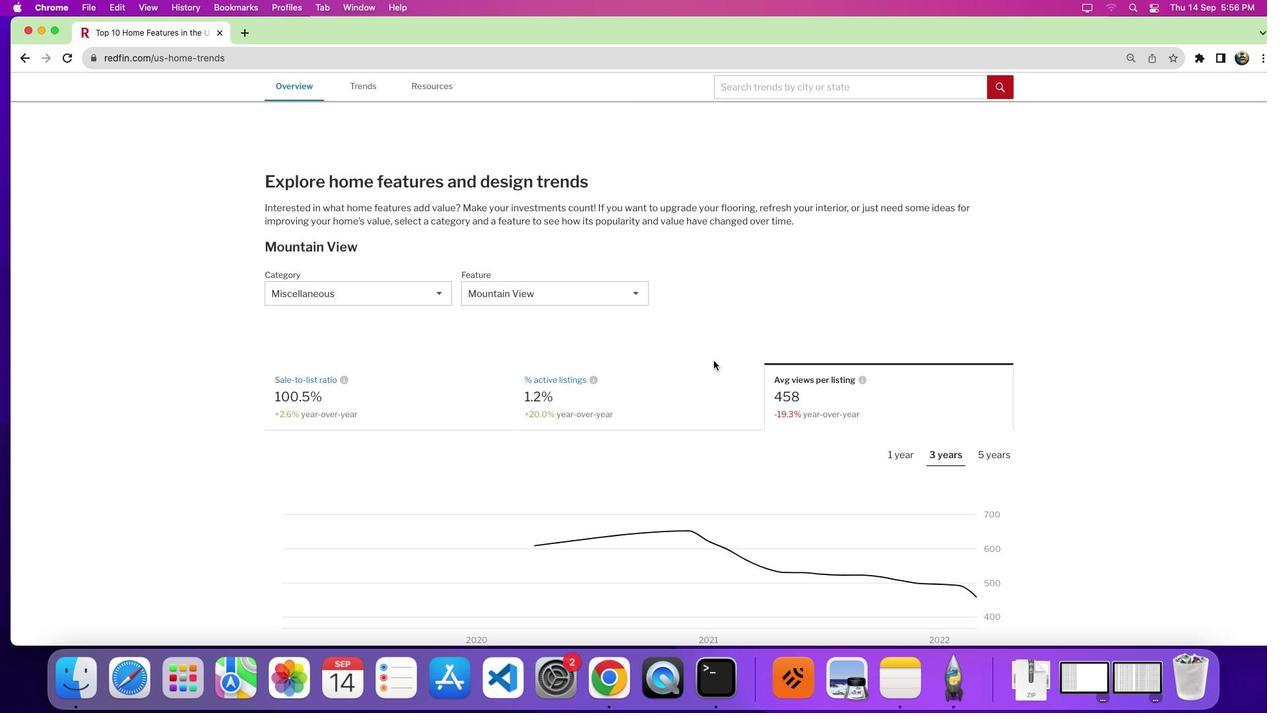 
Action: Mouse scrolled (693, 369) with delta (64, 26)
Screenshot: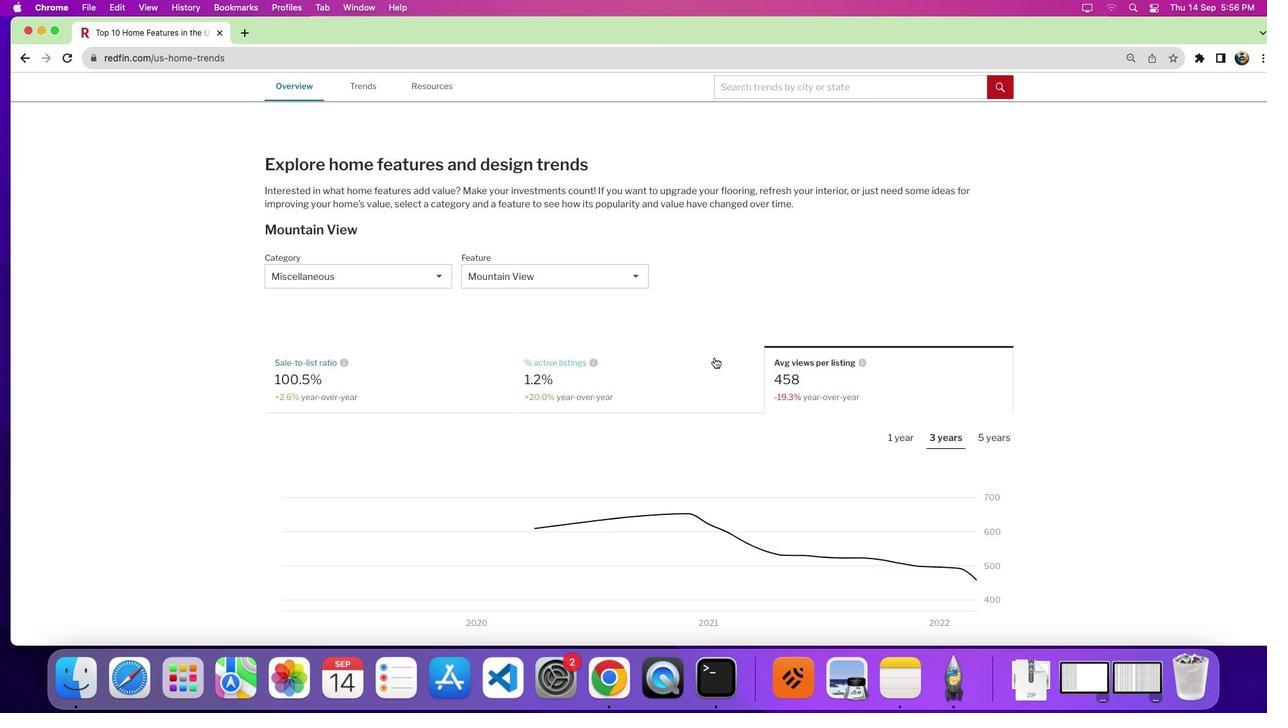 
Action: Mouse scrolled (693, 369) with delta (64, 26)
Screenshot: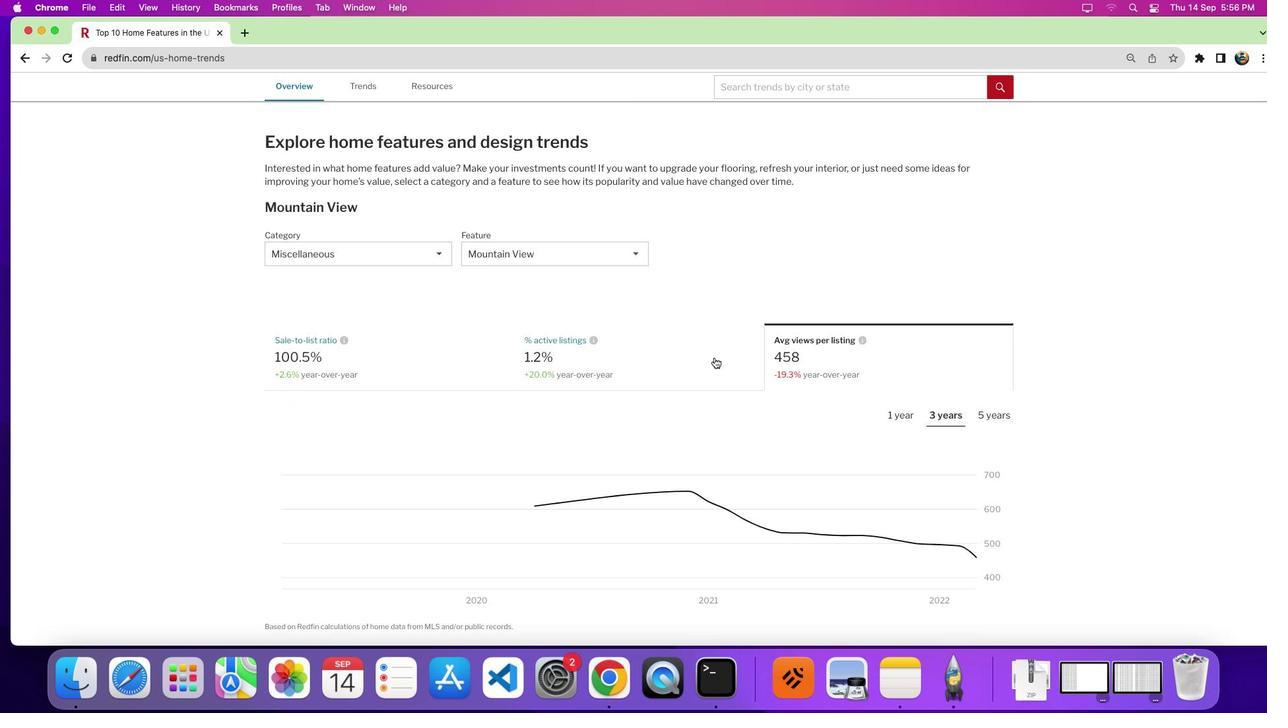 
Action: Mouse moved to (694, 367)
Screenshot: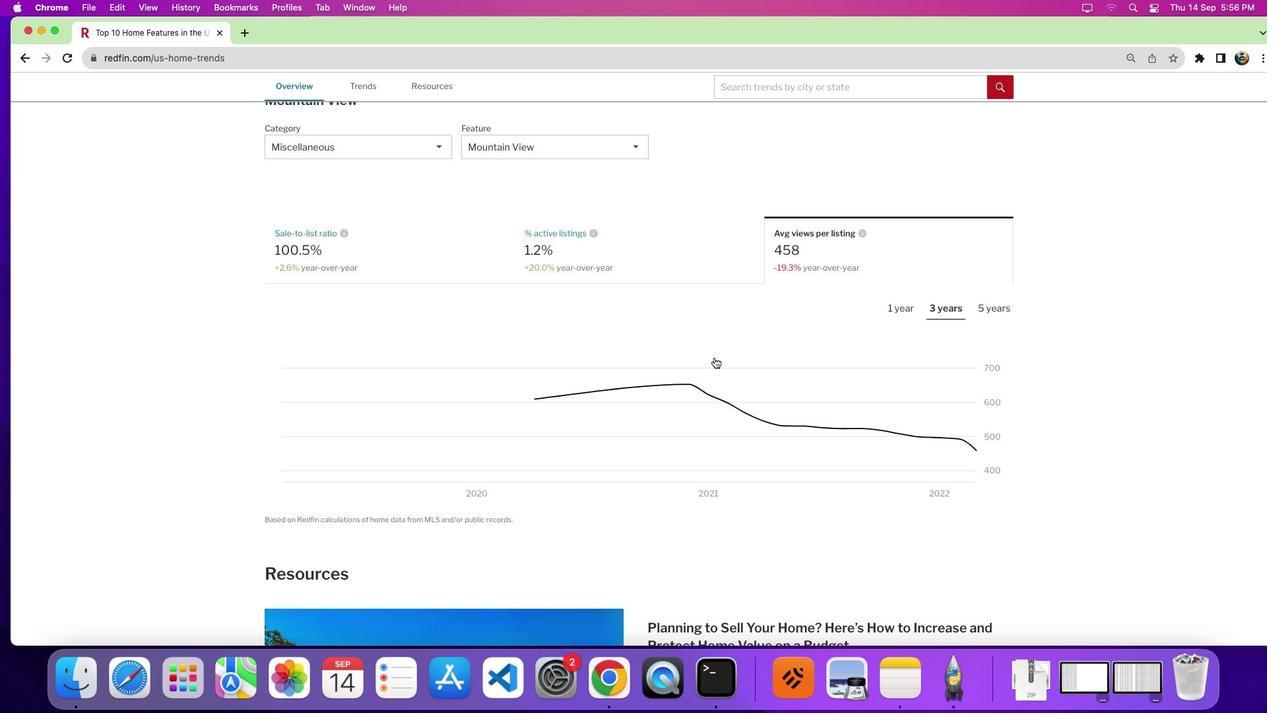 
Action: Mouse scrolled (694, 367) with delta (64, 25)
Screenshot: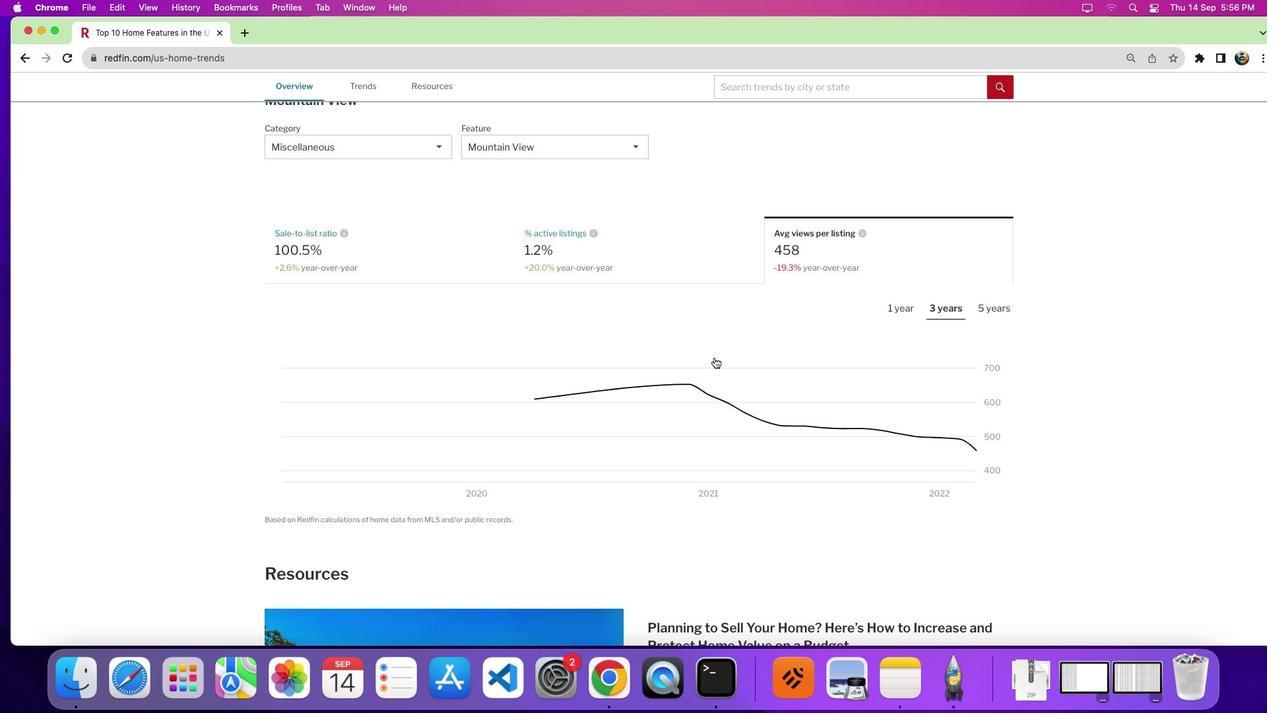 
Action: Mouse moved to (716, 361)
Screenshot: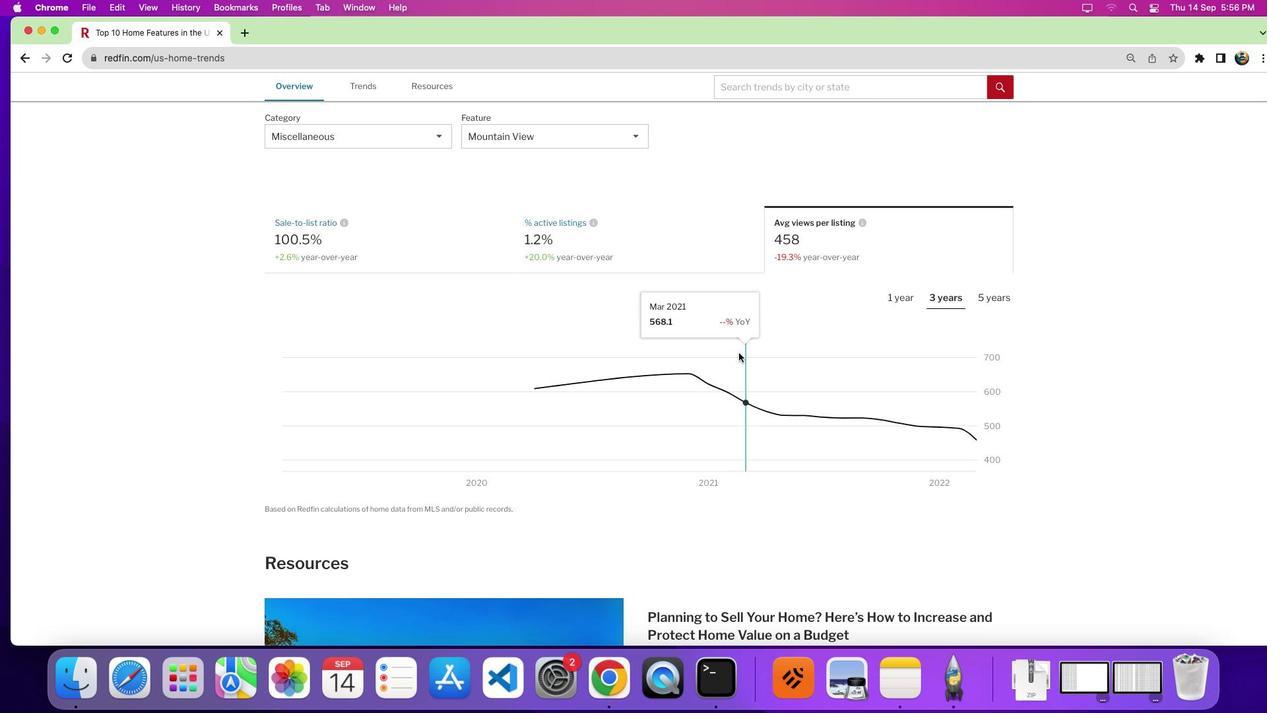 
Action: Mouse scrolled (716, 361) with delta (64, 26)
Screenshot: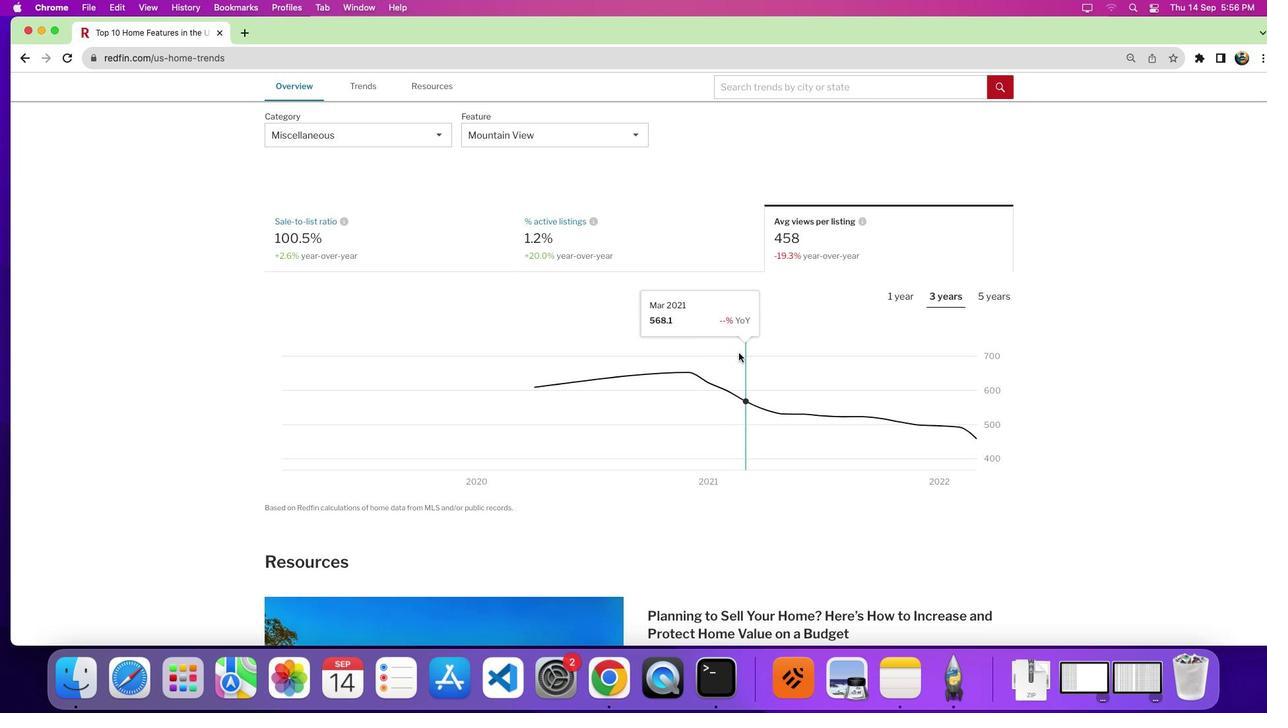 
Action: Mouse moved to (1025, 359)
Screenshot: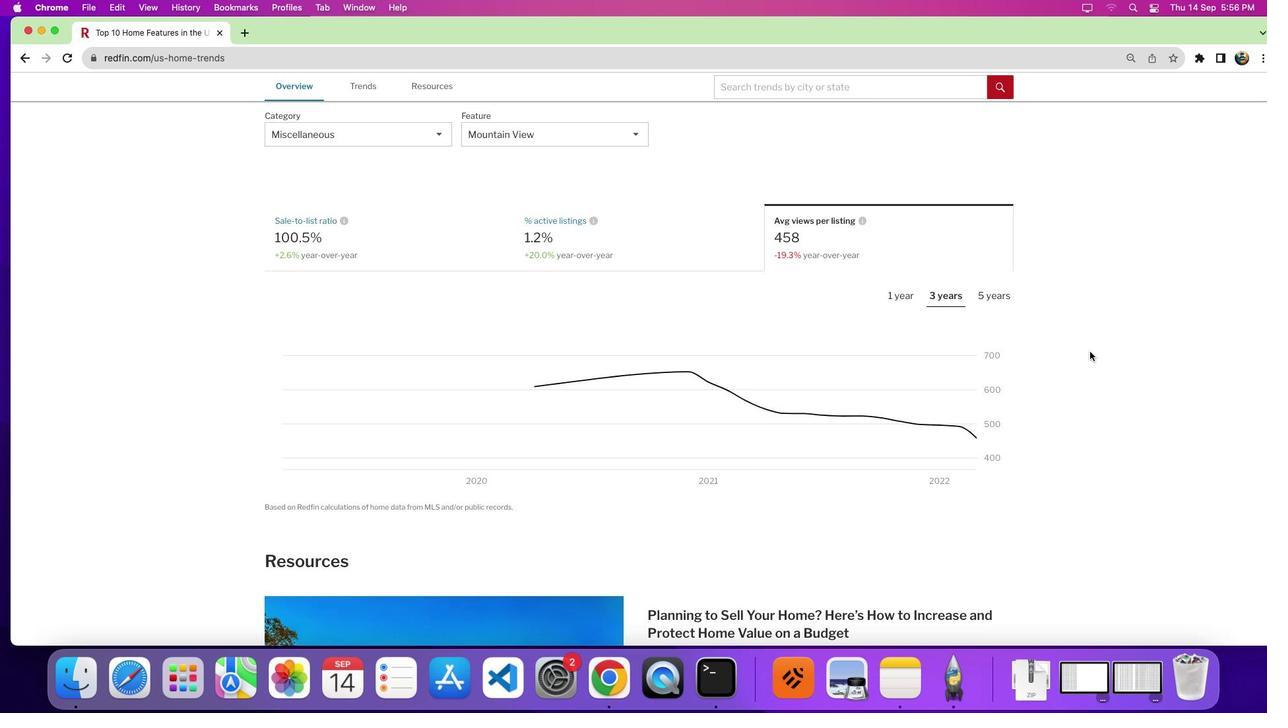 
